 Task: Find connections with filter location Edmundston with filter topic #likewith filter profile language German with filter current company Airtel Payments Bank with filter school Patrician College Of Arts And Science with filter industry Administrative and Support Services with filter service category Insurance with filter keywords title Mortgage Loan Processor
Action: Mouse moved to (606, 122)
Screenshot: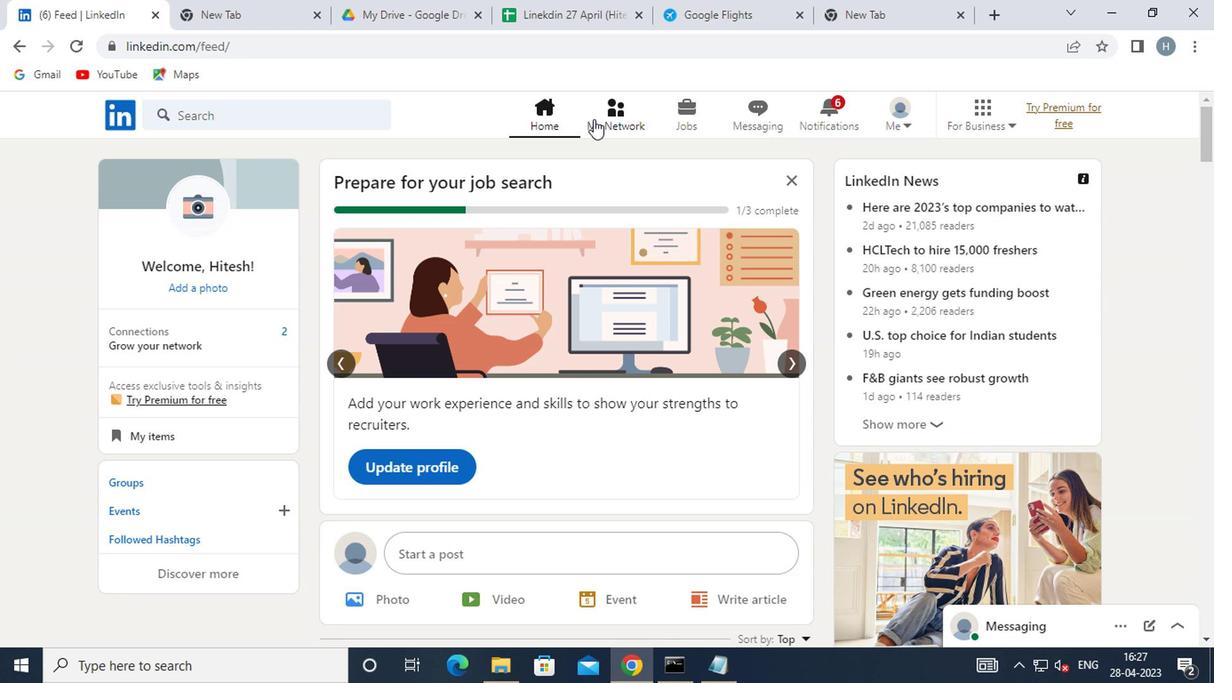 
Action: Mouse pressed left at (606, 122)
Screenshot: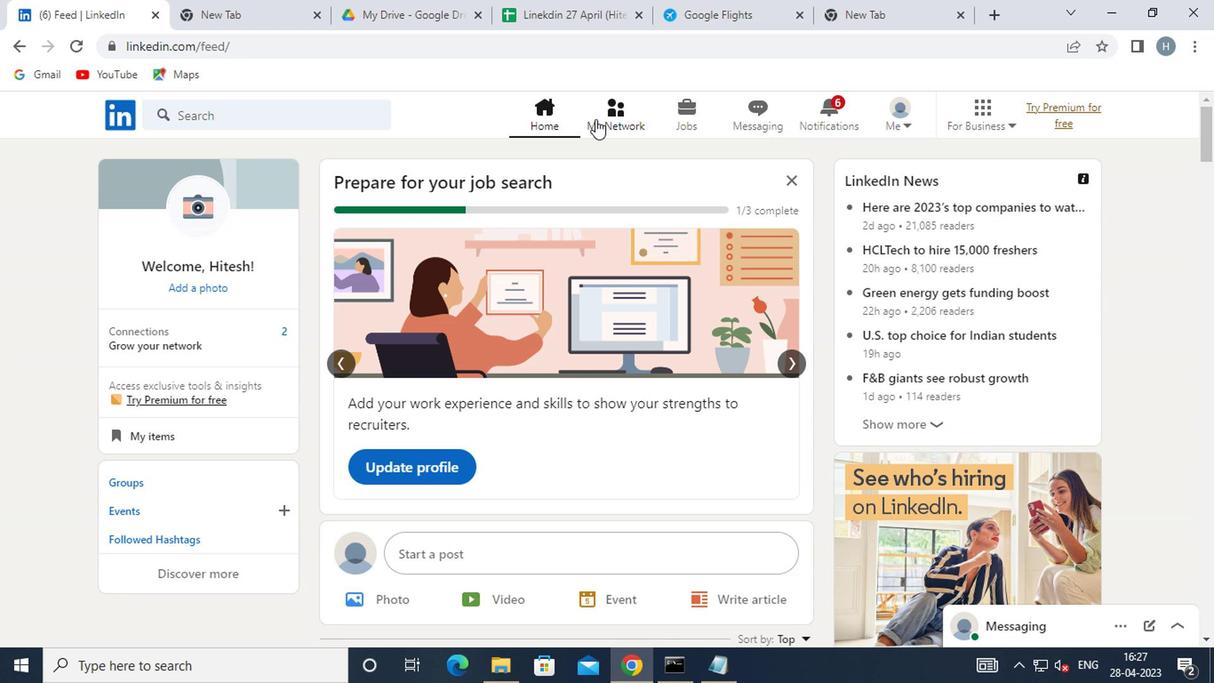 
Action: Mouse moved to (280, 205)
Screenshot: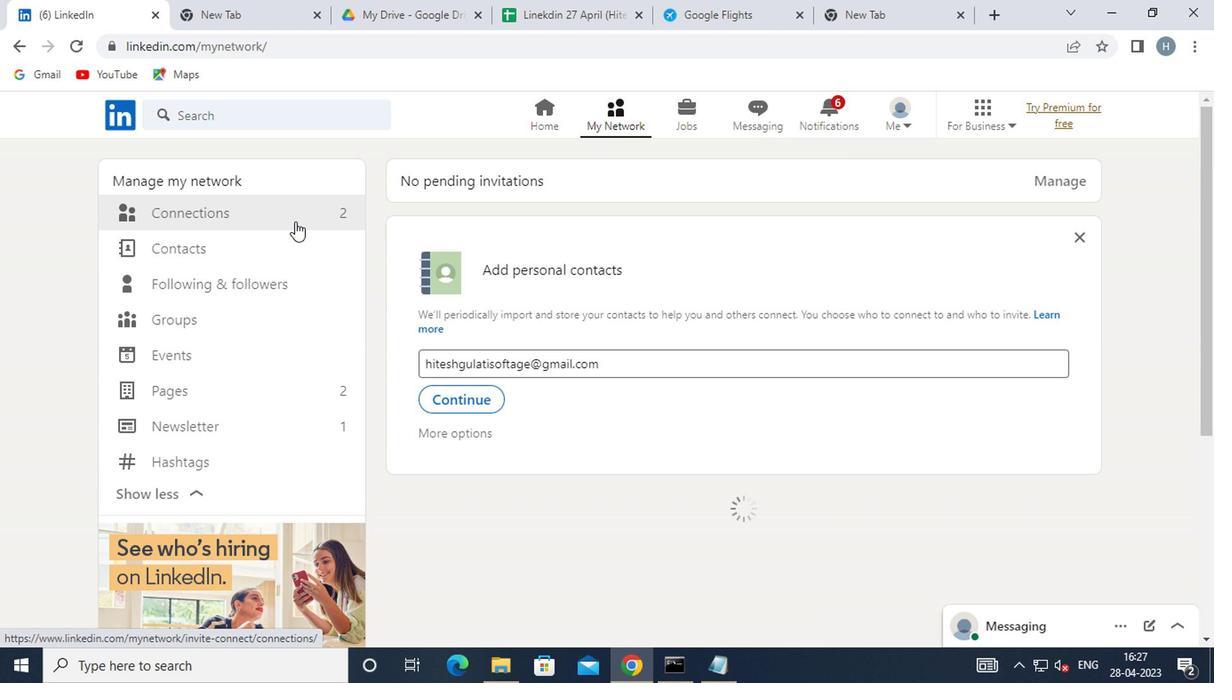 
Action: Mouse pressed left at (280, 205)
Screenshot: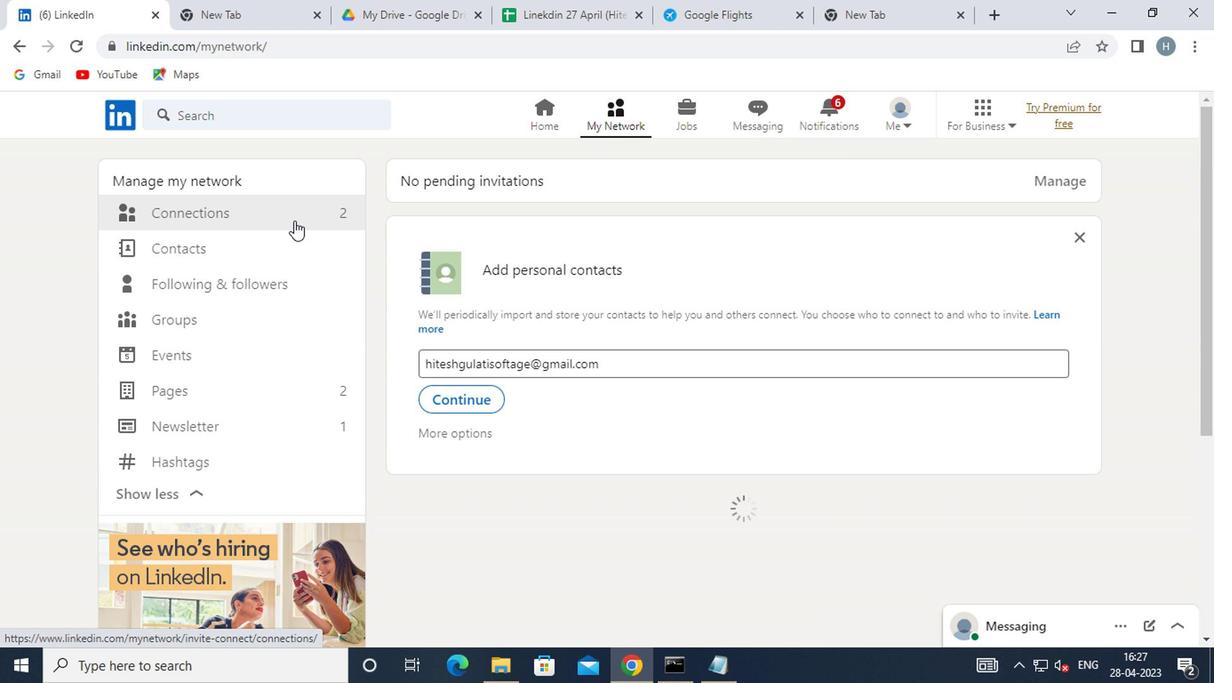 
Action: Mouse moved to (723, 220)
Screenshot: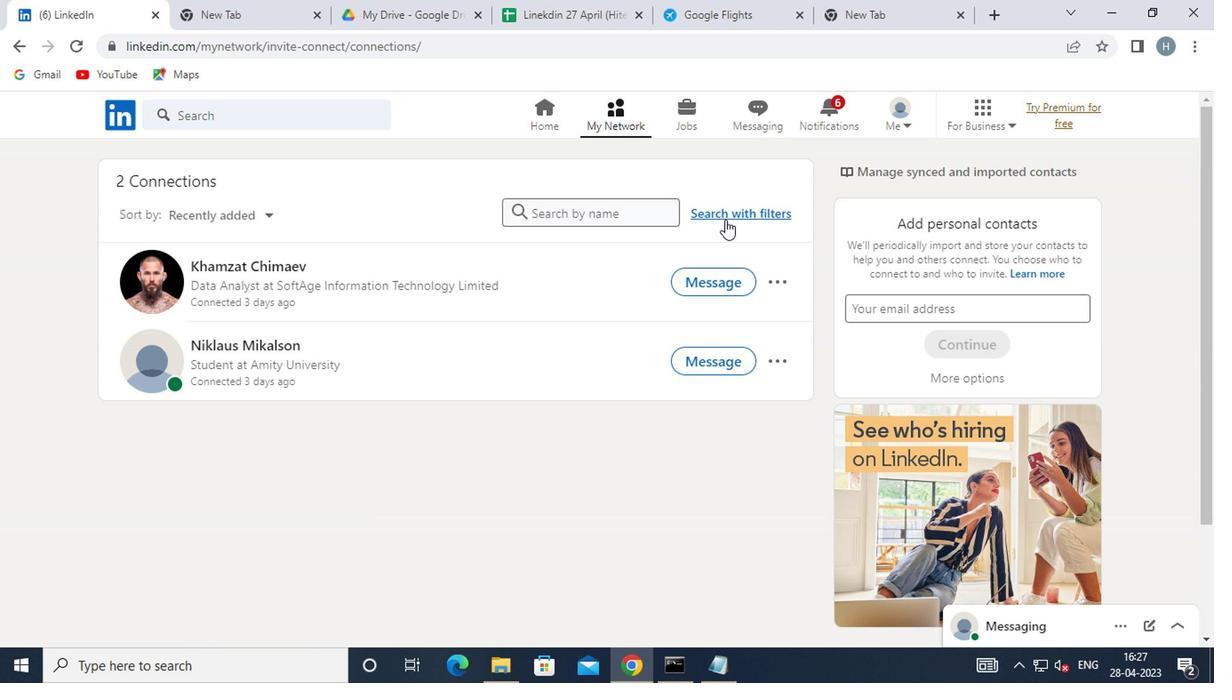 
Action: Mouse pressed left at (723, 220)
Screenshot: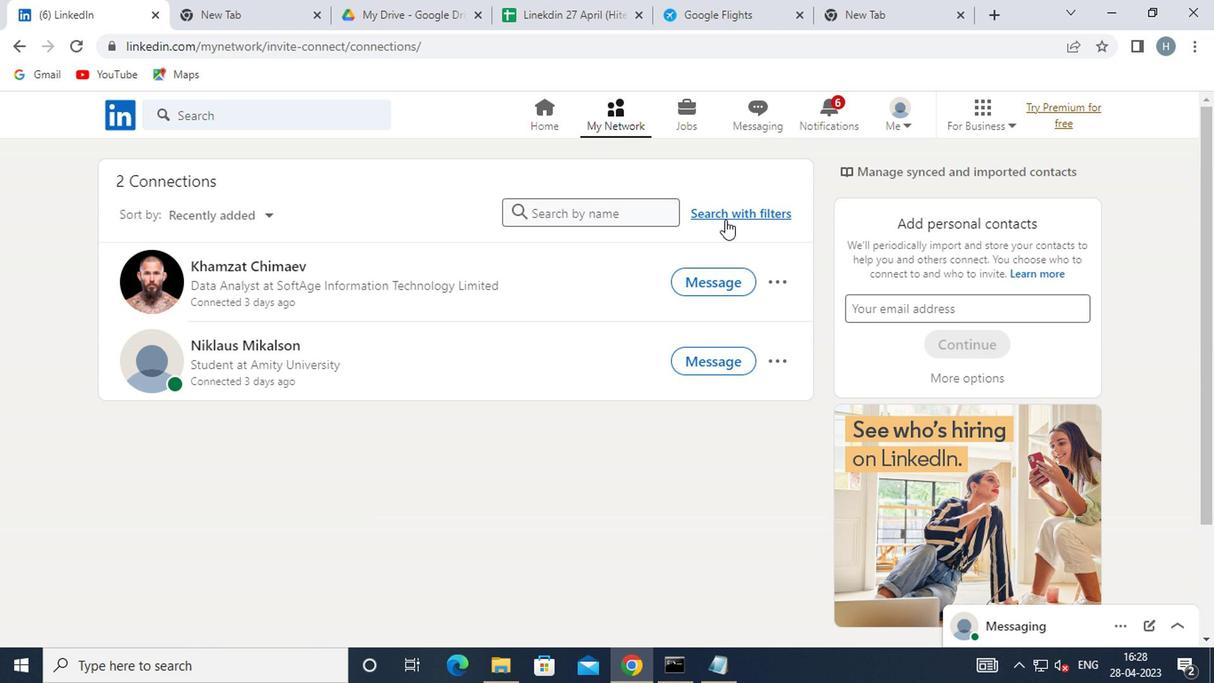 
Action: Mouse moved to (667, 163)
Screenshot: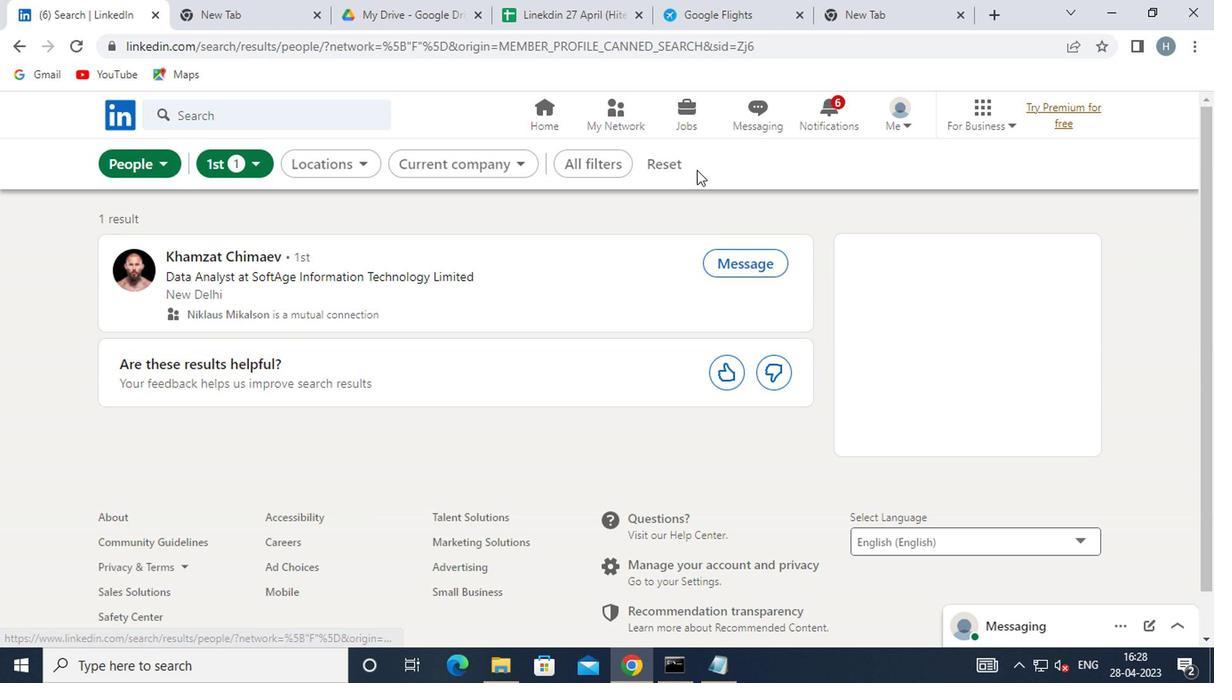 
Action: Mouse pressed left at (667, 163)
Screenshot: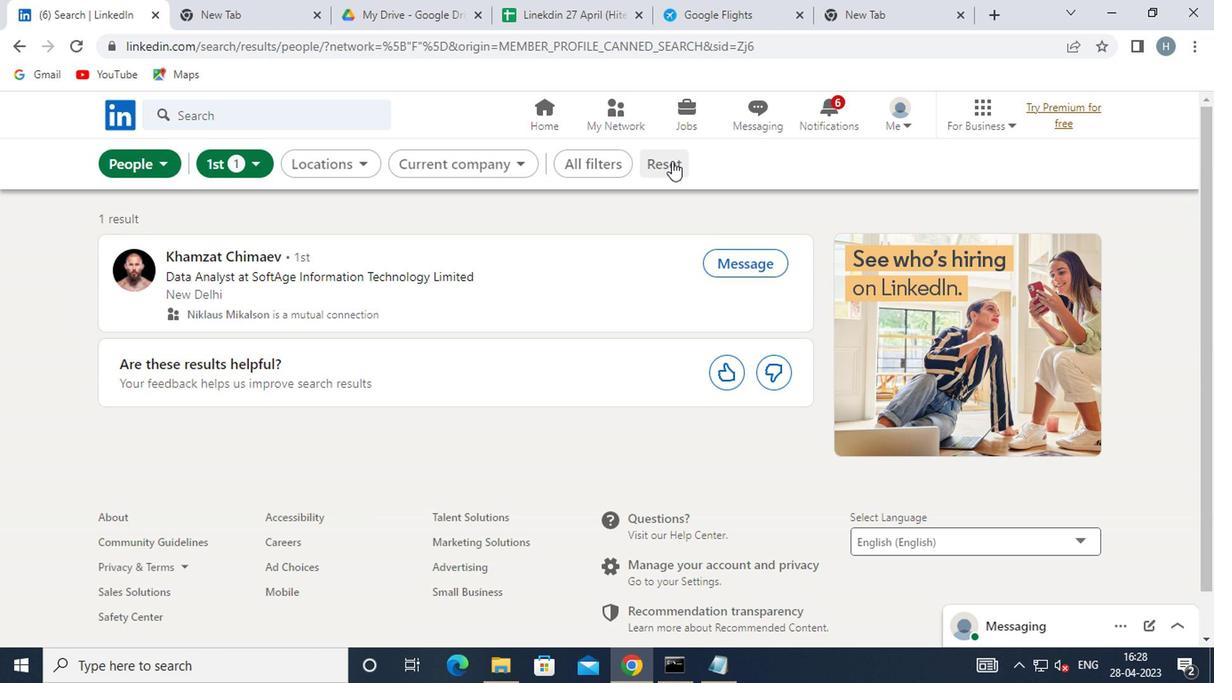 
Action: Mouse moved to (629, 166)
Screenshot: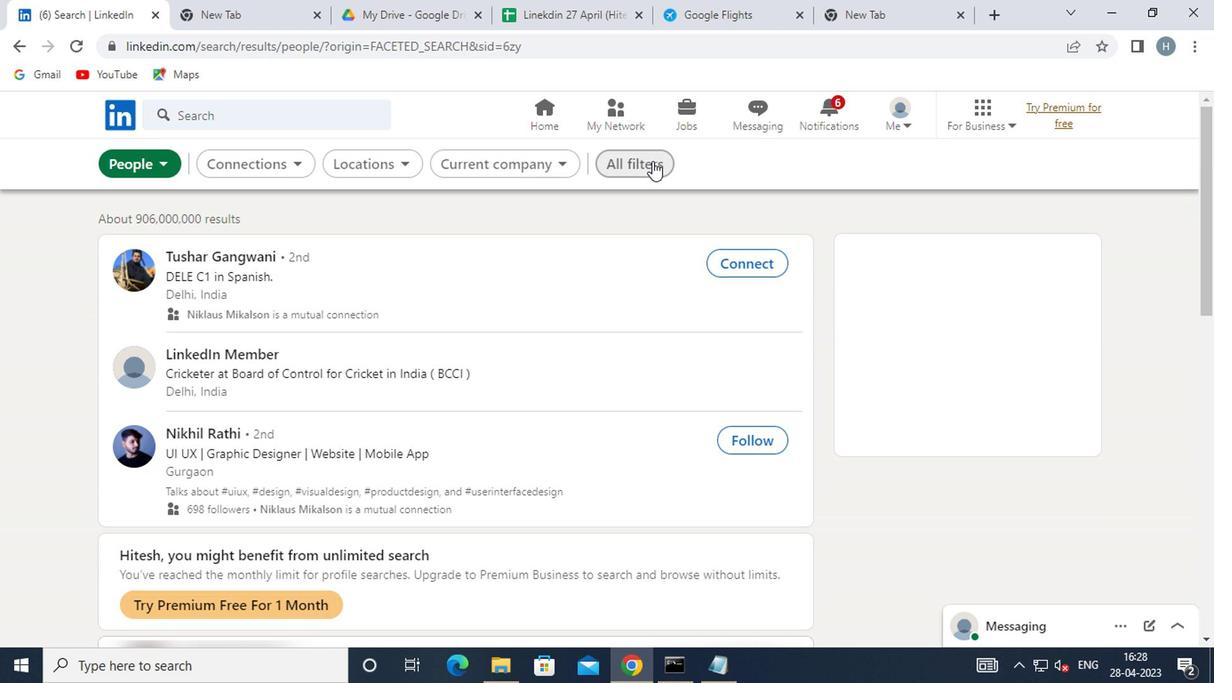 
Action: Mouse pressed left at (629, 166)
Screenshot: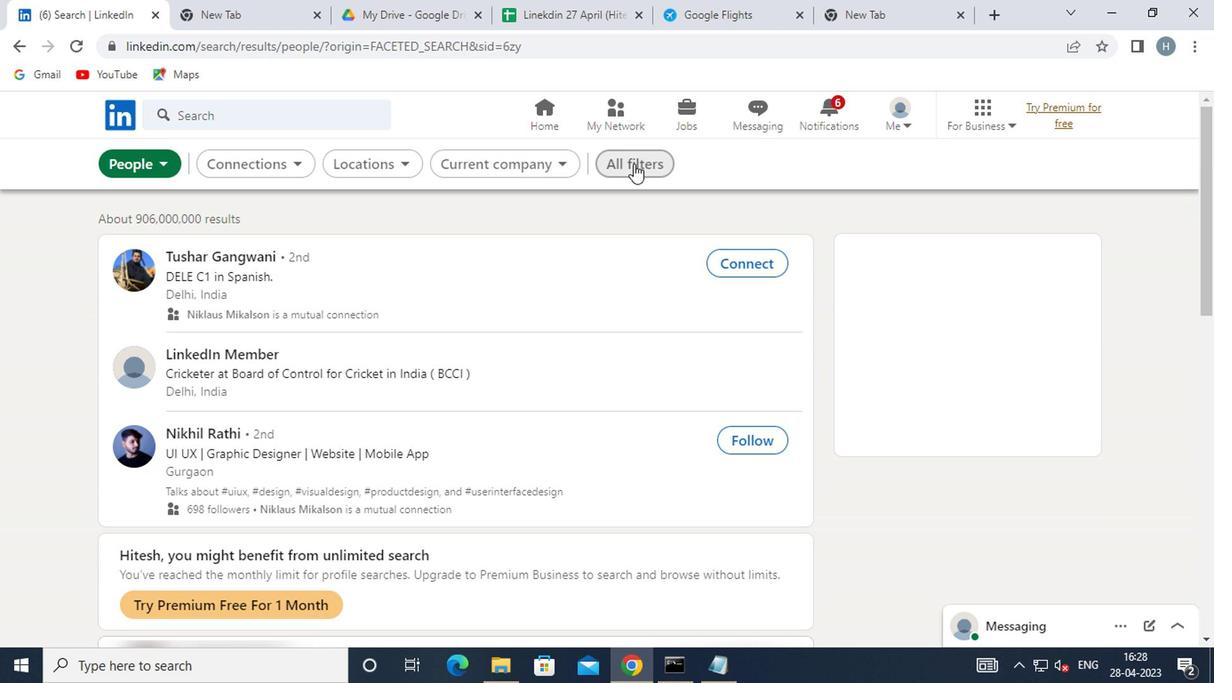 
Action: Mouse moved to (875, 275)
Screenshot: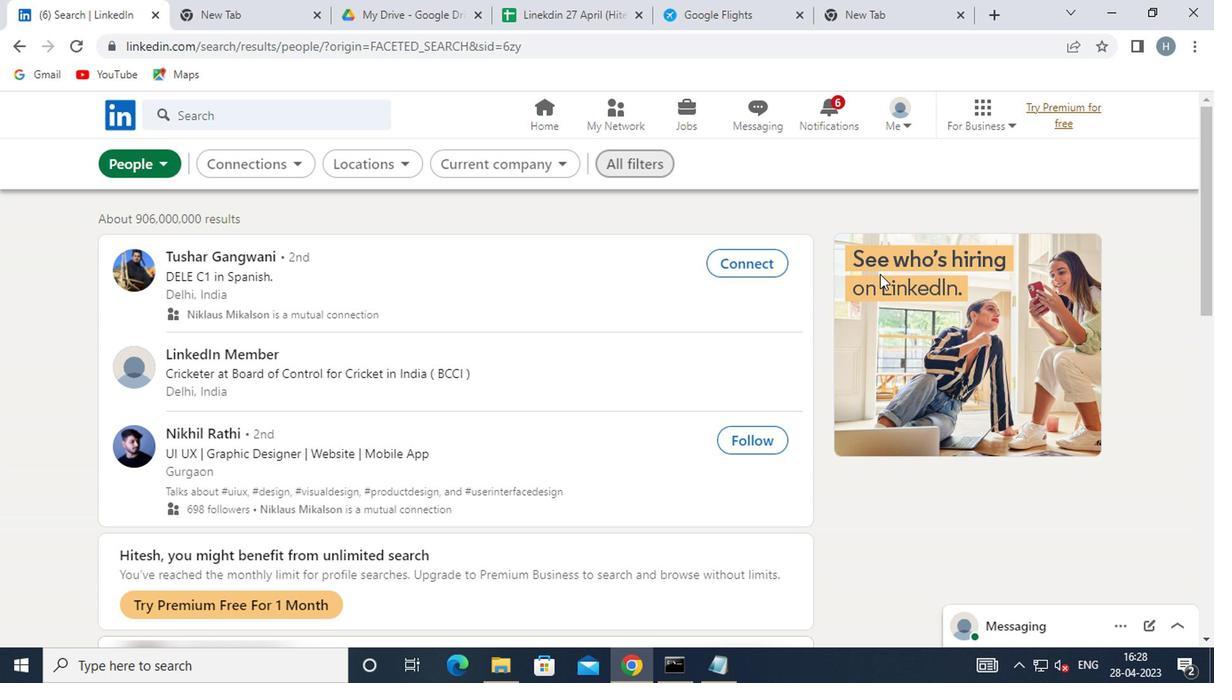 
Action: Mouse scrolled (875, 275) with delta (0, 0)
Screenshot: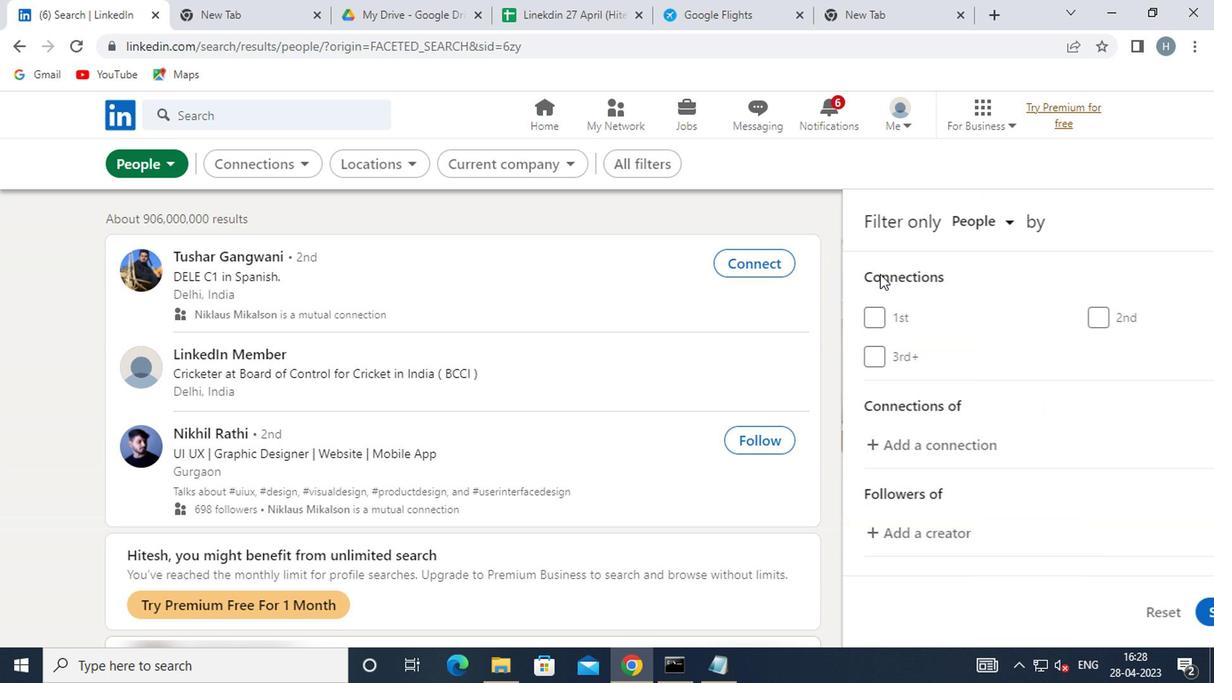 
Action: Mouse scrolled (875, 275) with delta (0, 0)
Screenshot: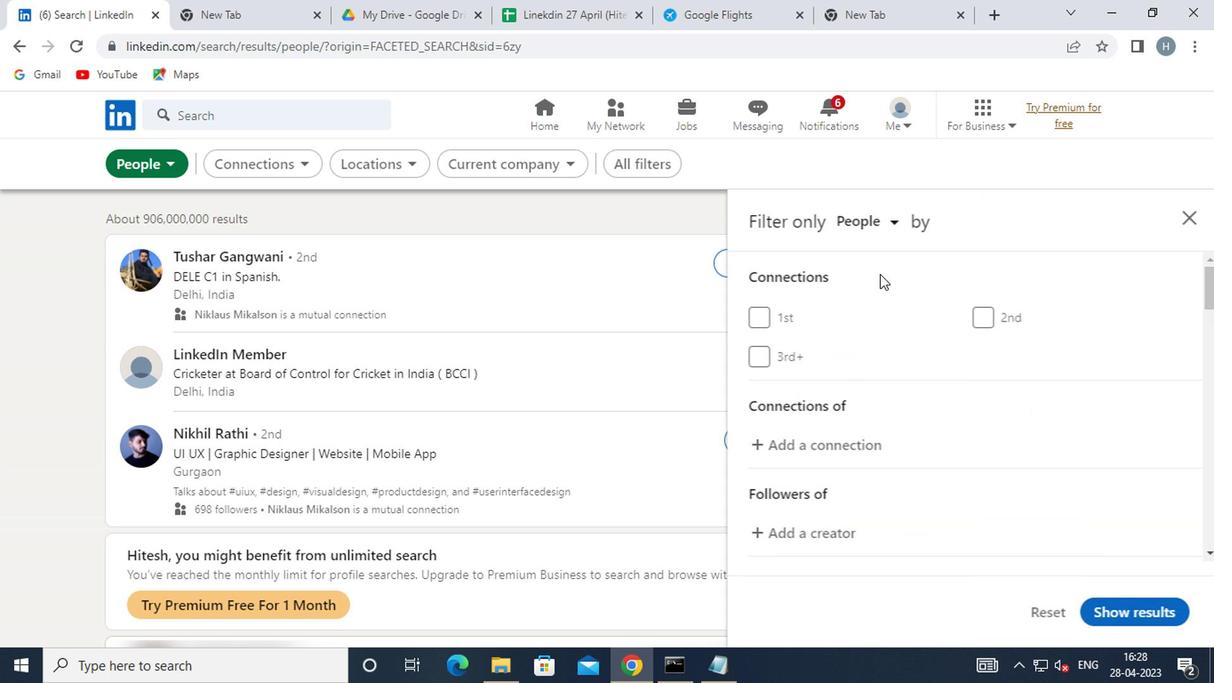
Action: Mouse scrolled (875, 275) with delta (0, 0)
Screenshot: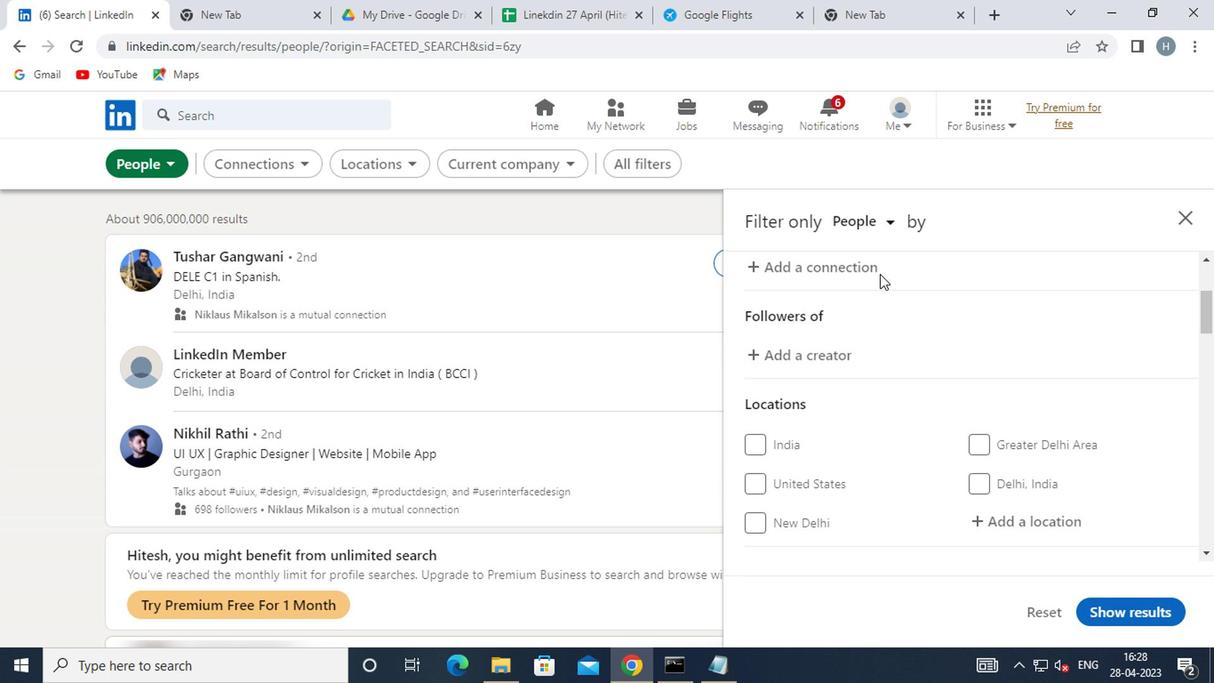 
Action: Mouse scrolled (875, 275) with delta (0, 0)
Screenshot: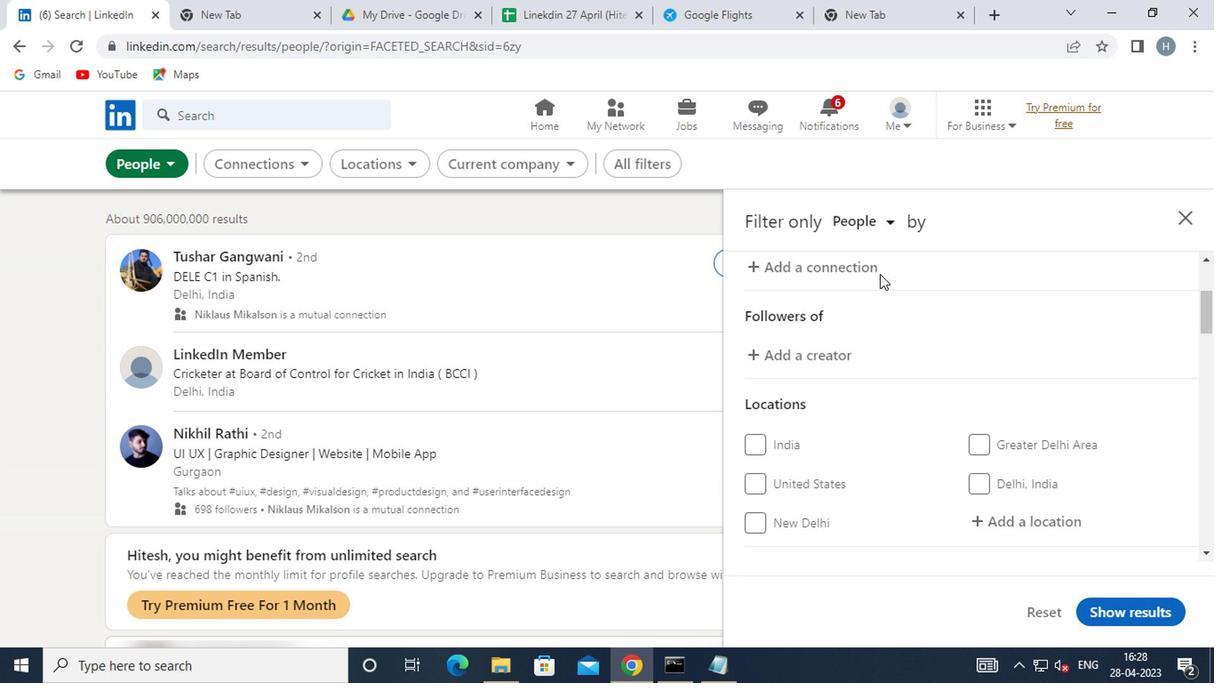 
Action: Mouse moved to (1009, 341)
Screenshot: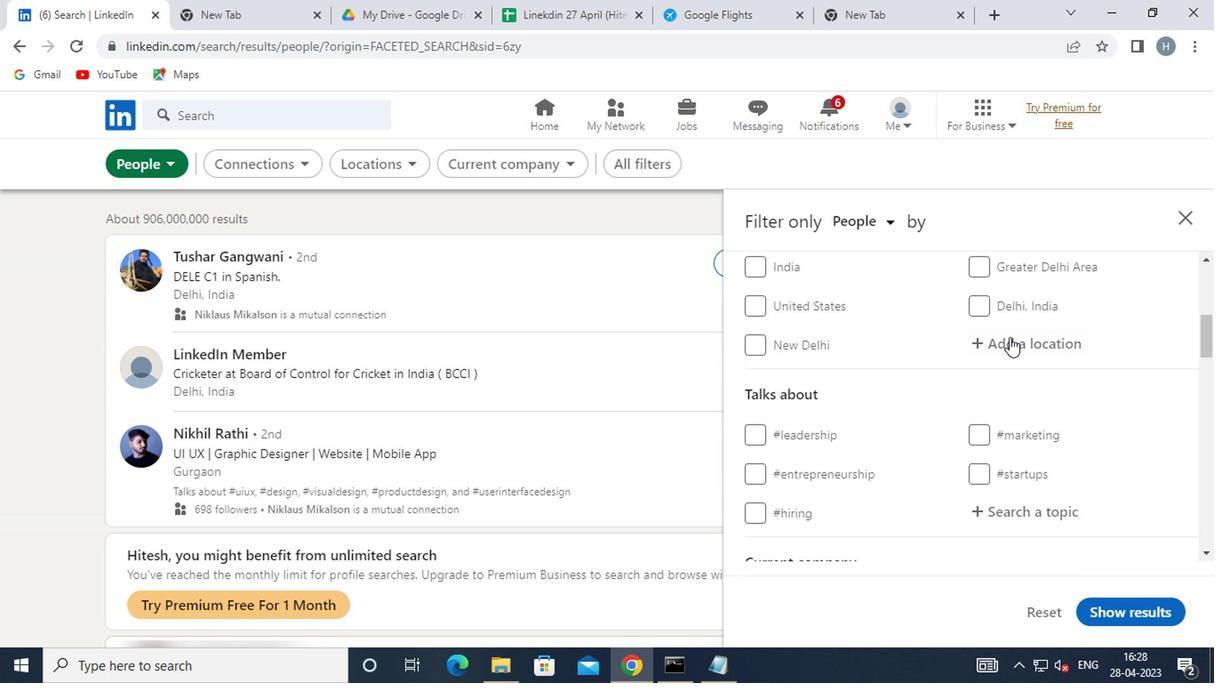 
Action: Mouse pressed left at (1009, 341)
Screenshot: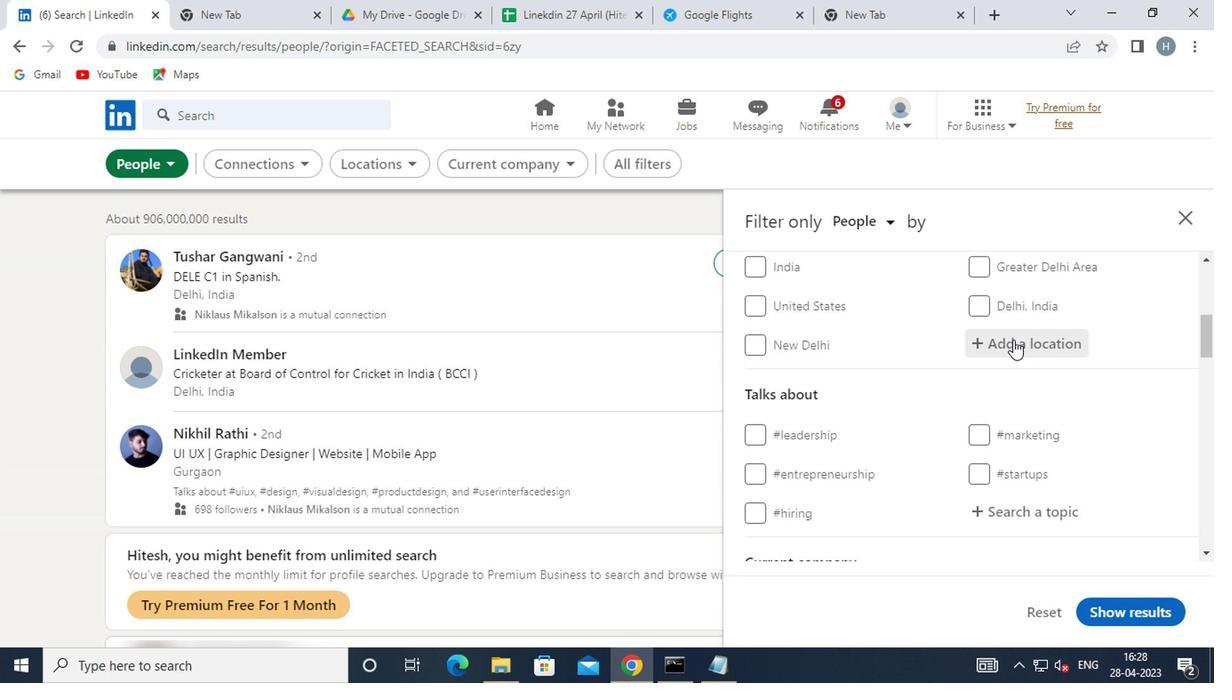 
Action: Key pressed <Key.shift>EDMUN
Screenshot: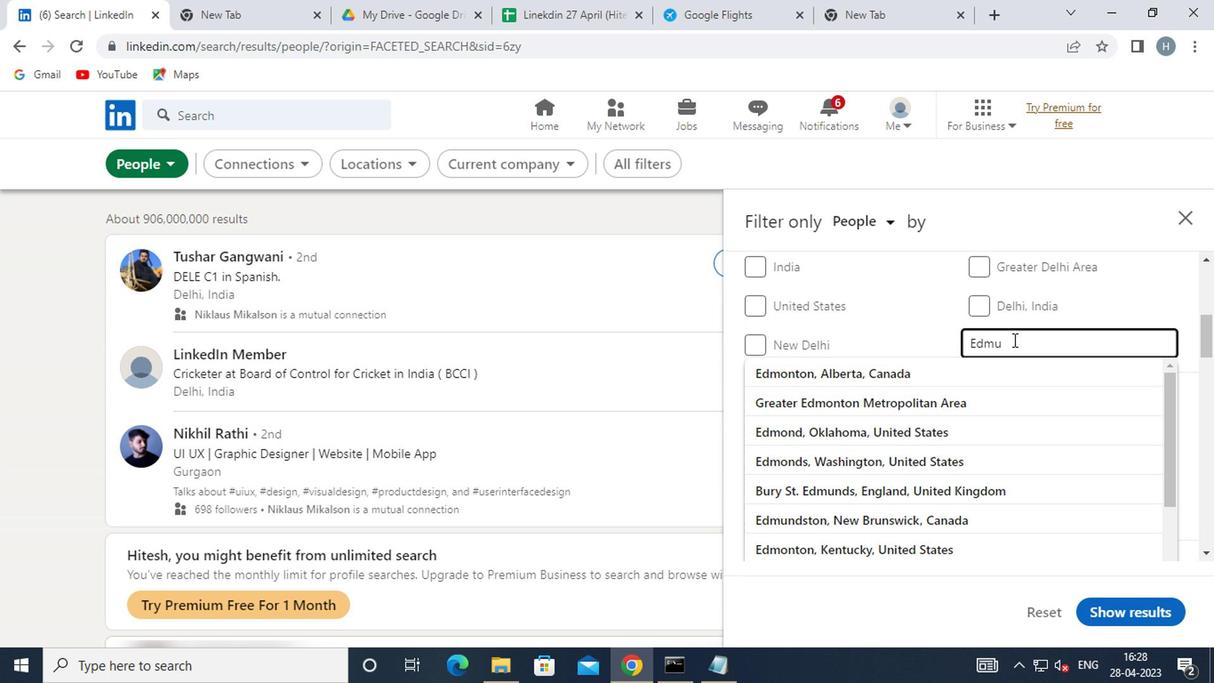 
Action: Mouse moved to (921, 397)
Screenshot: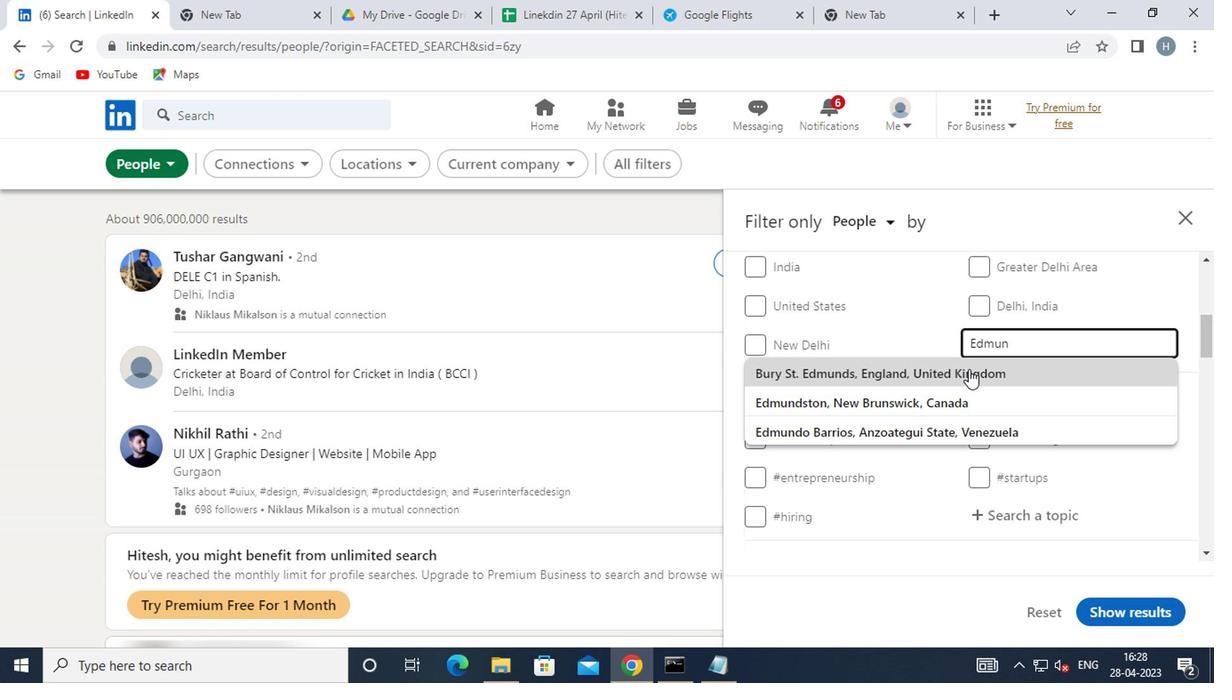 
Action: Mouse pressed left at (921, 397)
Screenshot: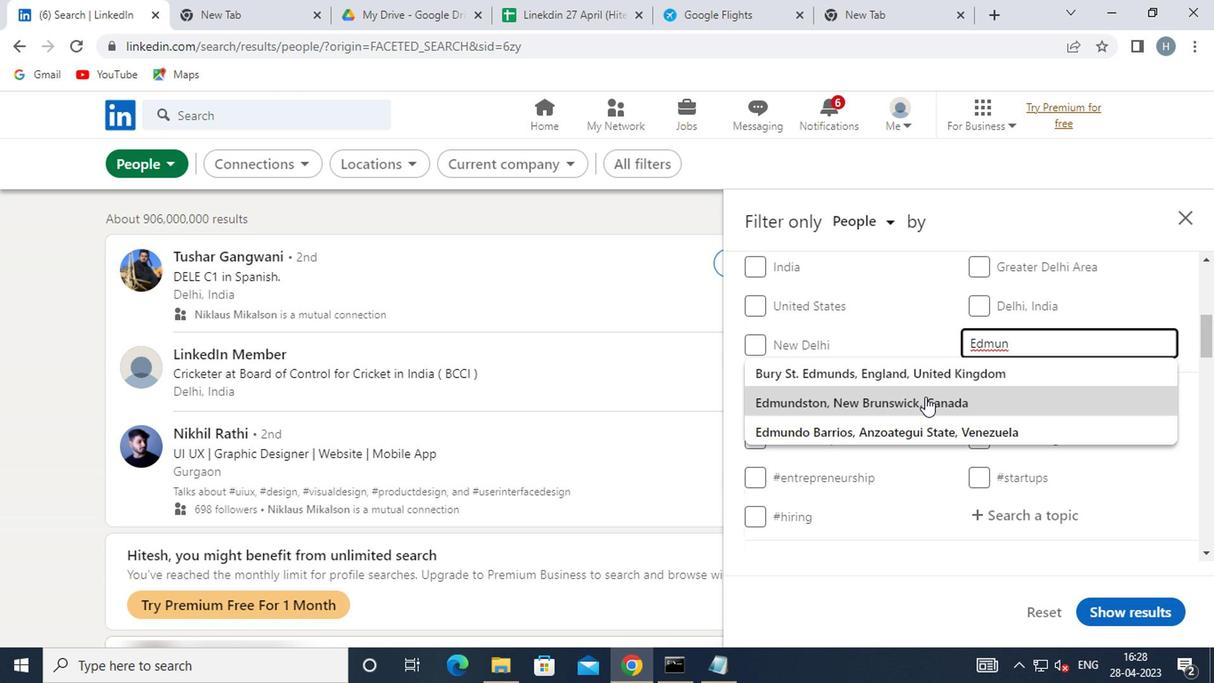 
Action: Mouse moved to (946, 366)
Screenshot: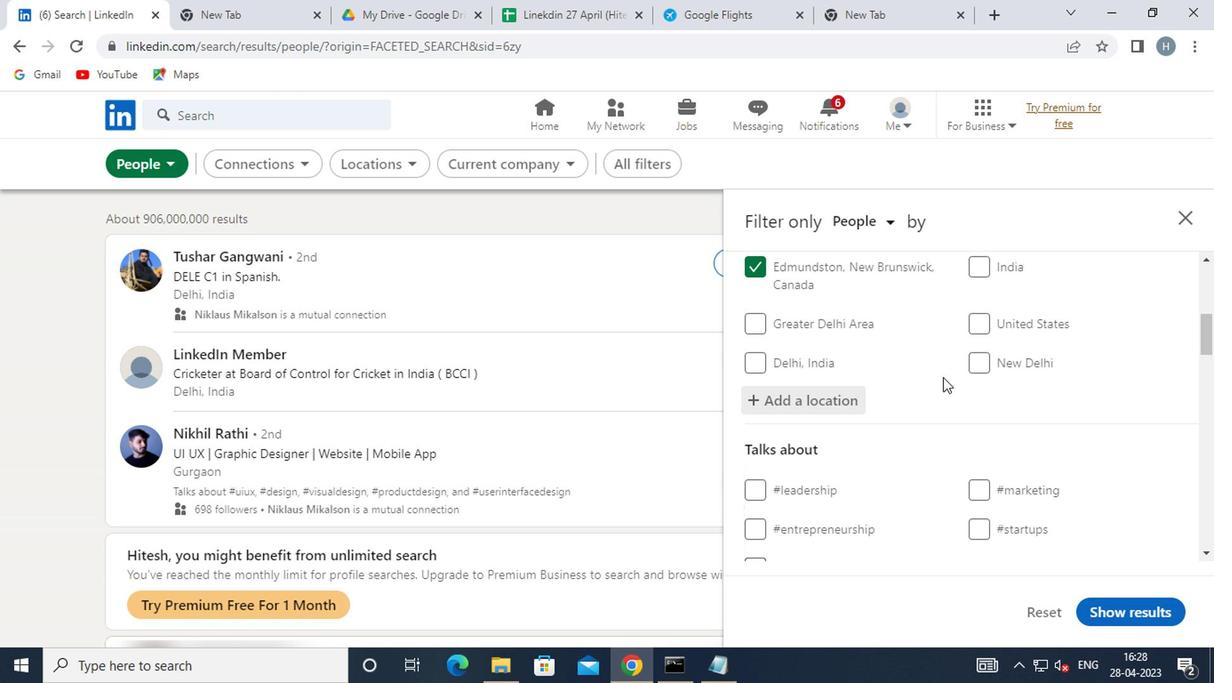 
Action: Mouse scrolled (946, 366) with delta (0, 0)
Screenshot: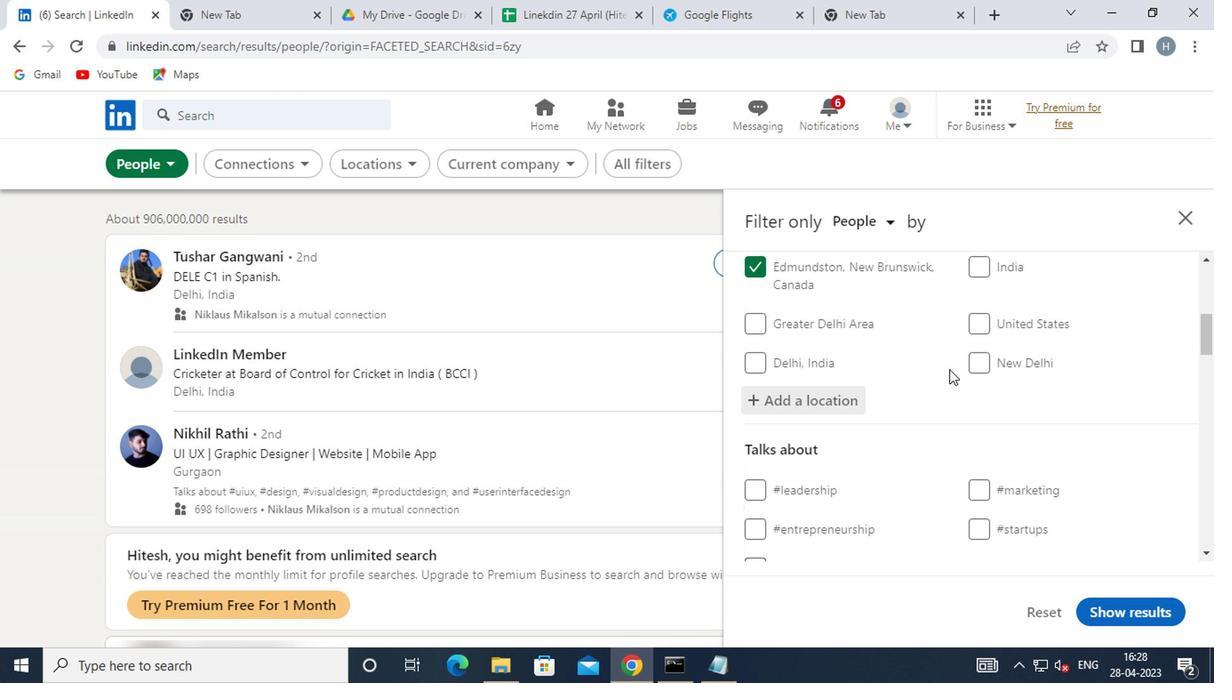 
Action: Mouse scrolled (946, 366) with delta (0, 0)
Screenshot: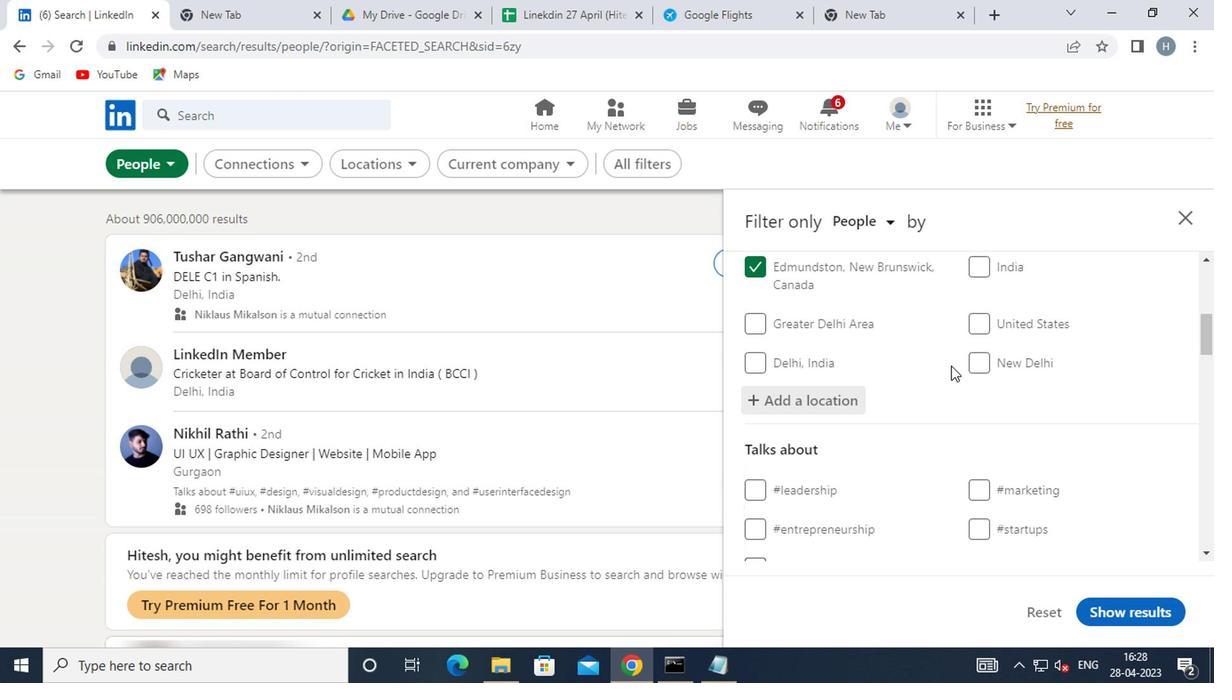 
Action: Mouse moved to (1020, 391)
Screenshot: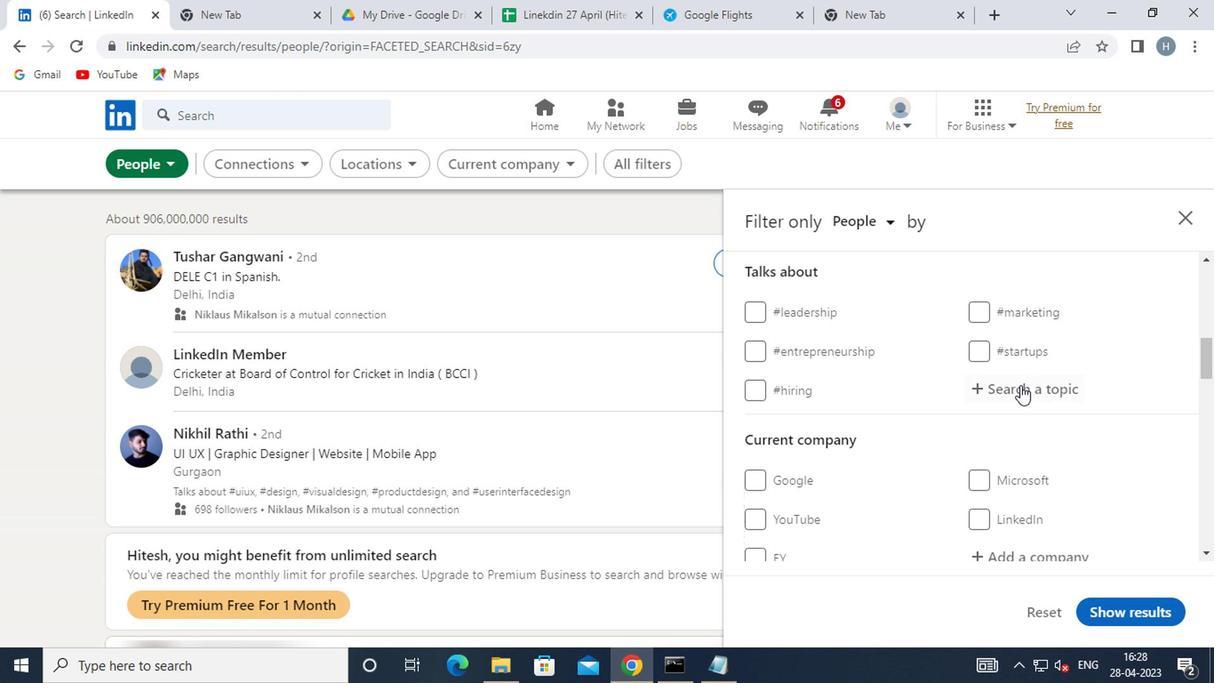 
Action: Mouse pressed left at (1020, 391)
Screenshot: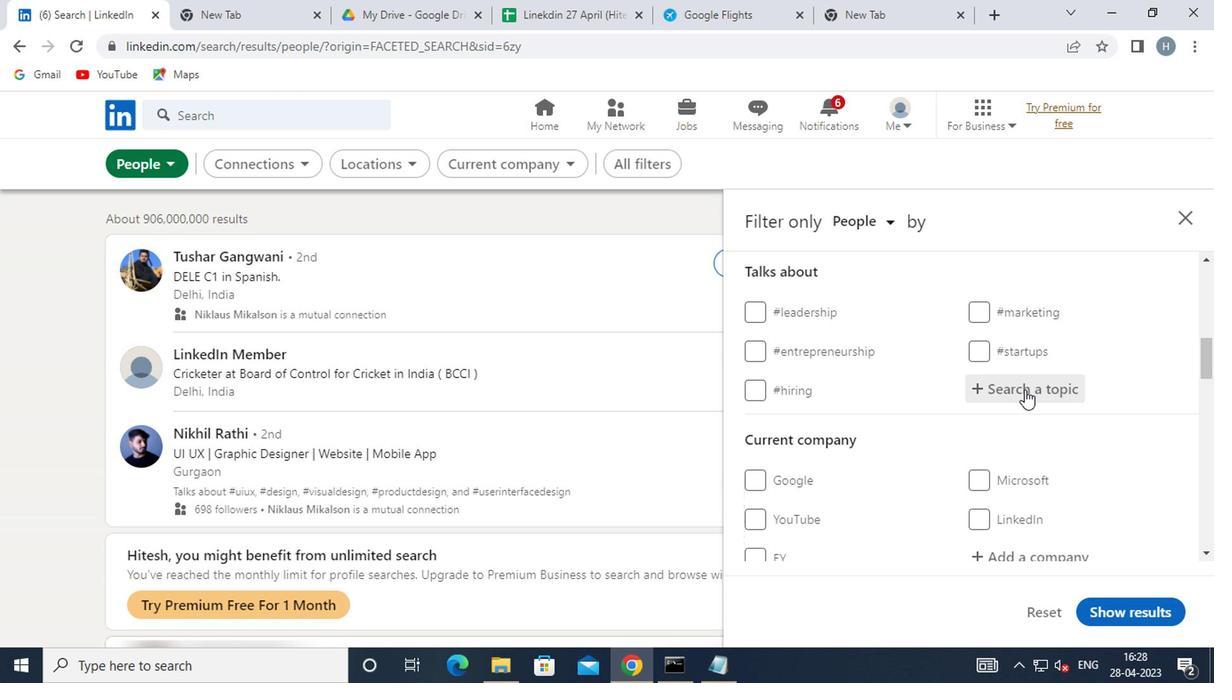 
Action: Key pressed <Key.shift><Key.shift><Key.shift><Key.shift>LIKE
Screenshot: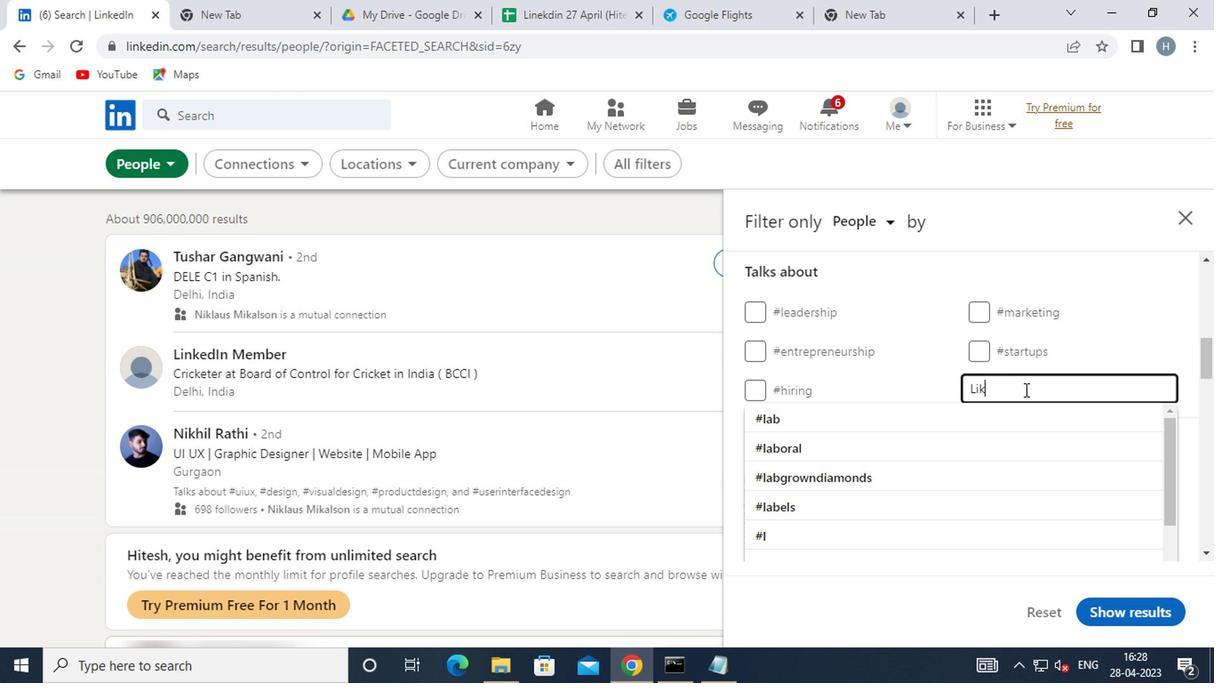 
Action: Mouse moved to (939, 420)
Screenshot: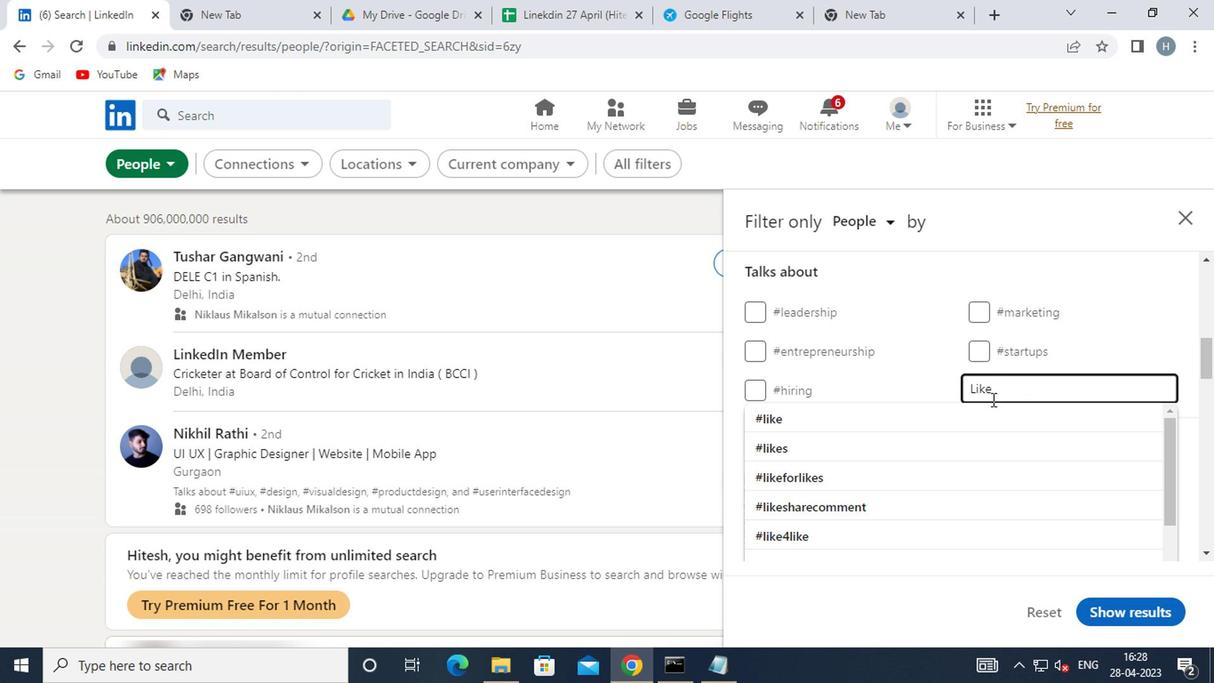 
Action: Mouse pressed left at (939, 420)
Screenshot: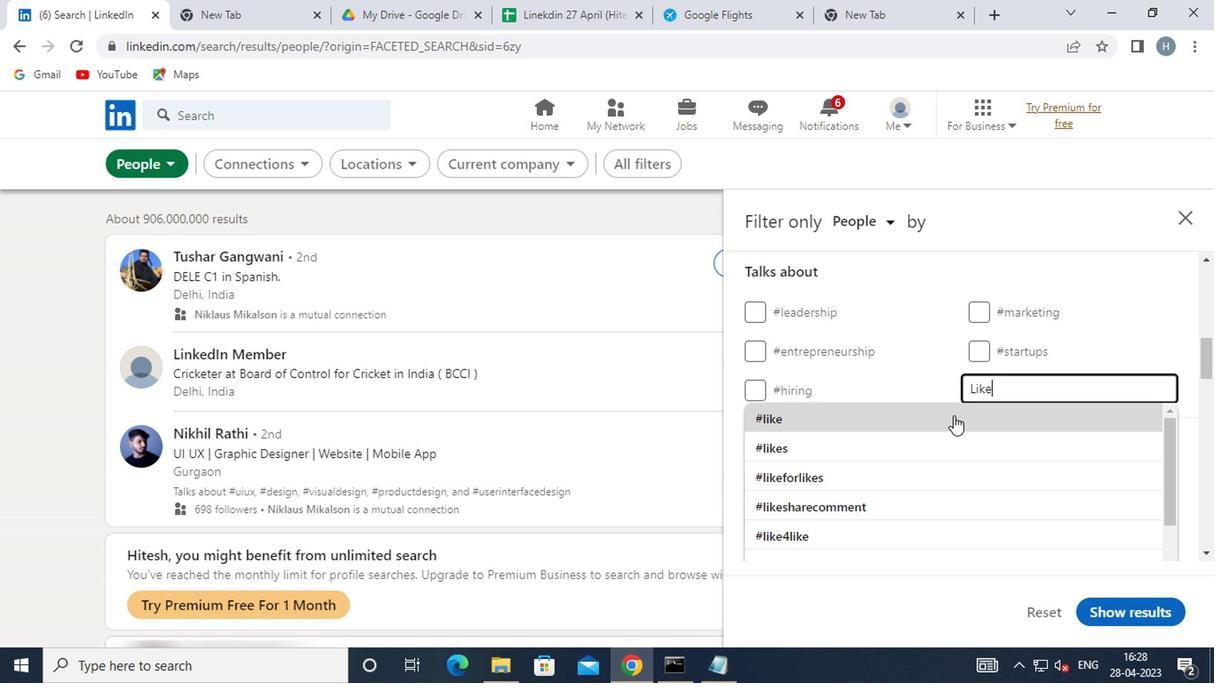 
Action: Mouse moved to (967, 403)
Screenshot: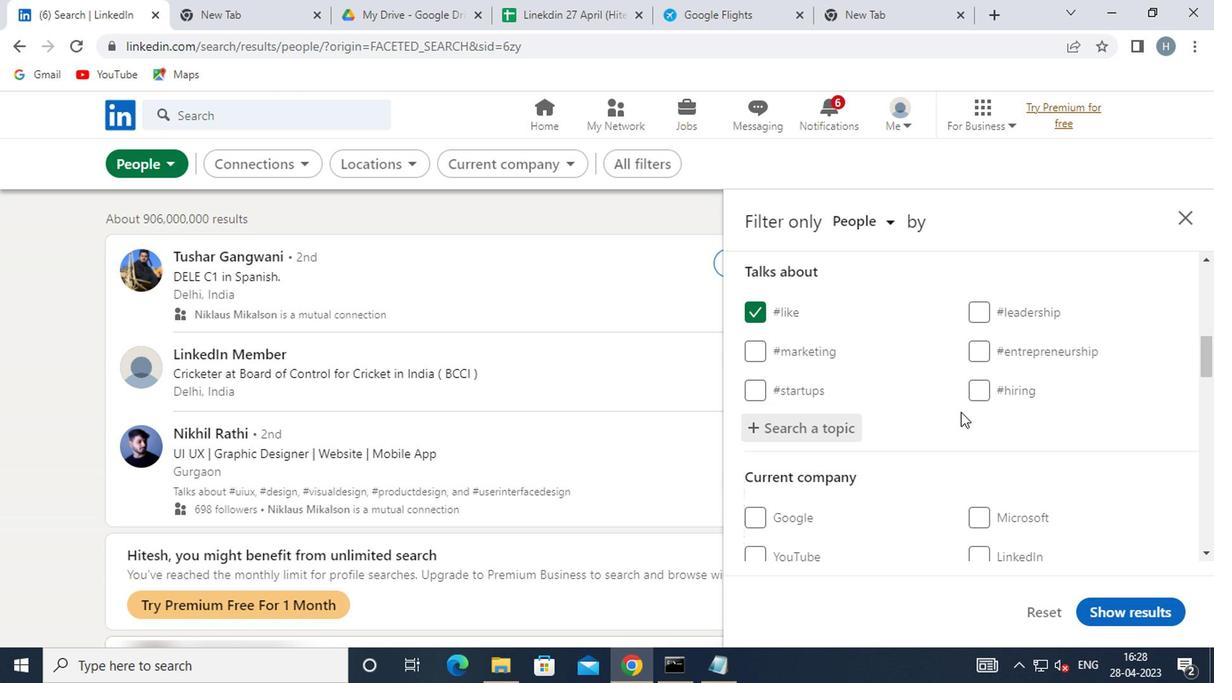 
Action: Mouse scrolled (967, 402) with delta (0, 0)
Screenshot: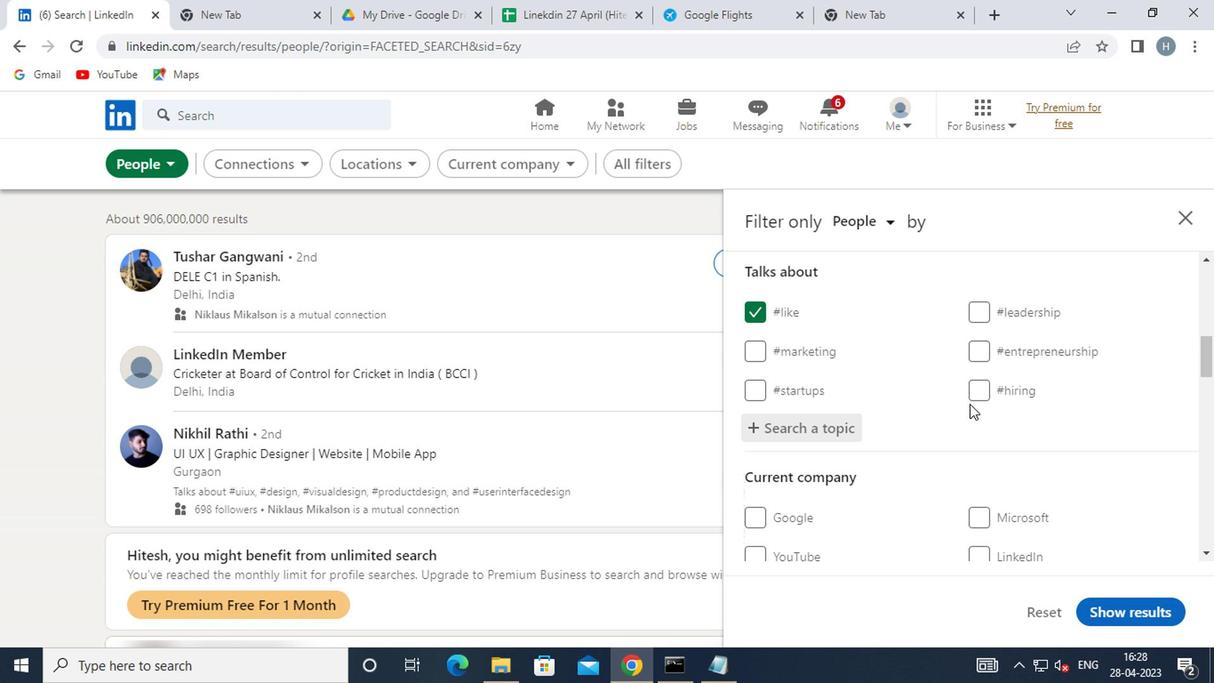 
Action: Mouse scrolled (967, 402) with delta (0, 0)
Screenshot: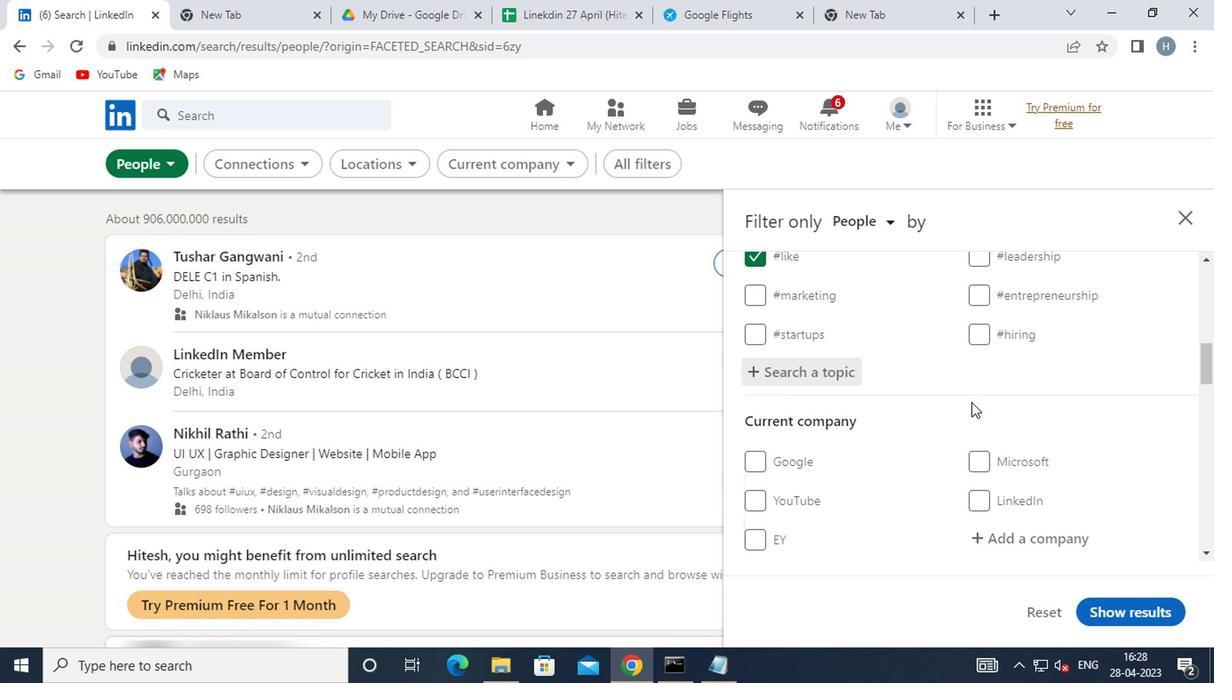 
Action: Mouse moved to (992, 399)
Screenshot: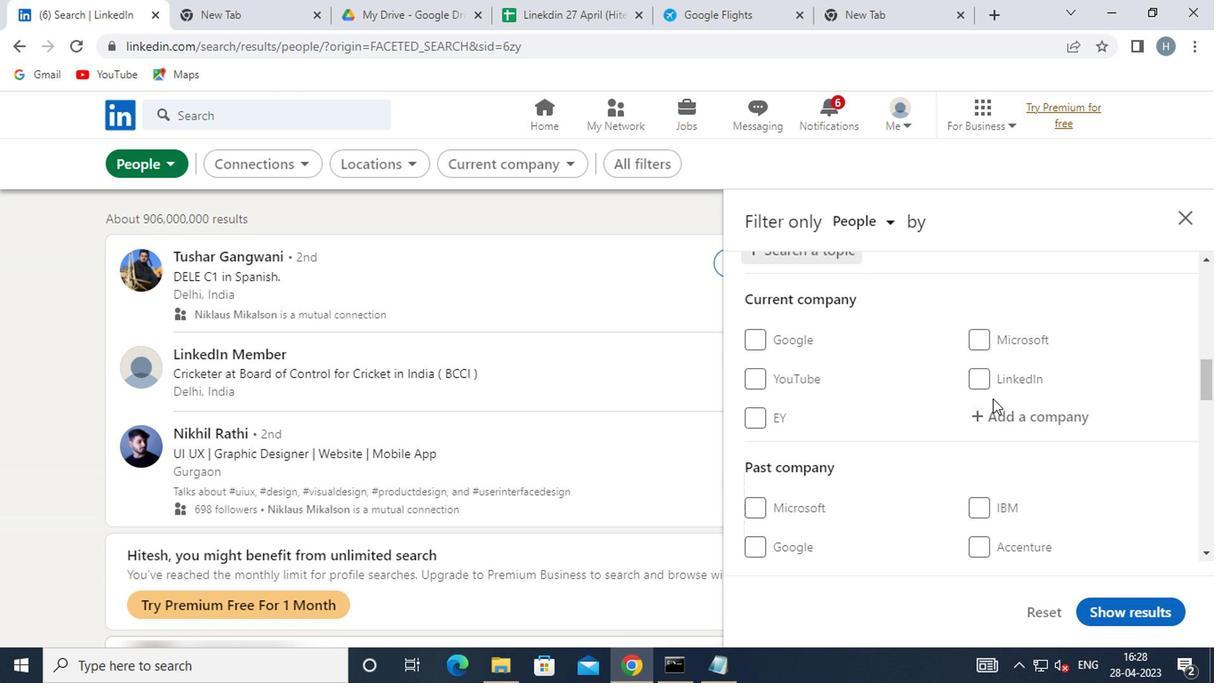 
Action: Mouse scrolled (992, 398) with delta (0, -1)
Screenshot: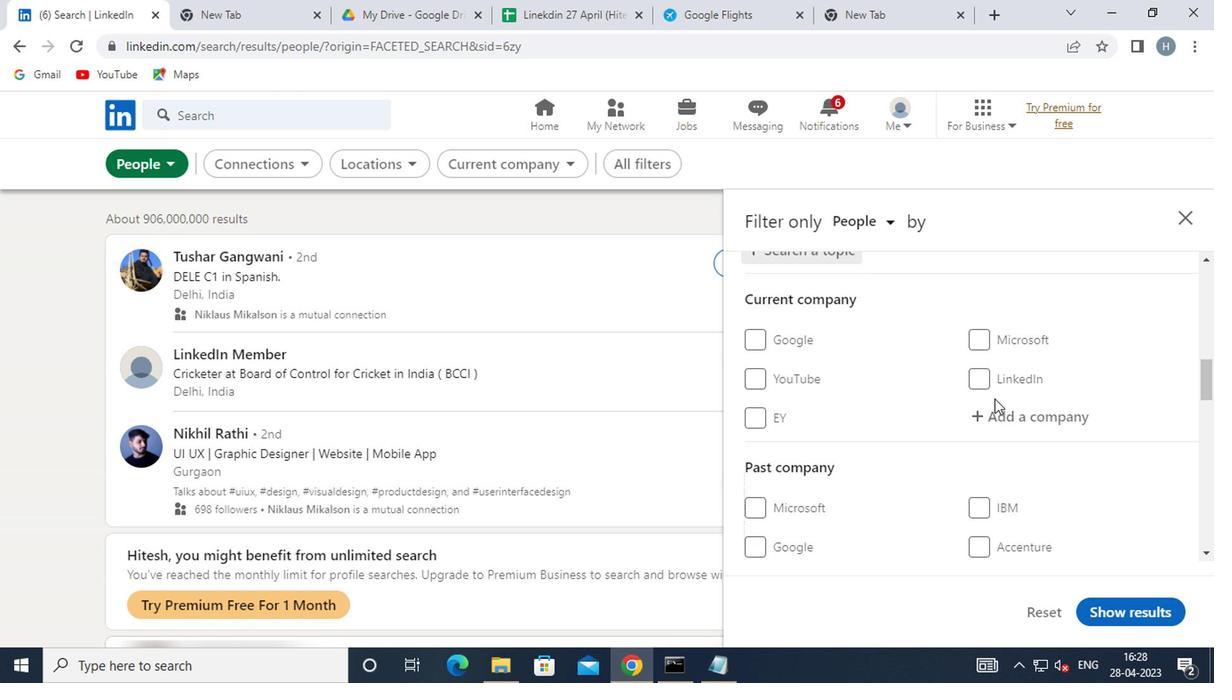 
Action: Mouse scrolled (992, 398) with delta (0, -1)
Screenshot: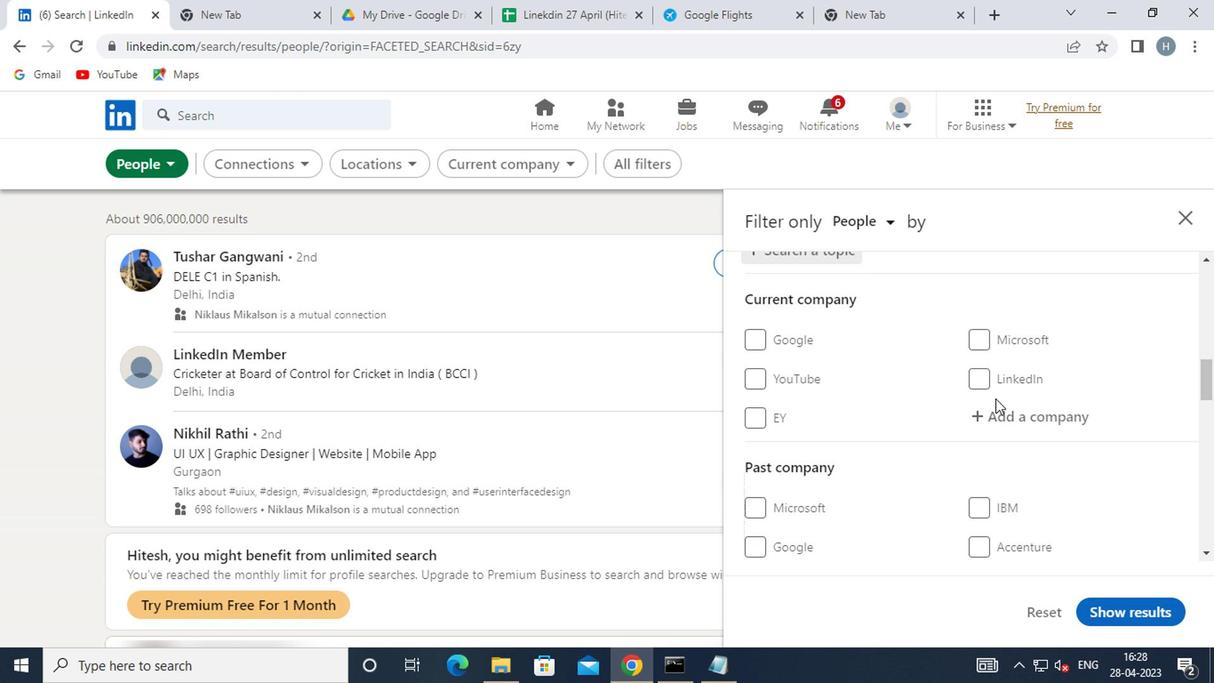 
Action: Mouse moved to (994, 399)
Screenshot: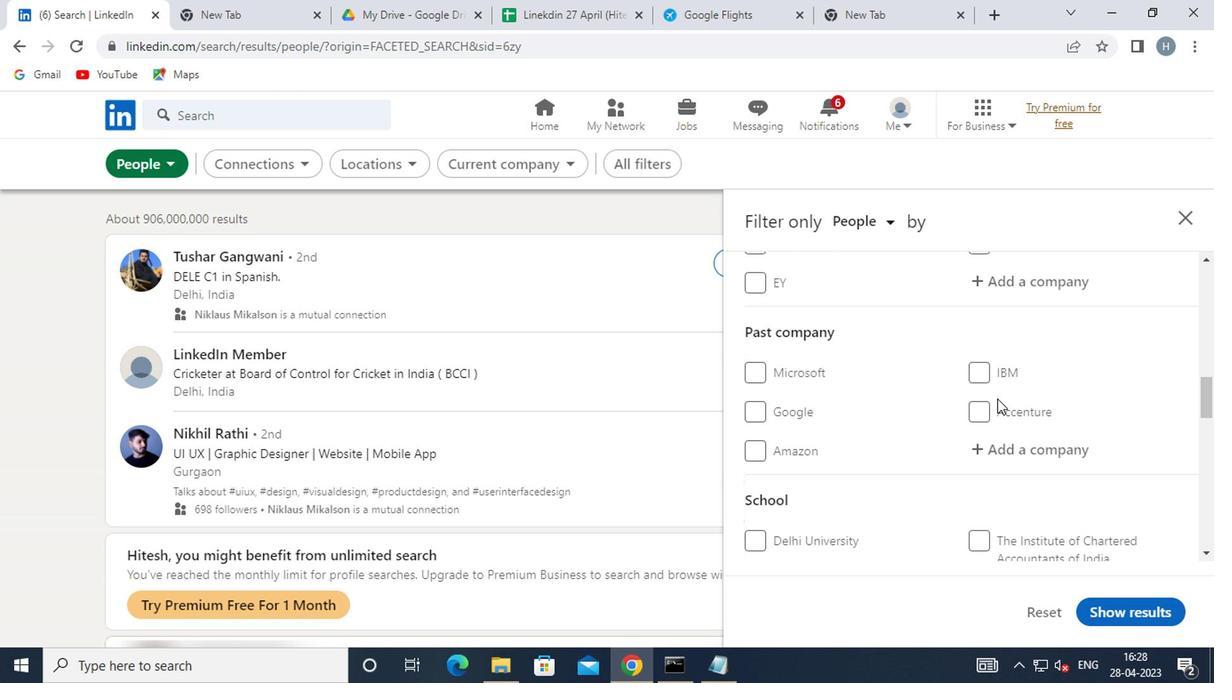 
Action: Mouse scrolled (994, 398) with delta (0, -1)
Screenshot: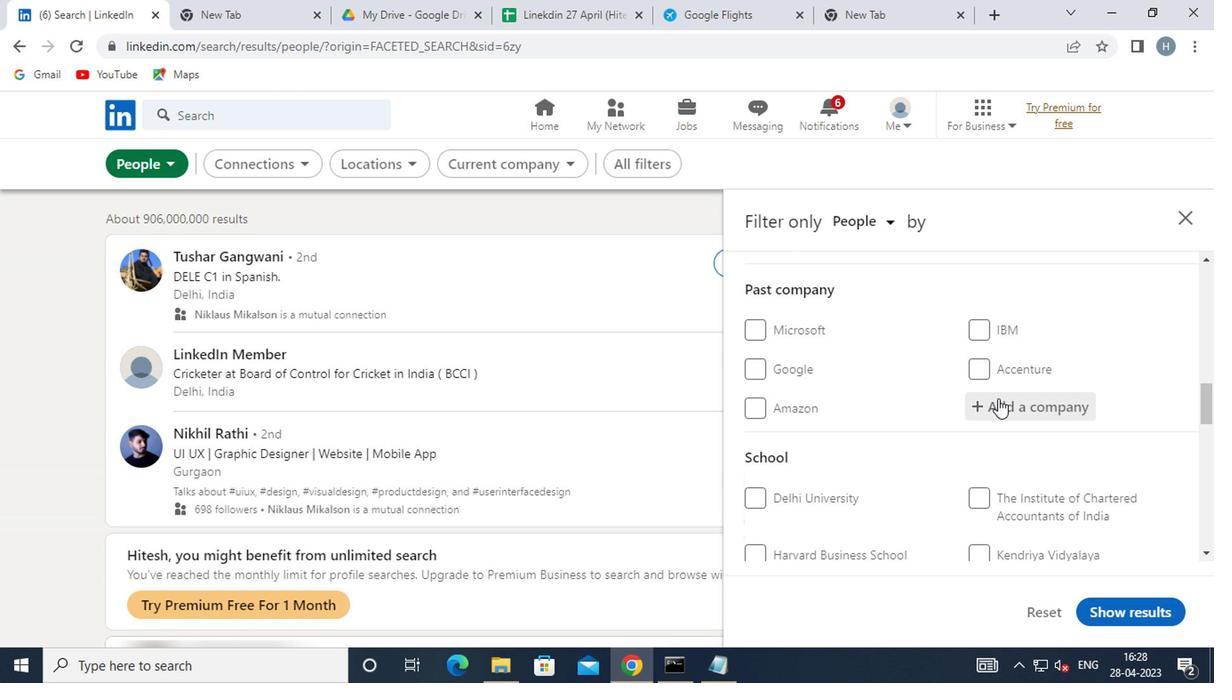 
Action: Mouse scrolled (994, 398) with delta (0, -1)
Screenshot: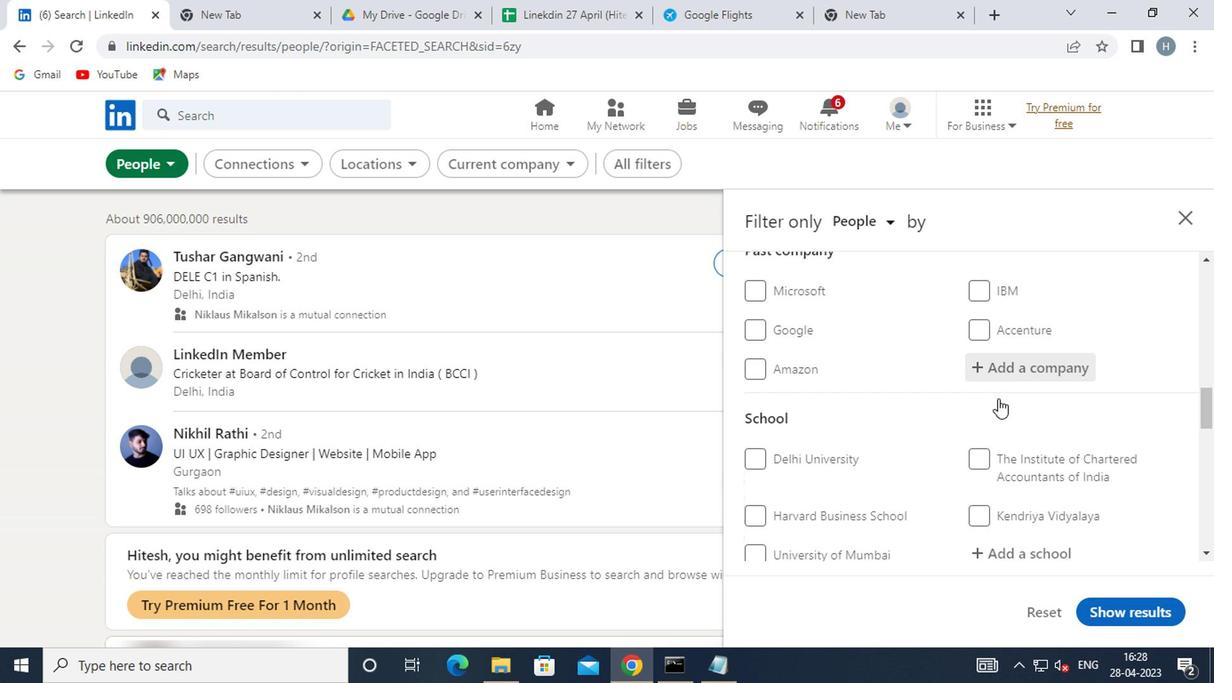 
Action: Mouse scrolled (994, 398) with delta (0, -1)
Screenshot: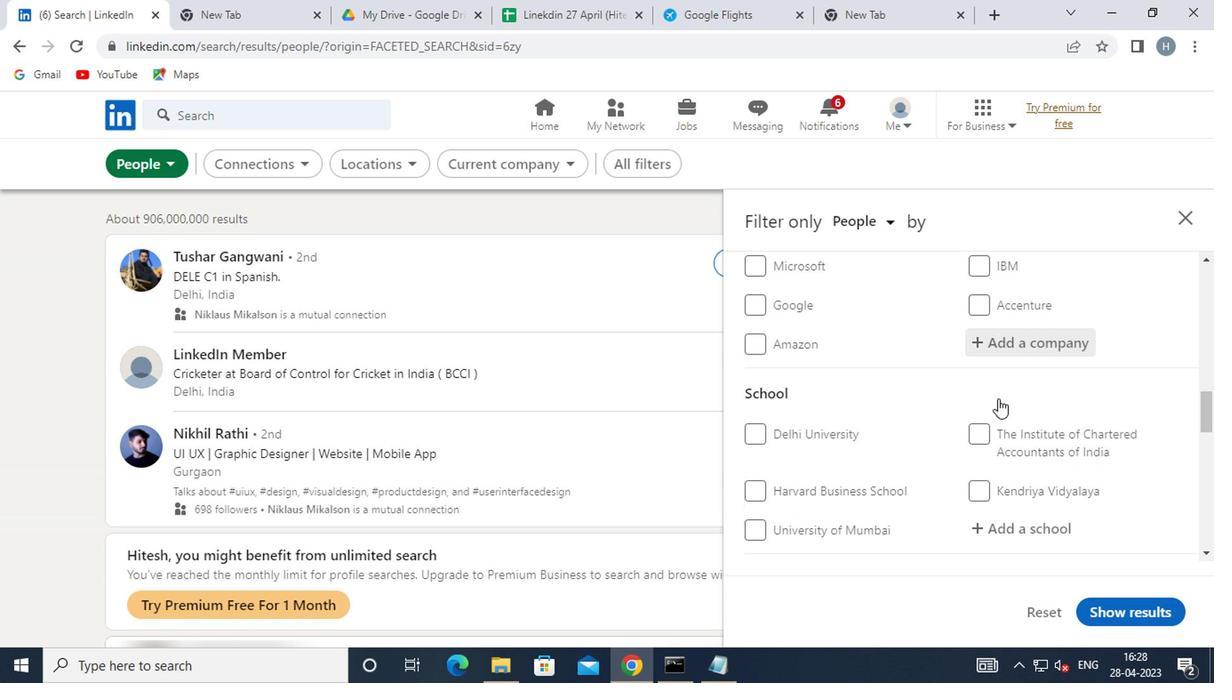 
Action: Mouse scrolled (994, 398) with delta (0, -1)
Screenshot: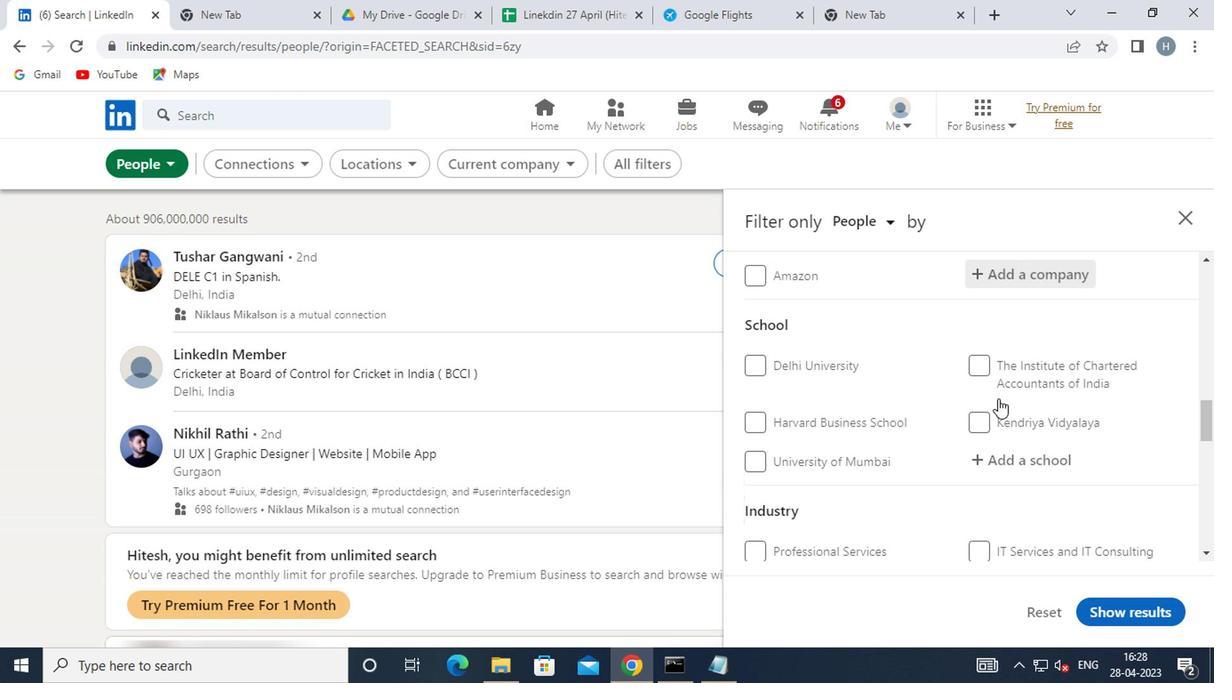 
Action: Mouse scrolled (994, 398) with delta (0, -1)
Screenshot: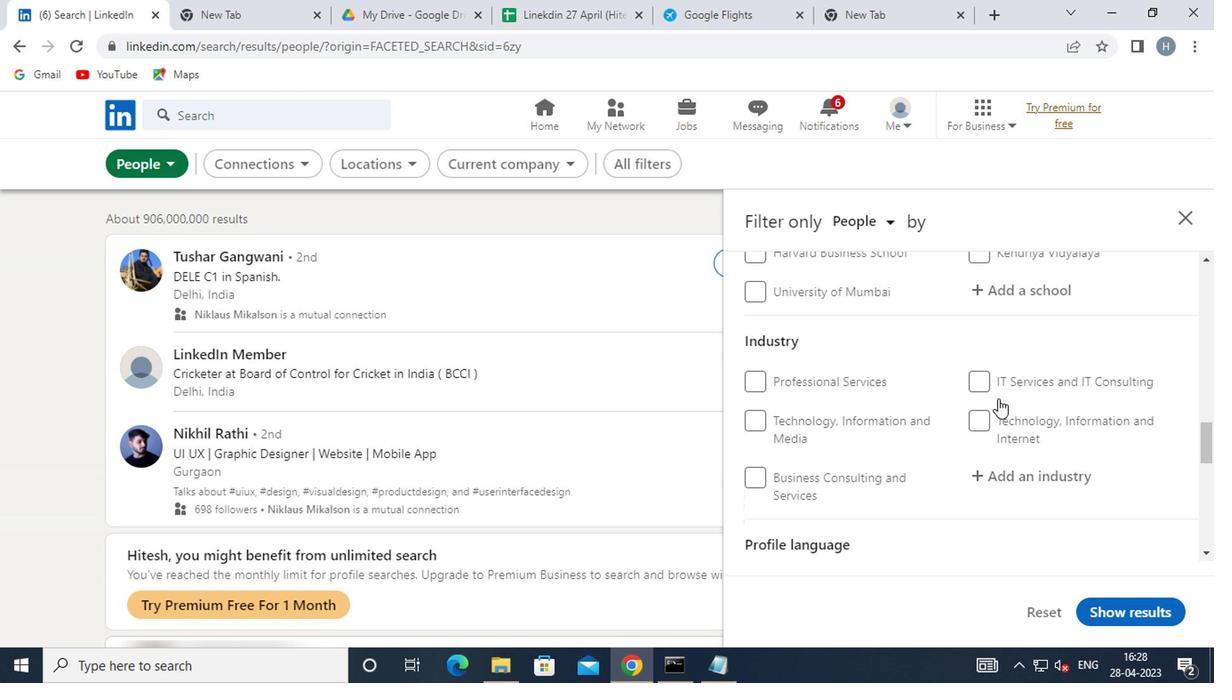 
Action: Mouse moved to (768, 523)
Screenshot: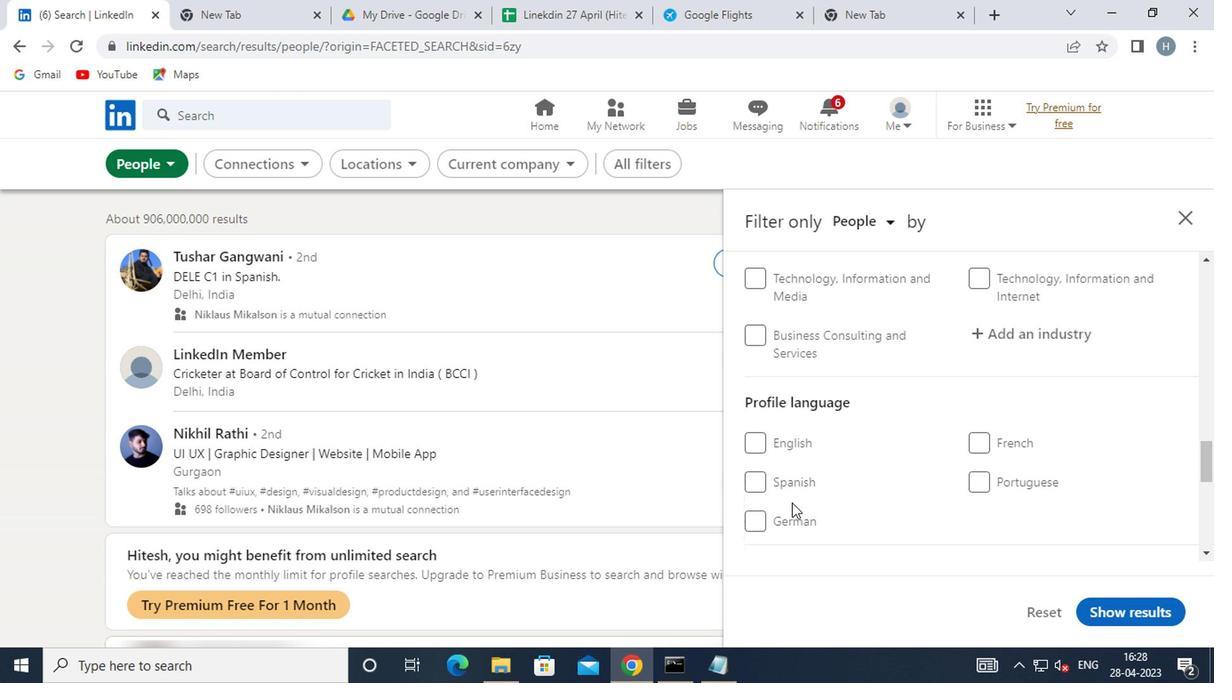 
Action: Mouse pressed left at (768, 523)
Screenshot: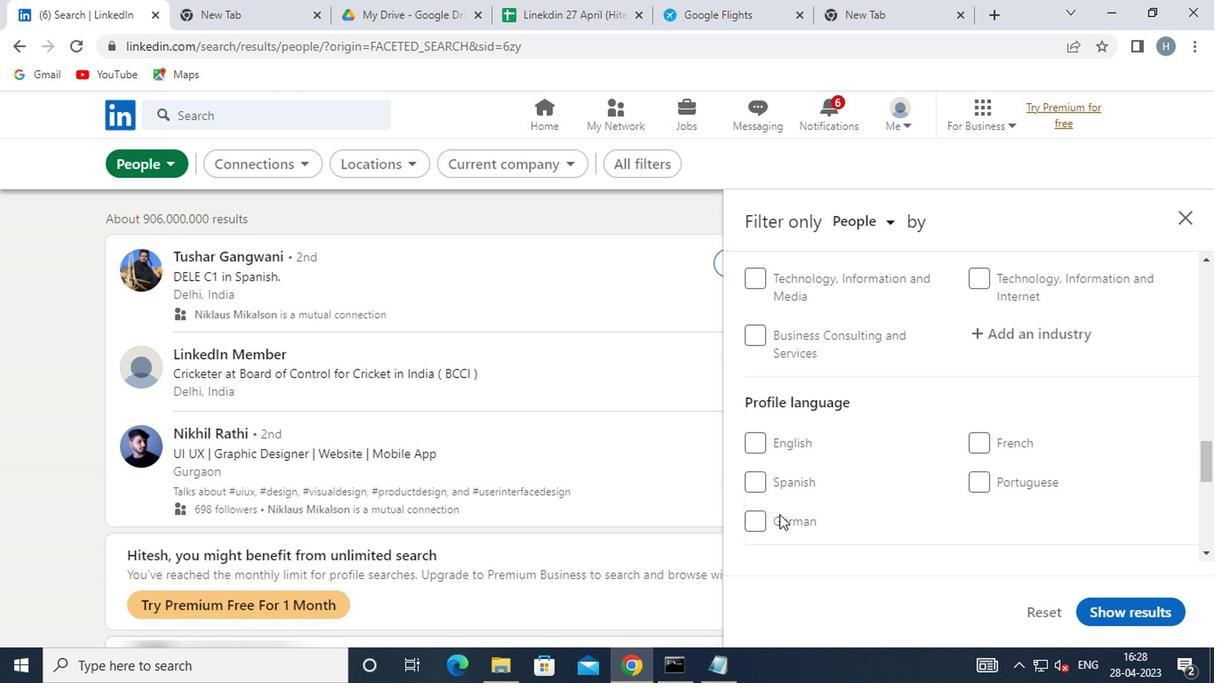 
Action: Mouse moved to (904, 488)
Screenshot: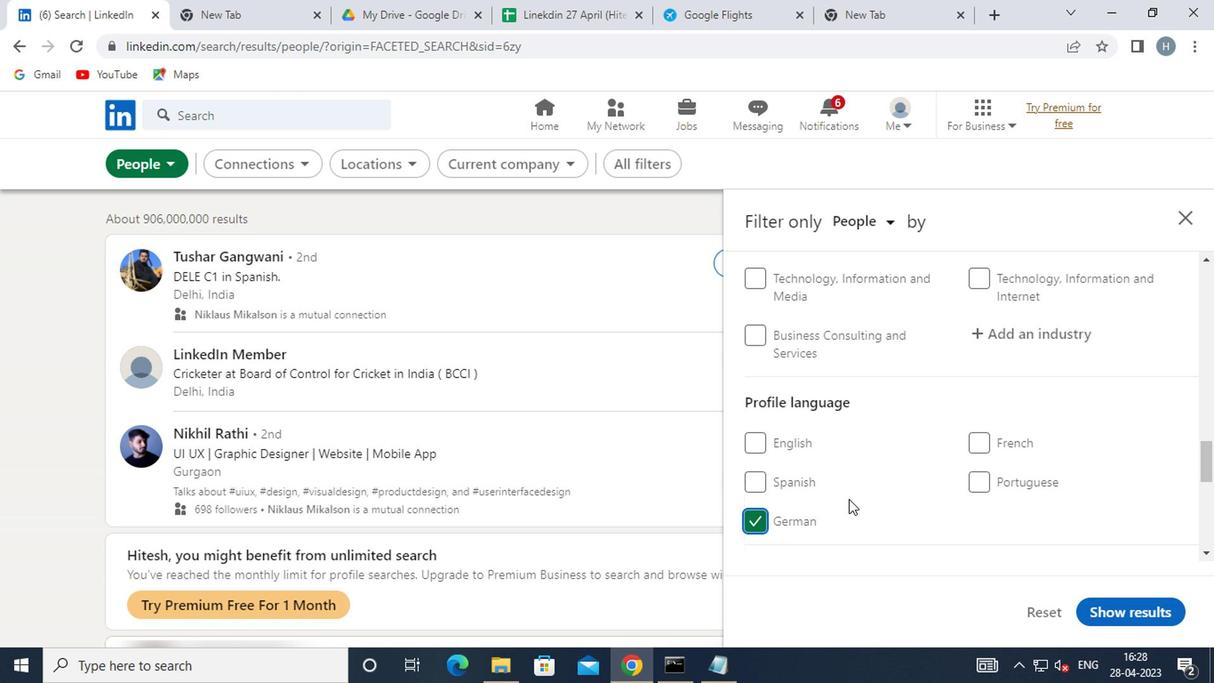 
Action: Mouse scrolled (904, 489) with delta (0, 0)
Screenshot: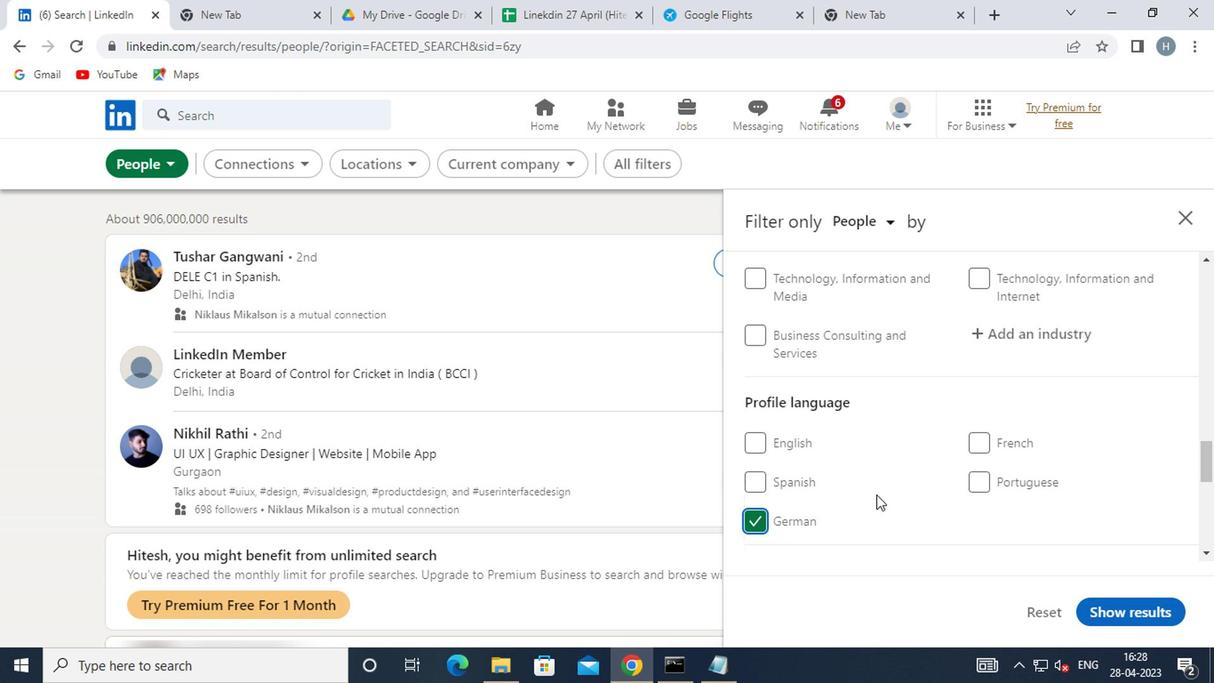 
Action: Mouse scrolled (904, 489) with delta (0, 0)
Screenshot: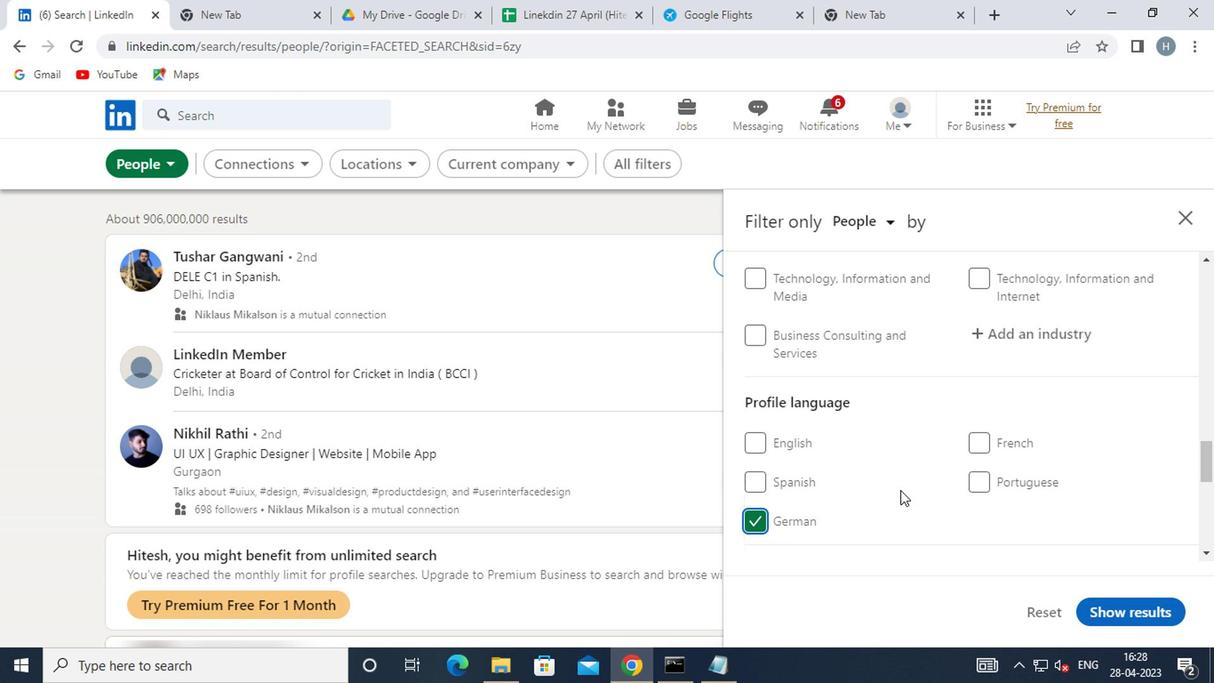 
Action: Mouse moved to (907, 484)
Screenshot: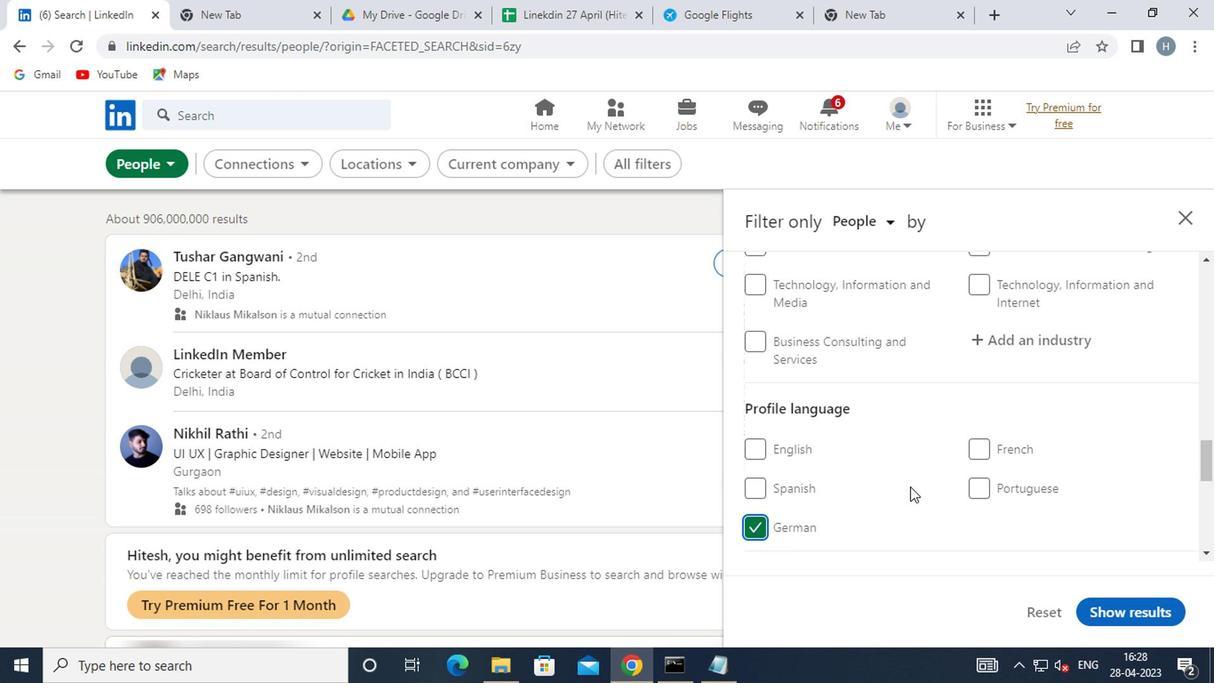 
Action: Mouse scrolled (907, 485) with delta (0, 0)
Screenshot: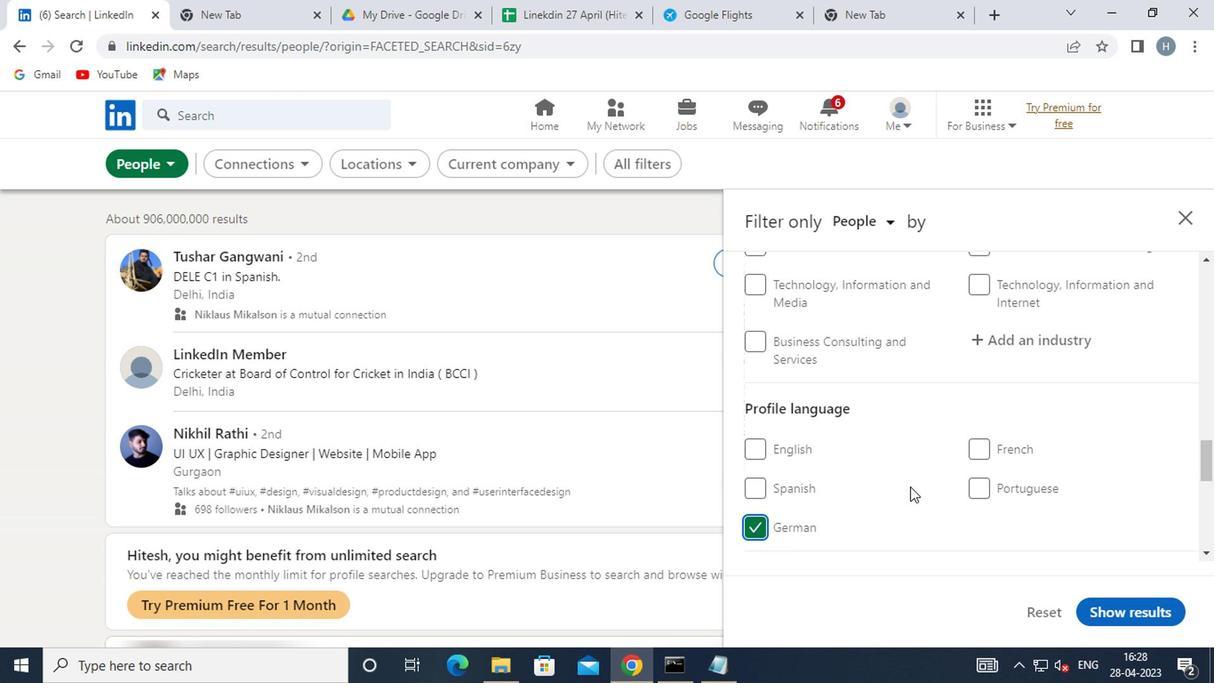 
Action: Mouse scrolled (907, 485) with delta (0, 0)
Screenshot: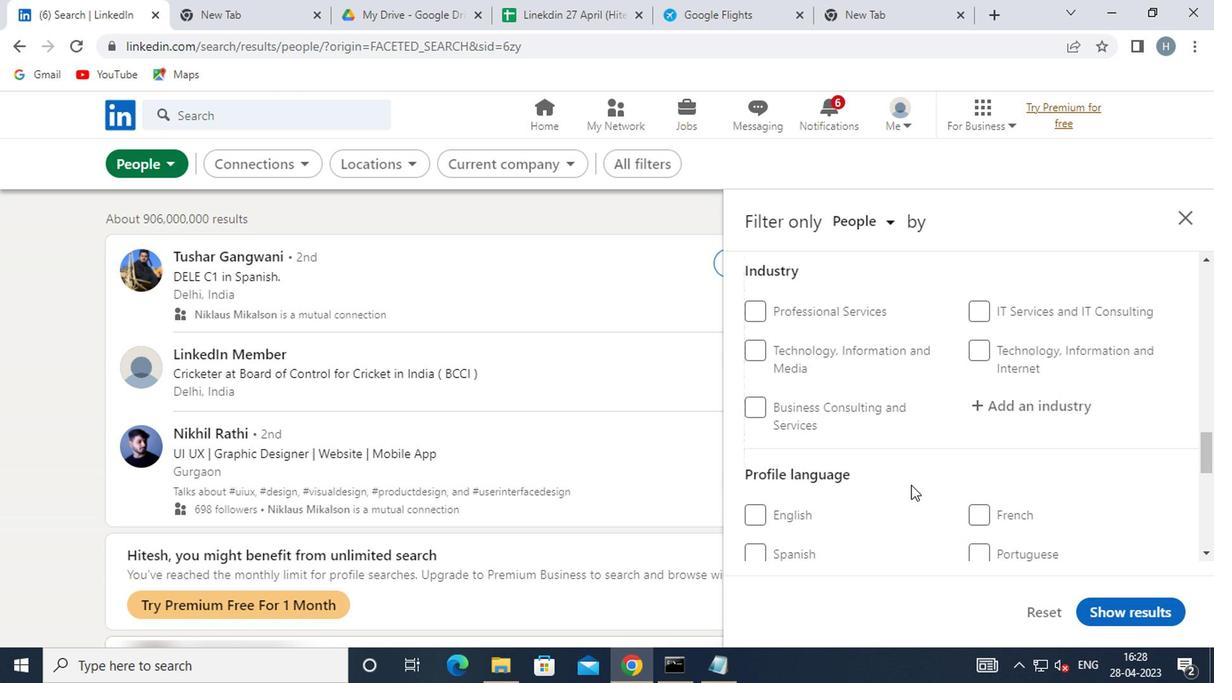 
Action: Mouse moved to (913, 478)
Screenshot: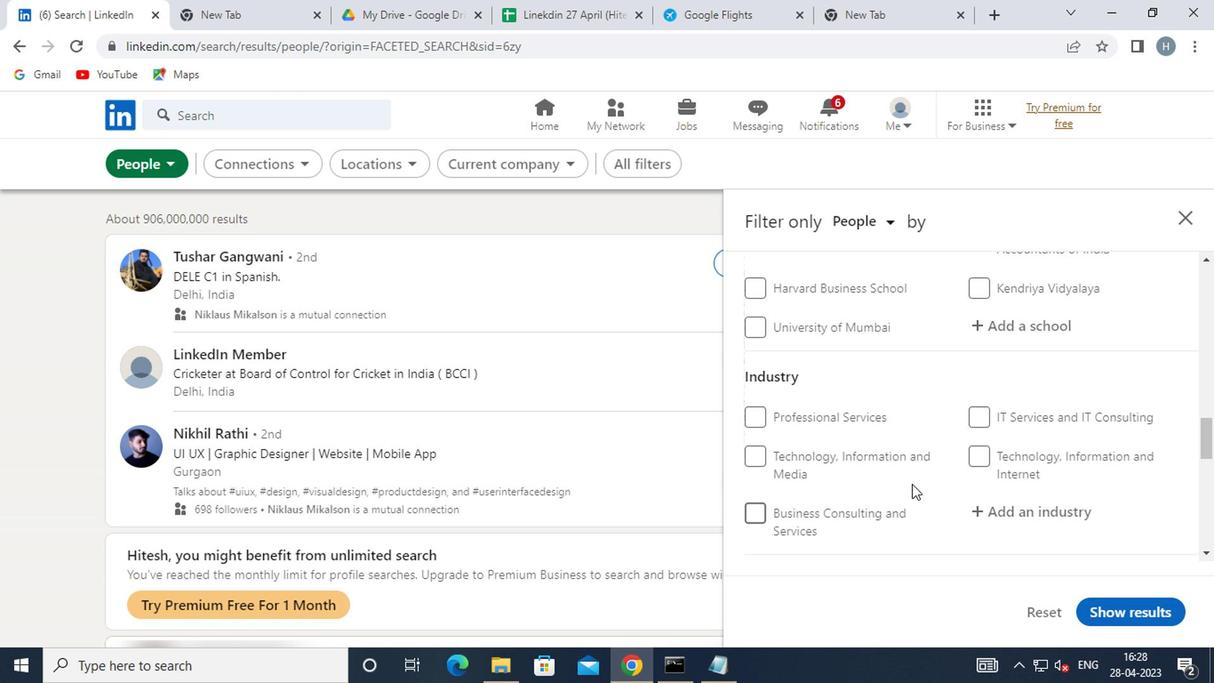 
Action: Mouse scrolled (913, 479) with delta (0, 1)
Screenshot: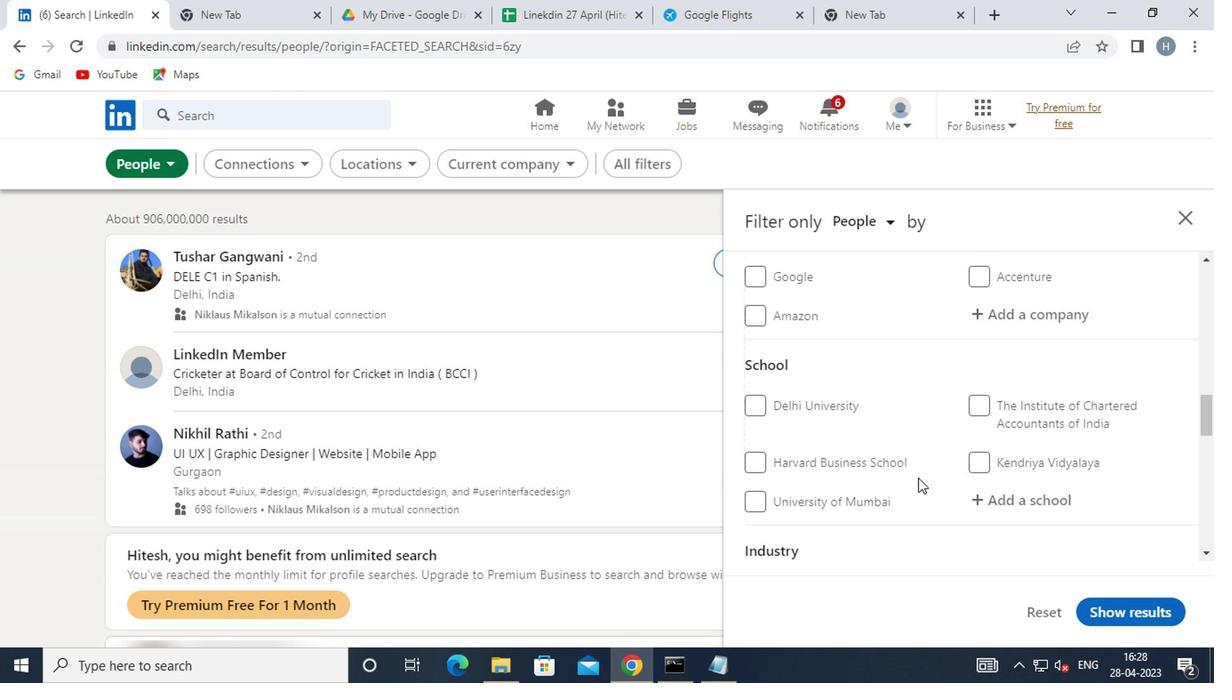 
Action: Mouse scrolled (913, 479) with delta (0, 1)
Screenshot: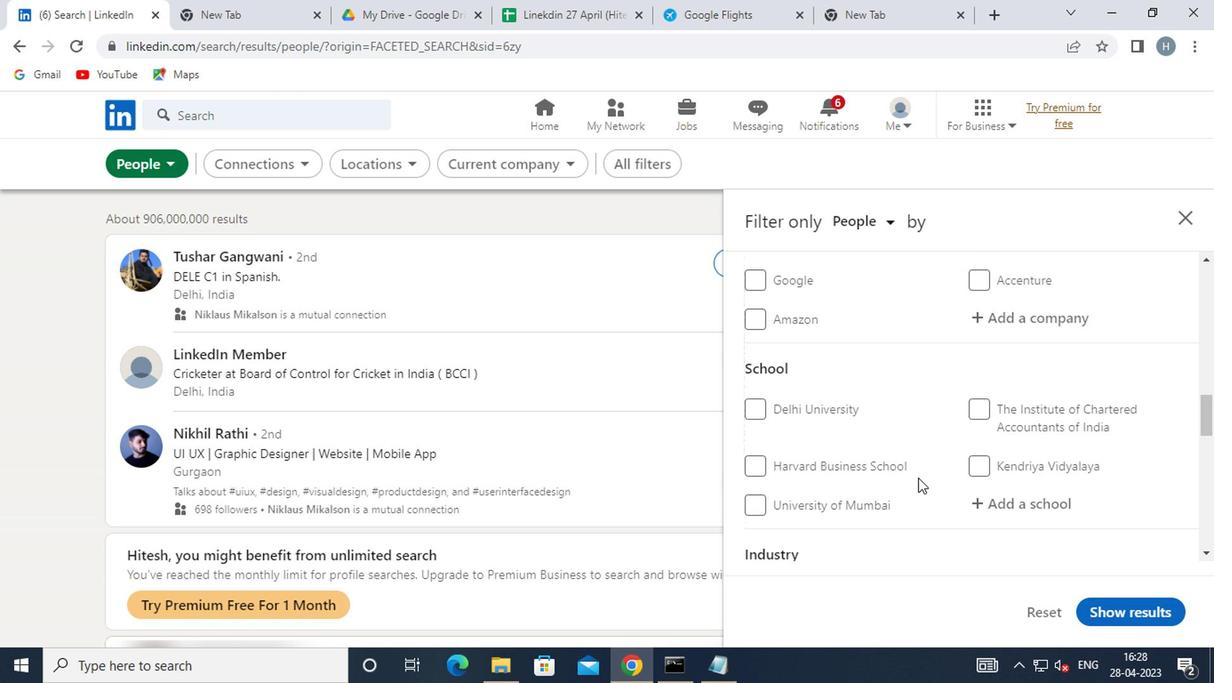 
Action: Mouse moved to (942, 469)
Screenshot: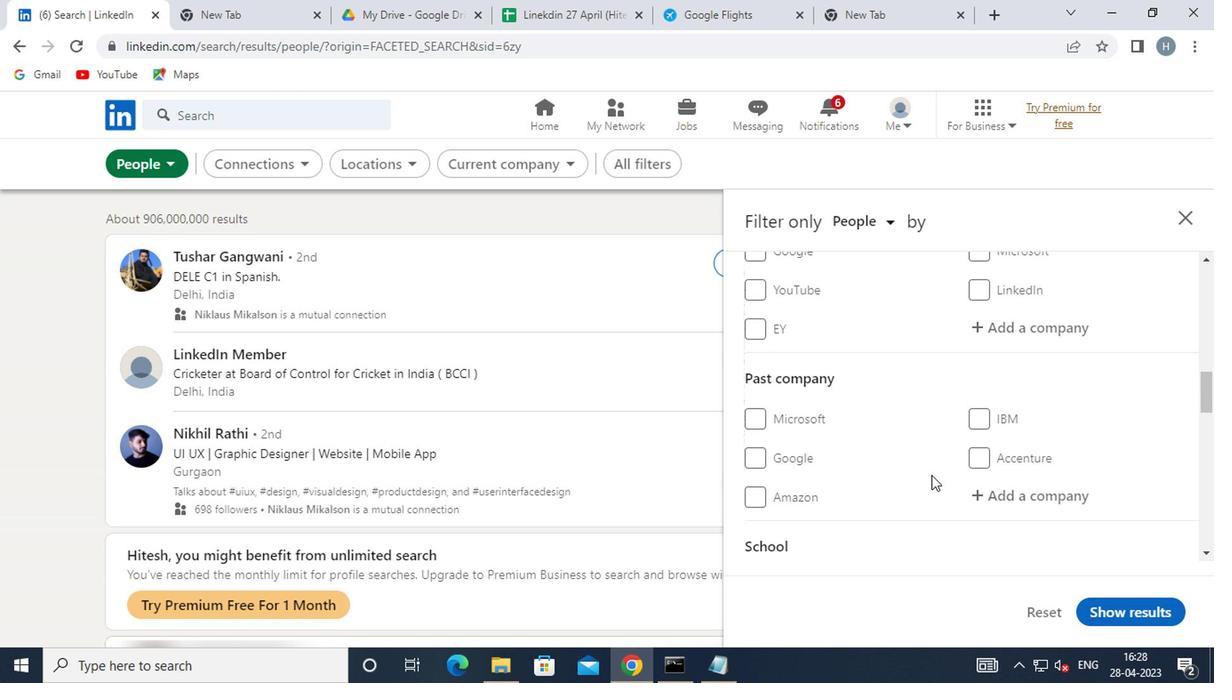 
Action: Mouse scrolled (942, 470) with delta (0, 1)
Screenshot: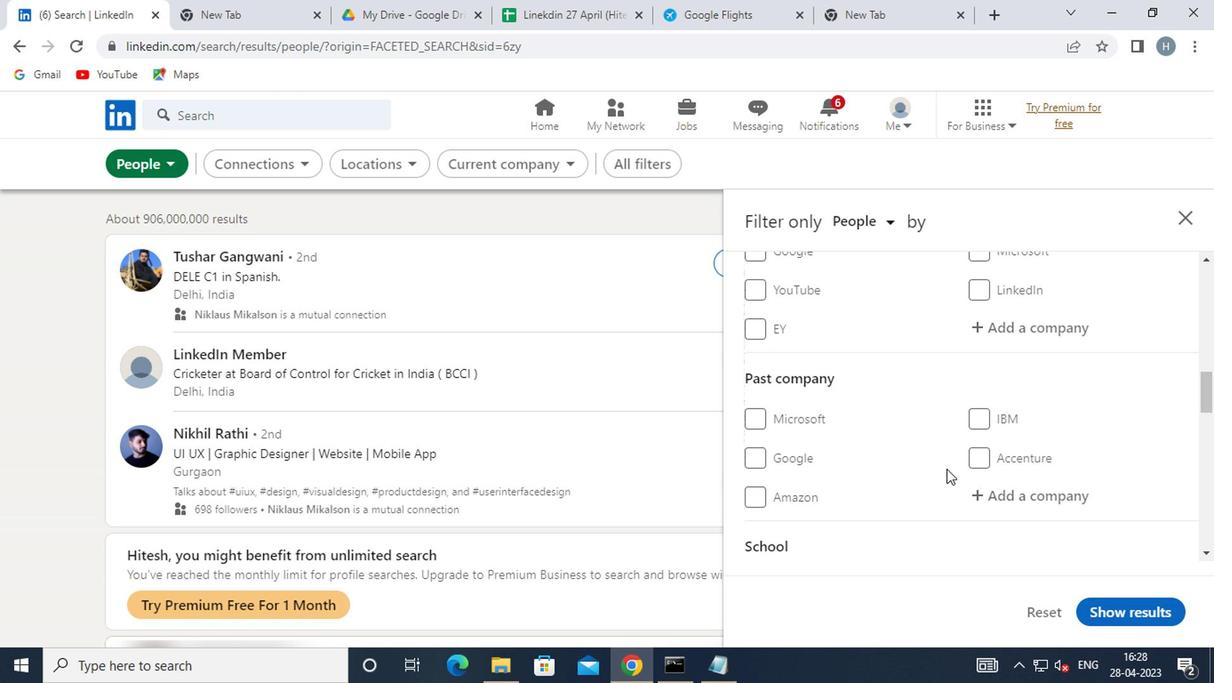 
Action: Mouse moved to (1030, 415)
Screenshot: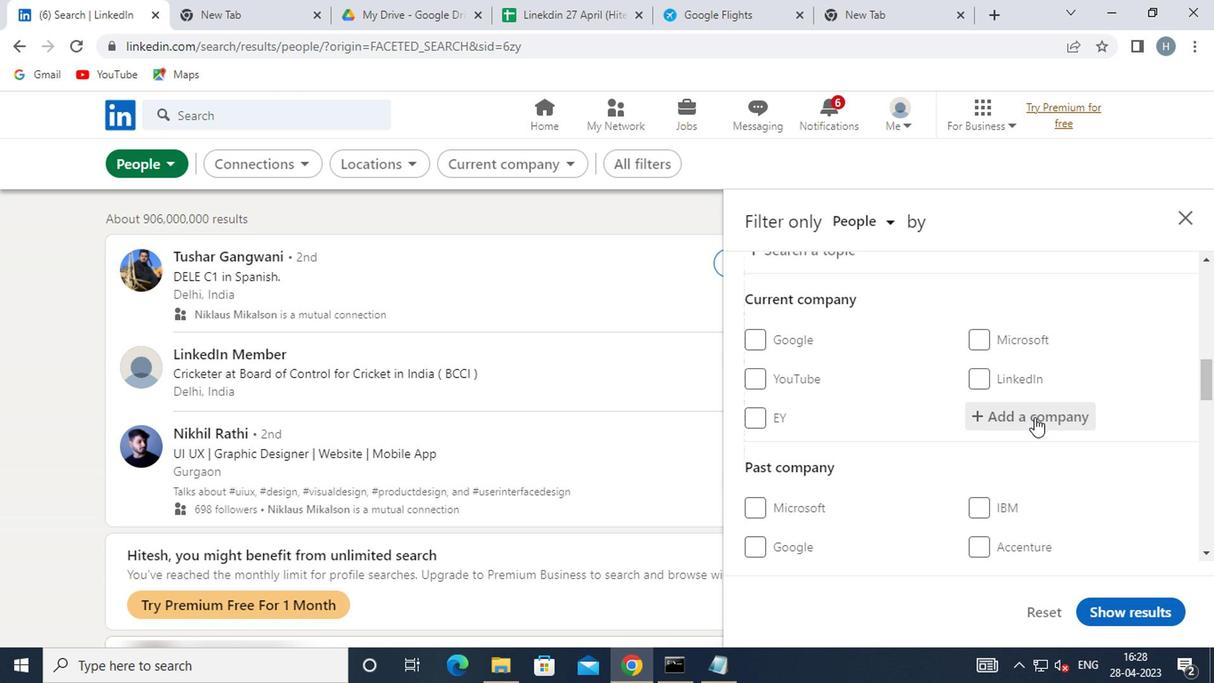 
Action: Mouse pressed left at (1030, 415)
Screenshot: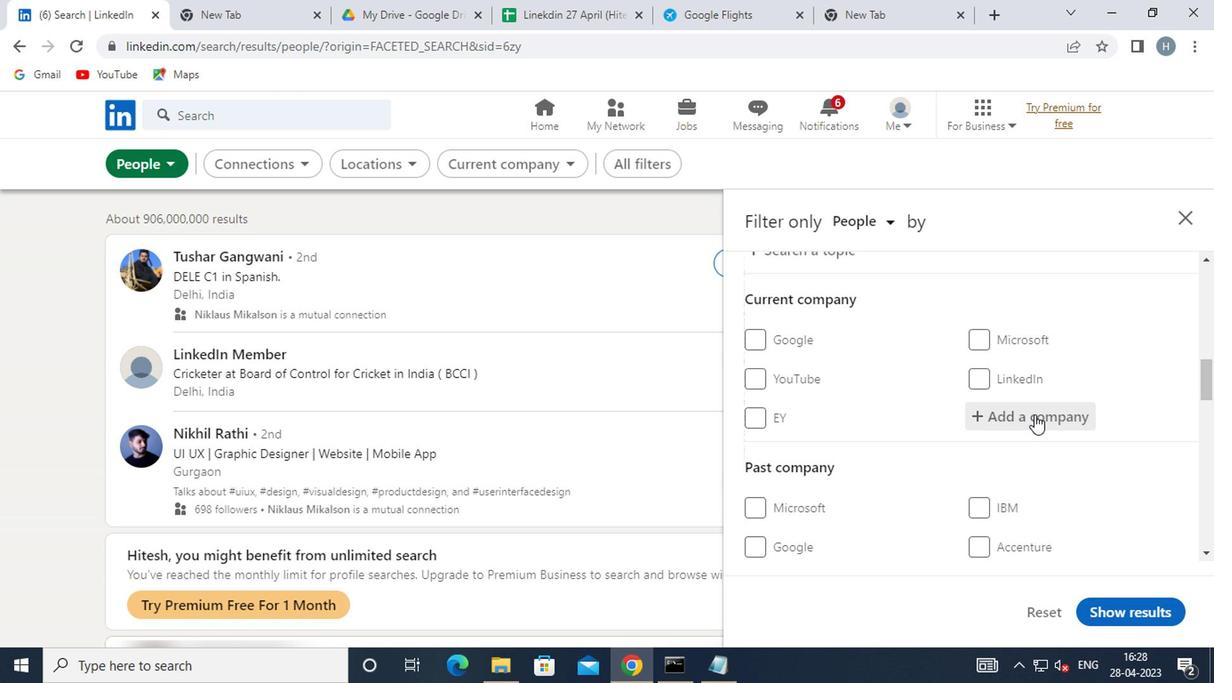 
Action: Key pressed <Key.shift>AIRTEL
Screenshot: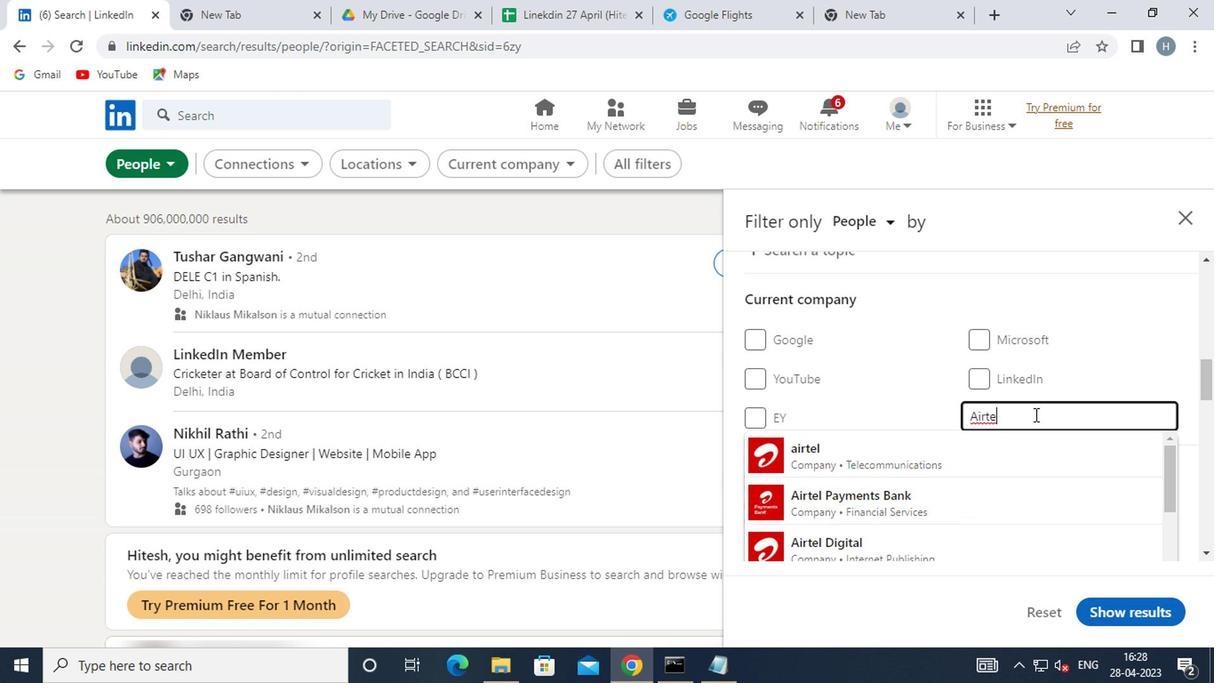 
Action: Mouse moved to (956, 532)
Screenshot: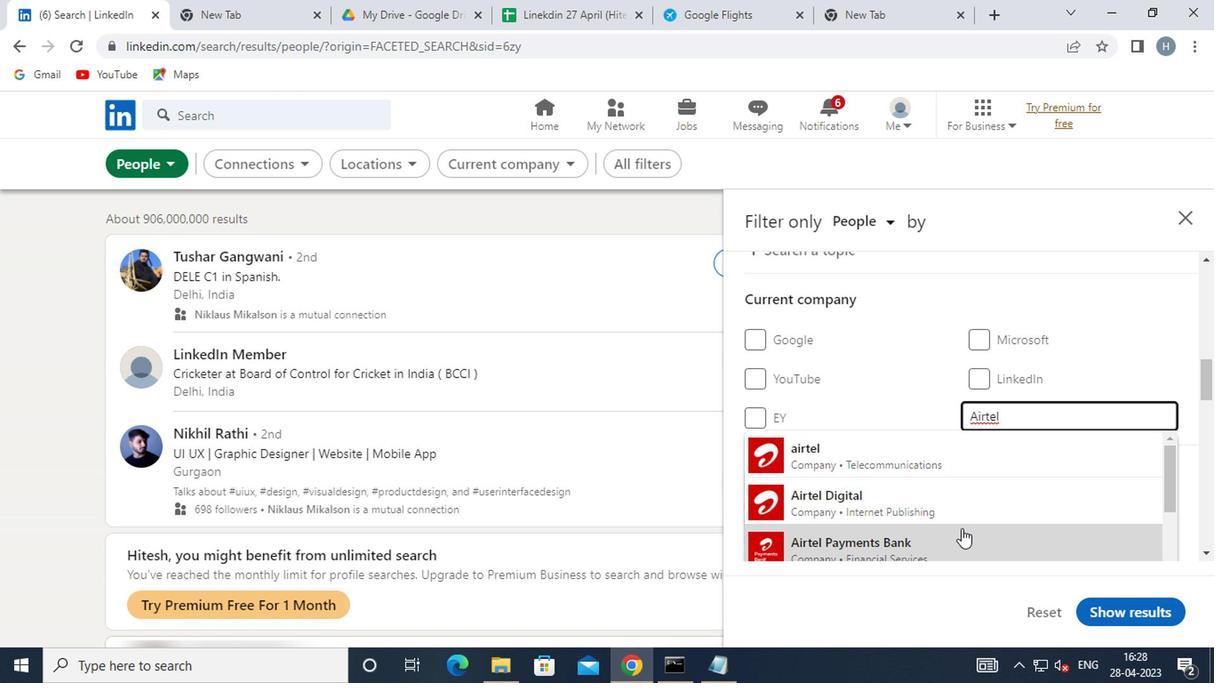 
Action: Mouse pressed left at (956, 532)
Screenshot: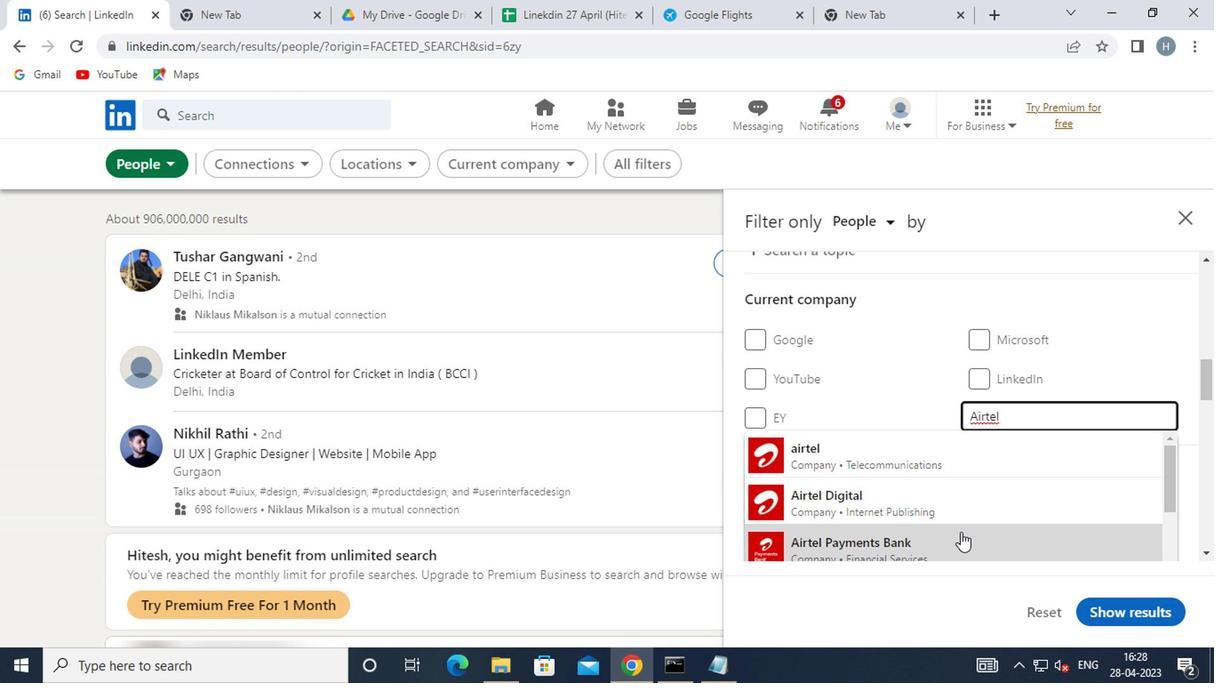 
Action: Mouse moved to (943, 475)
Screenshot: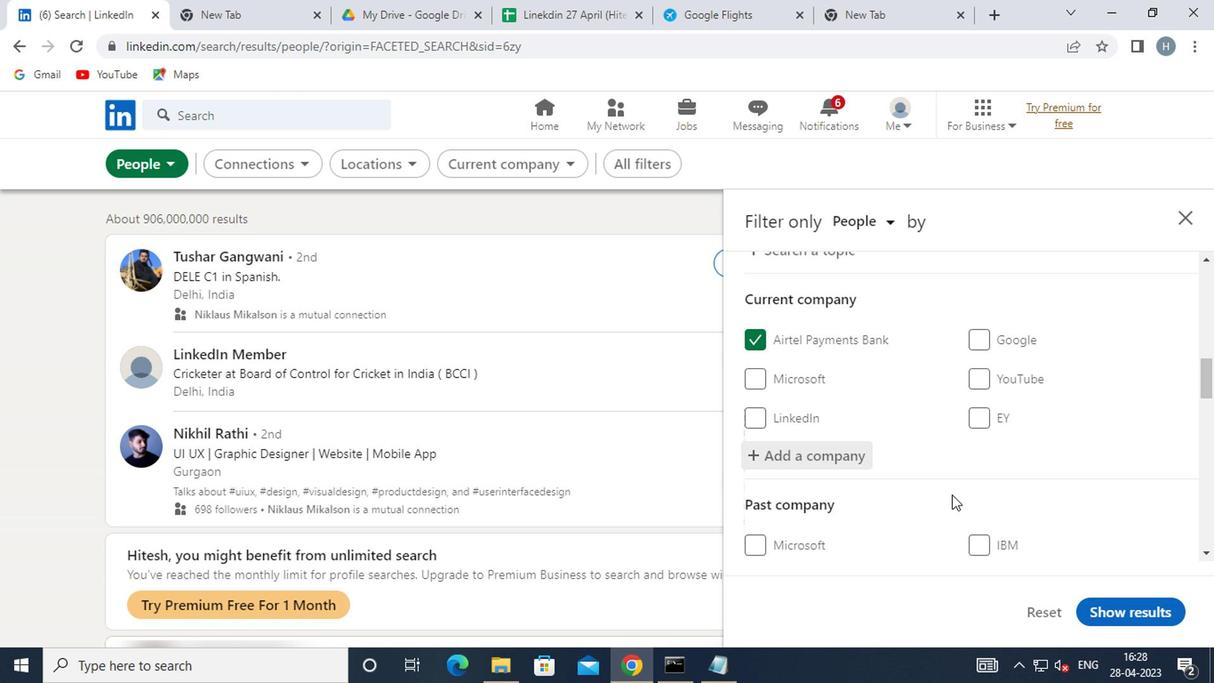 
Action: Mouse scrolled (943, 475) with delta (0, 0)
Screenshot: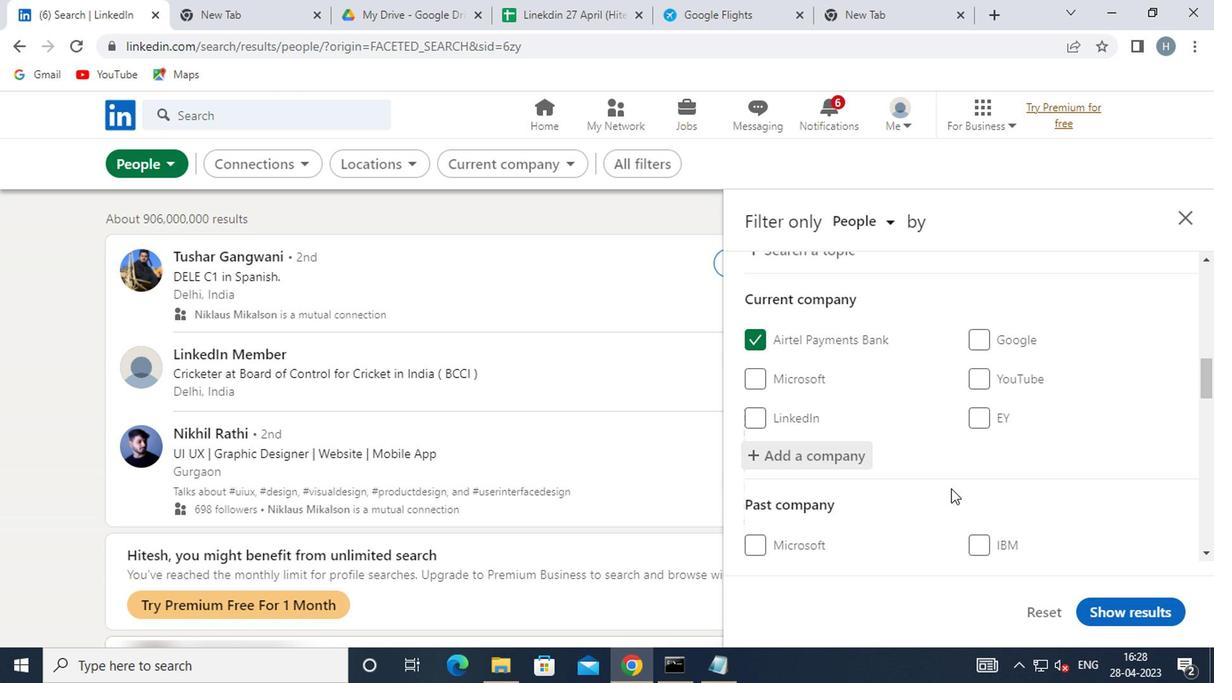 
Action: Mouse scrolled (943, 475) with delta (0, 0)
Screenshot: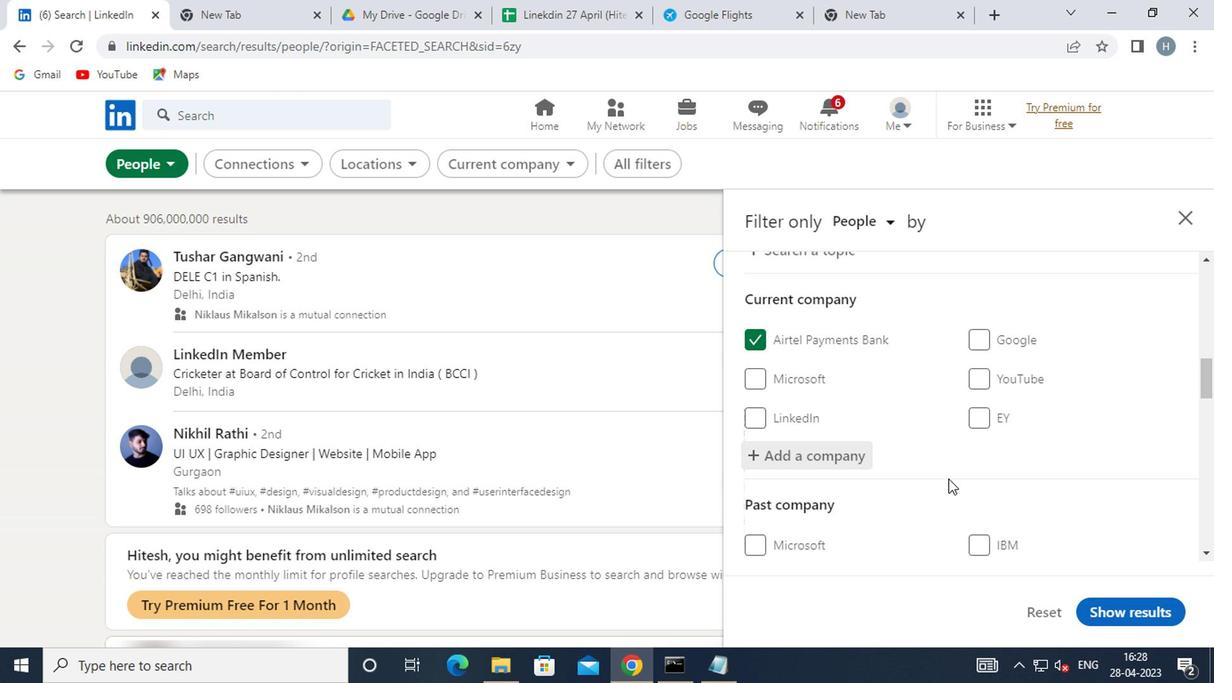 
Action: Mouse moved to (935, 458)
Screenshot: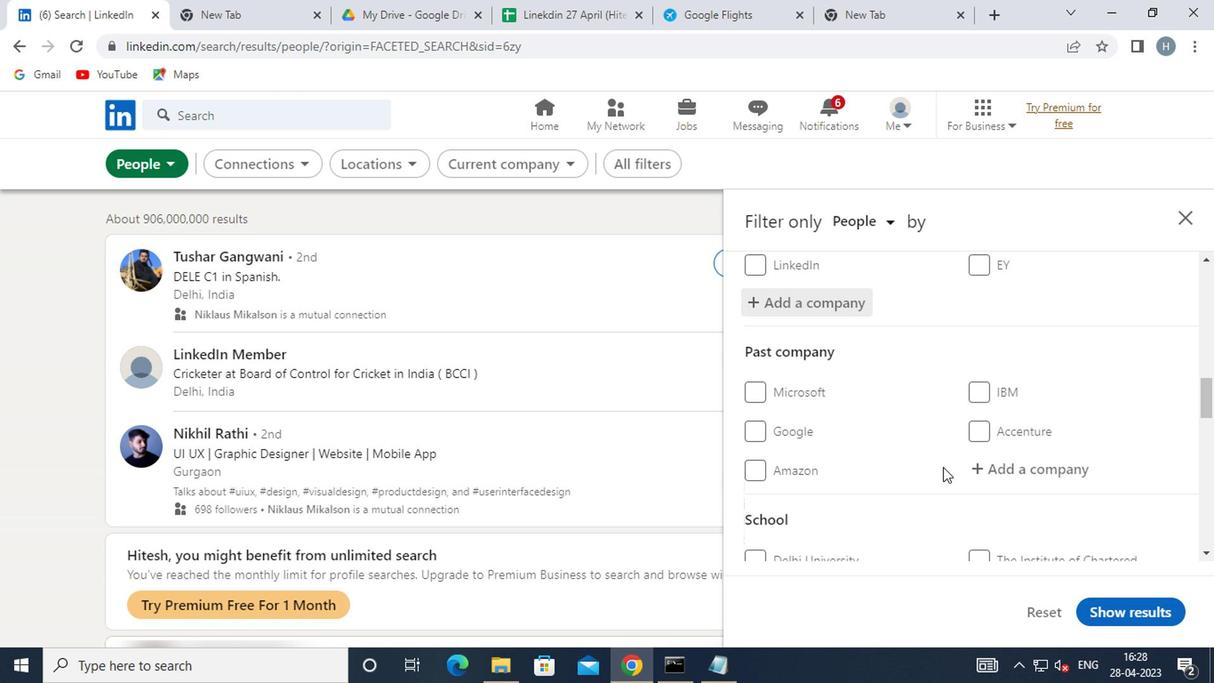 
Action: Mouse scrolled (935, 458) with delta (0, 0)
Screenshot: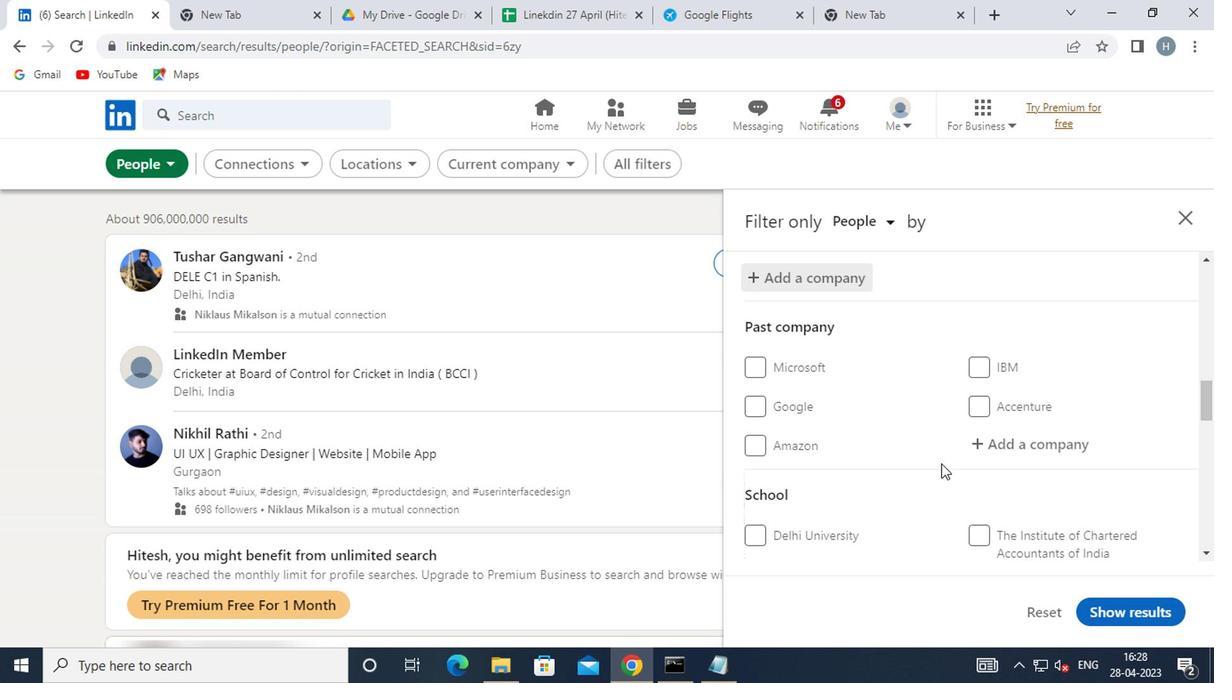 
Action: Mouse moved to (945, 453)
Screenshot: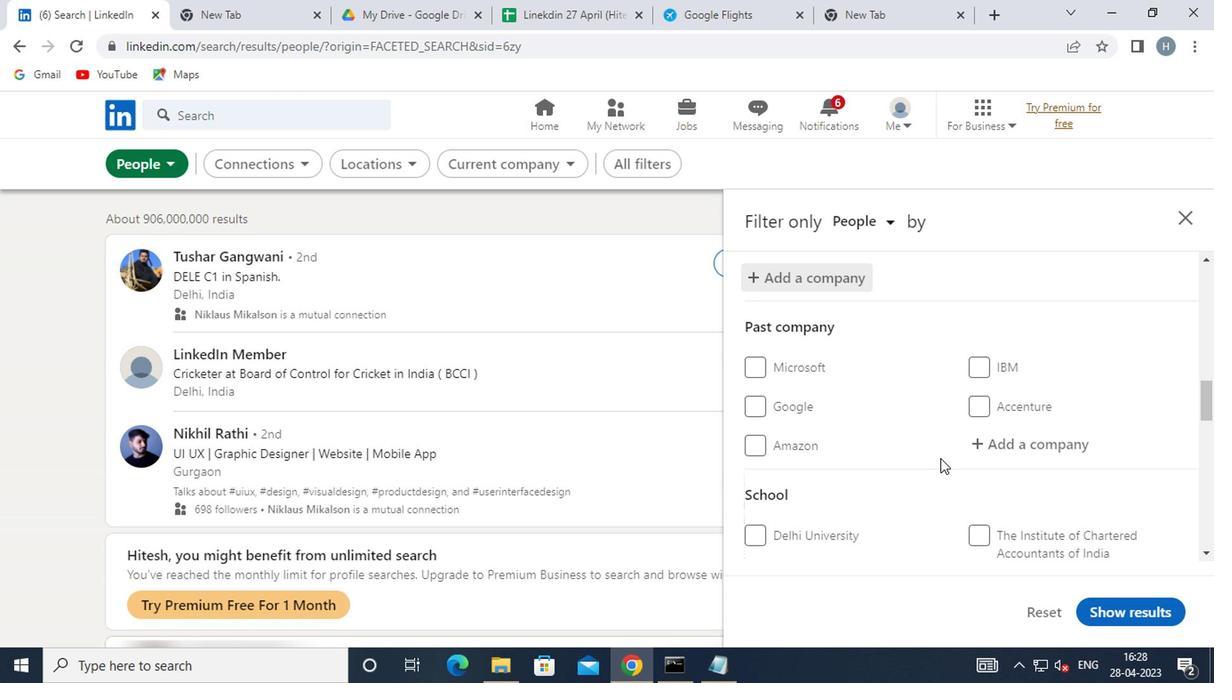 
Action: Mouse scrolled (945, 451) with delta (0, -1)
Screenshot: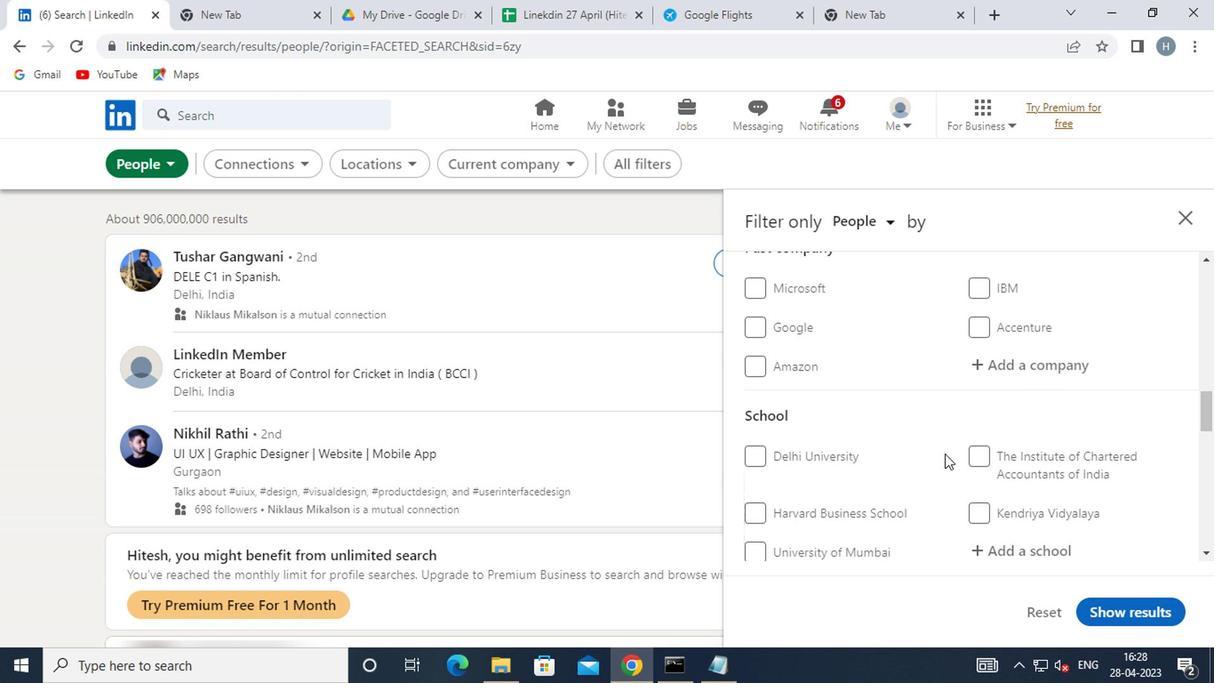 
Action: Mouse moved to (990, 442)
Screenshot: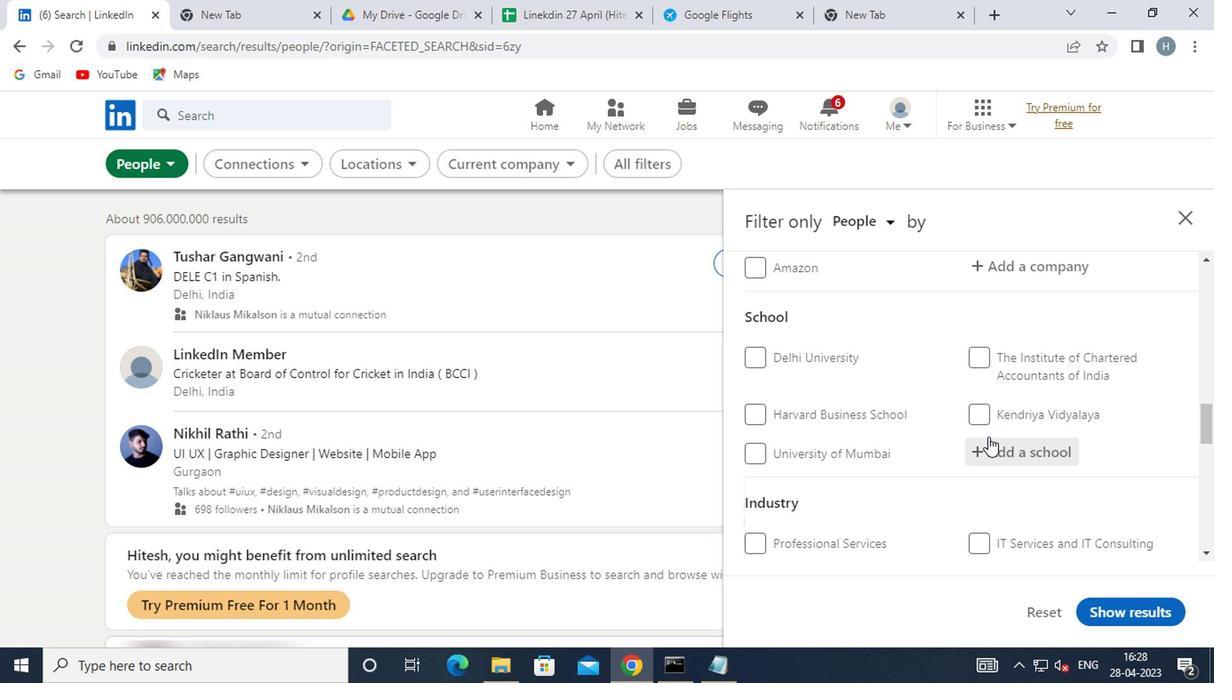 
Action: Mouse pressed left at (990, 442)
Screenshot: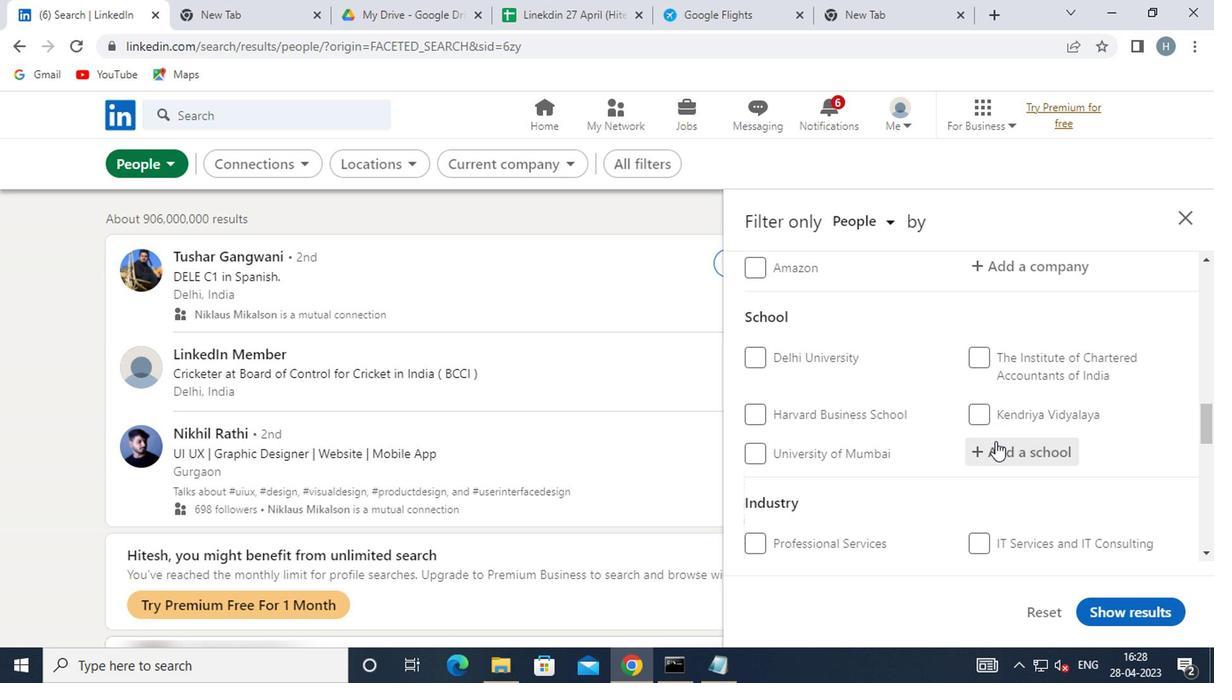 
Action: Key pressed <Key.shift>PATRICIAN<Key.space>
Screenshot: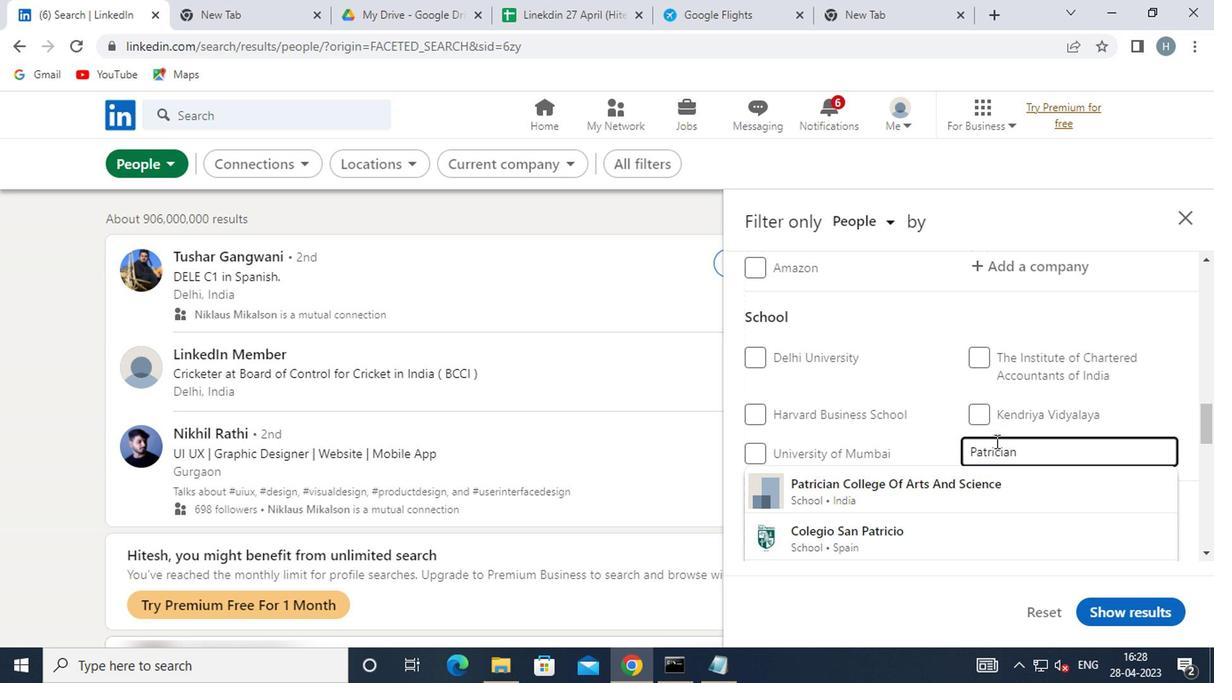 
Action: Mouse moved to (1003, 480)
Screenshot: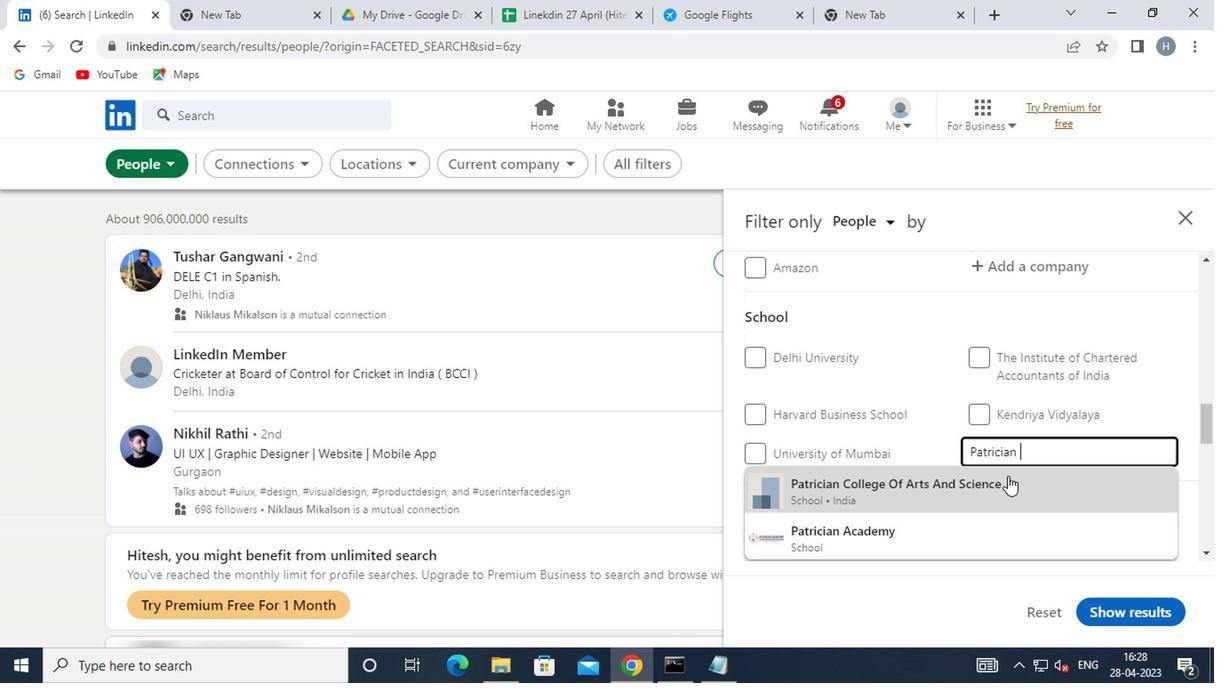 
Action: Mouse pressed left at (1003, 480)
Screenshot: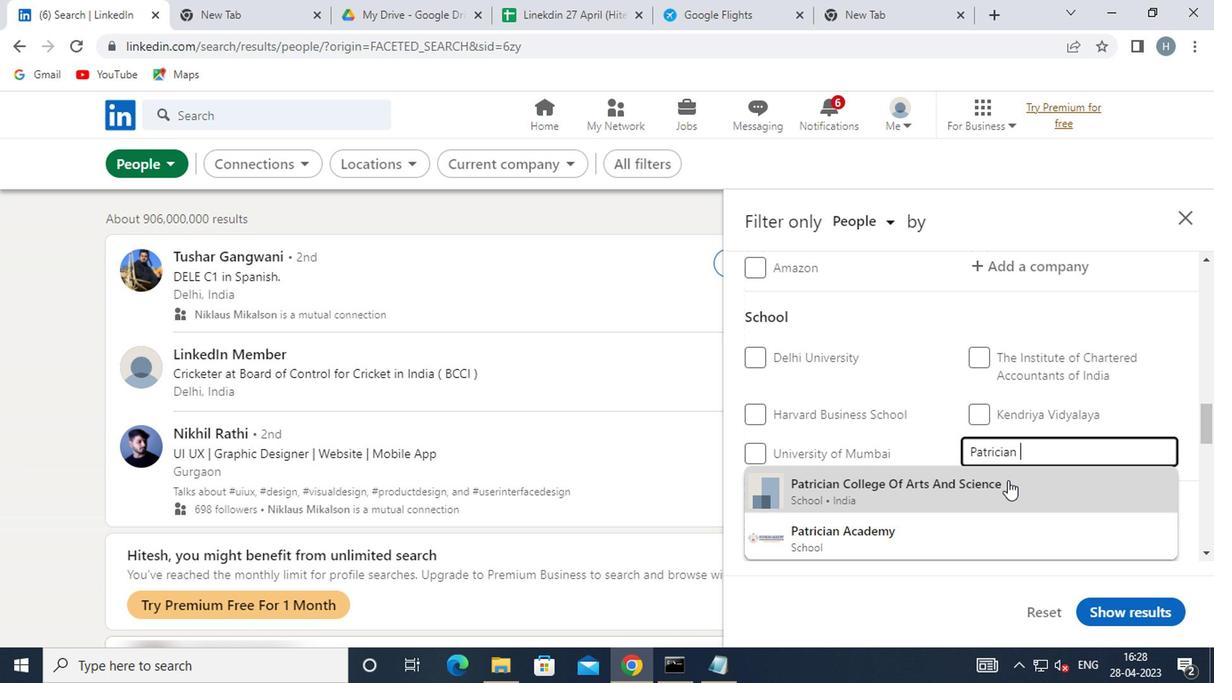 
Action: Mouse moved to (983, 467)
Screenshot: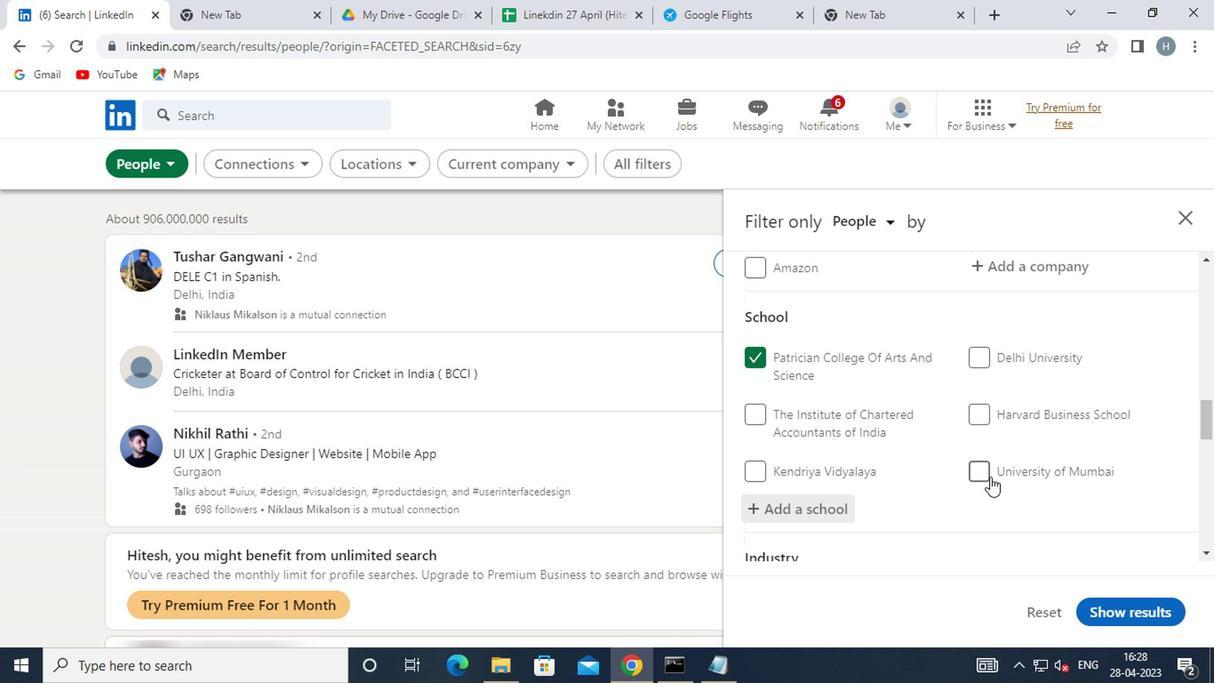 
Action: Mouse scrolled (983, 466) with delta (0, 0)
Screenshot: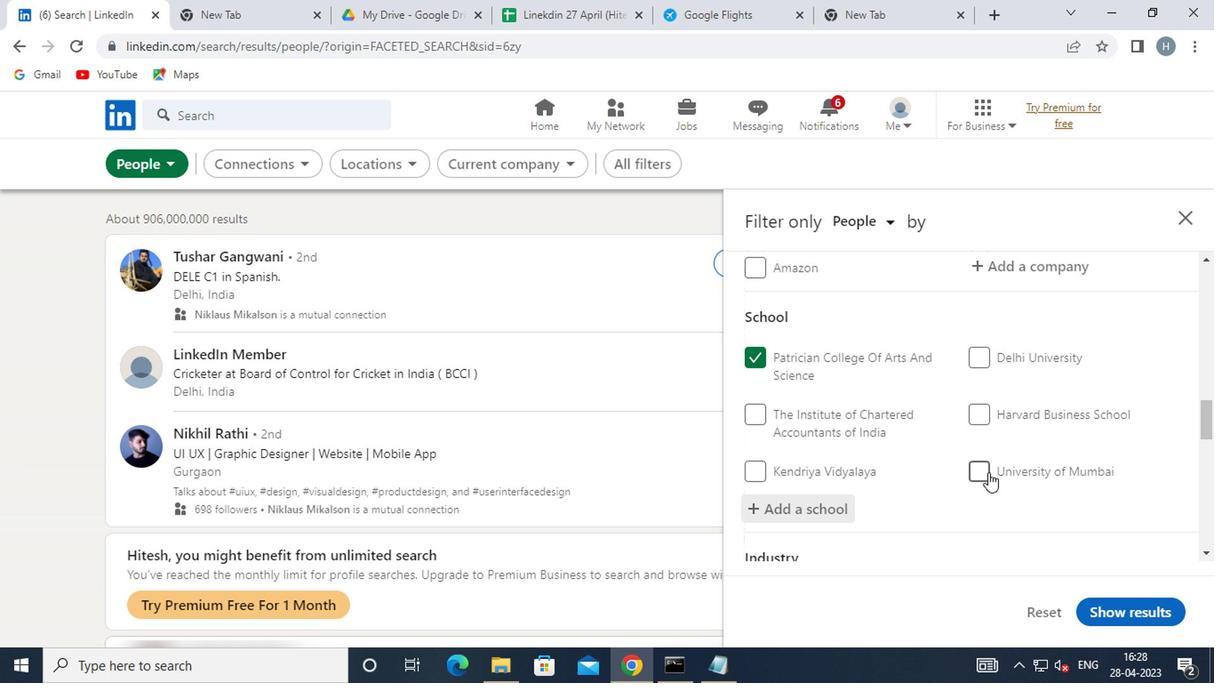 
Action: Mouse scrolled (983, 466) with delta (0, 0)
Screenshot: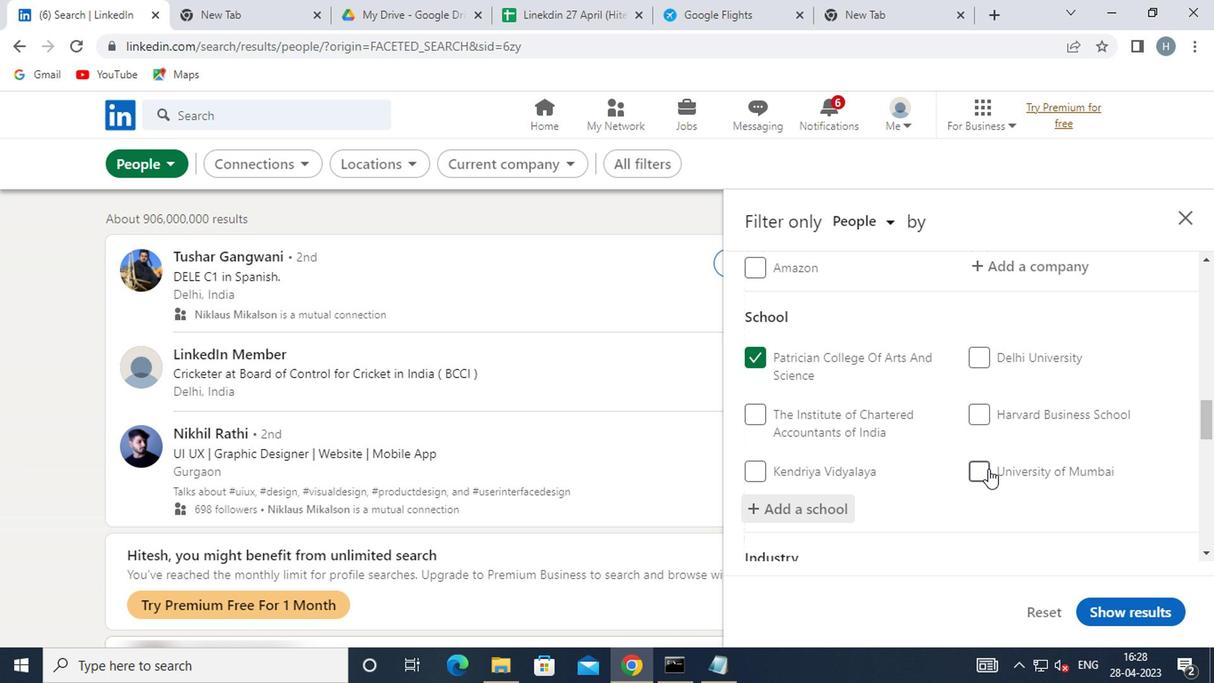 
Action: Mouse moved to (985, 457)
Screenshot: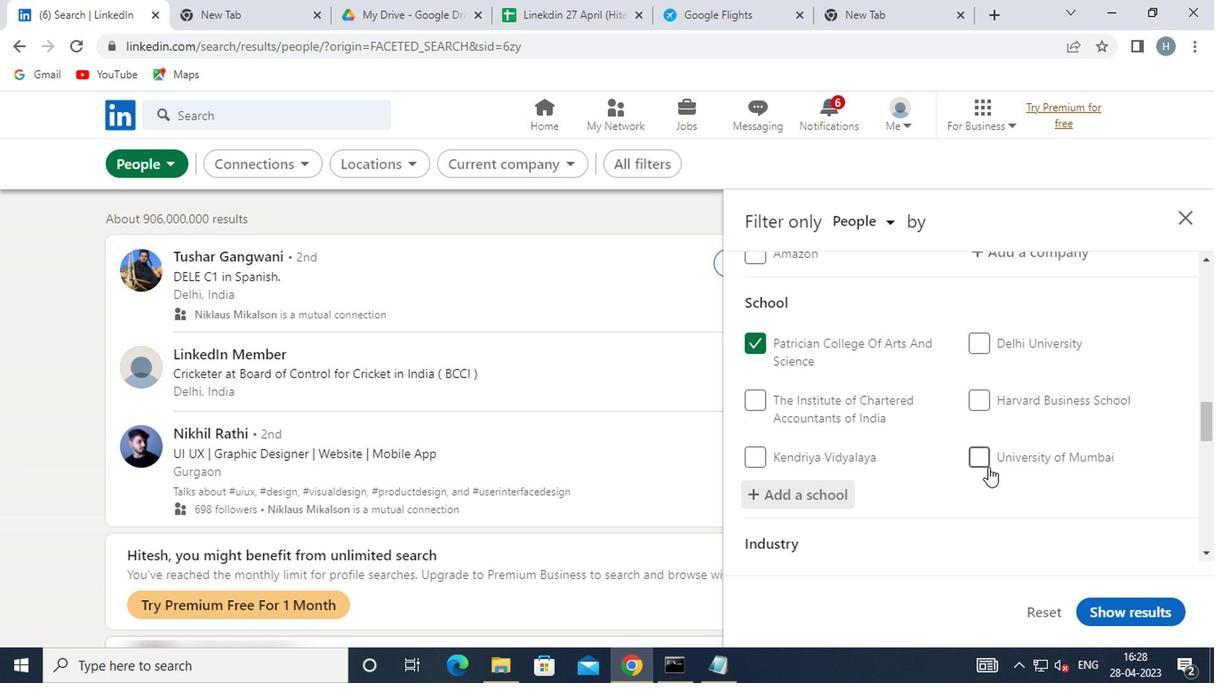 
Action: Mouse scrolled (985, 456) with delta (0, -1)
Screenshot: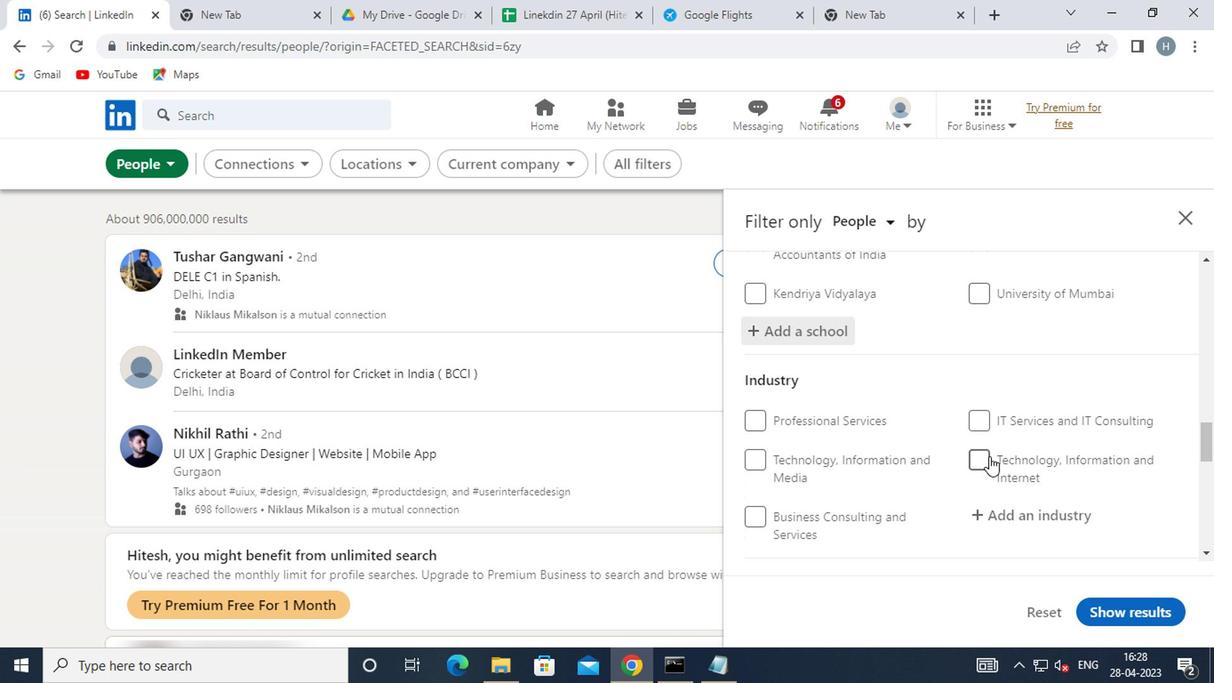 
Action: Mouse moved to (1016, 429)
Screenshot: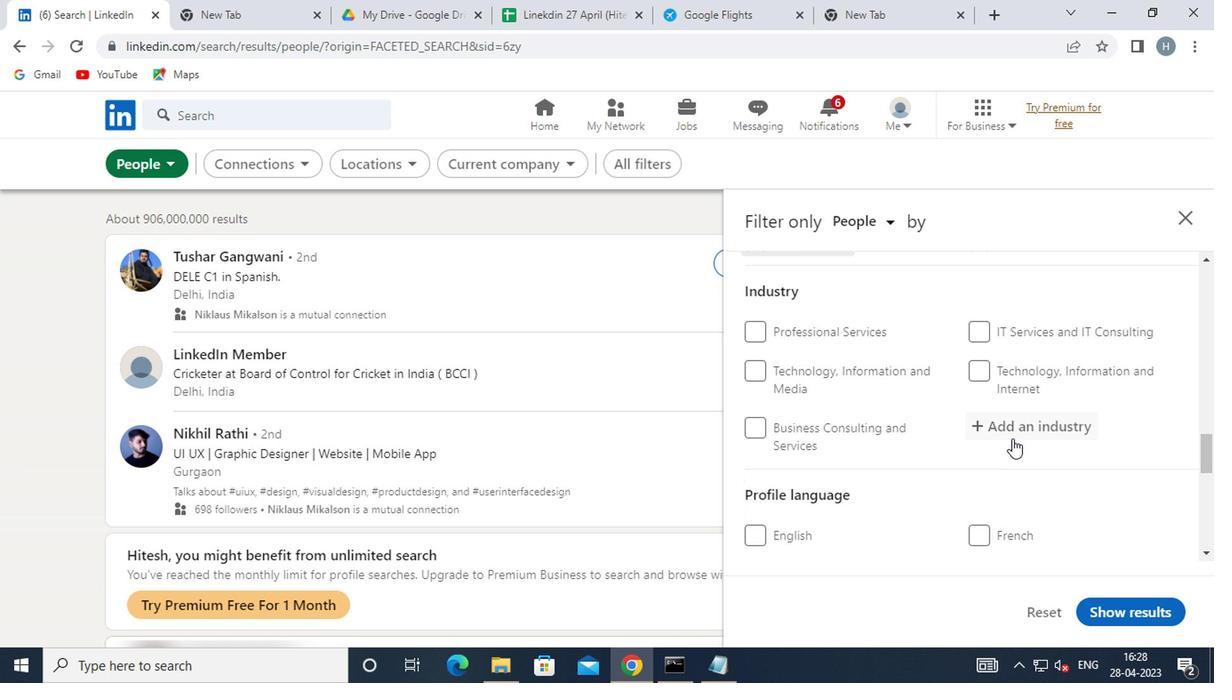 
Action: Mouse pressed left at (1016, 429)
Screenshot: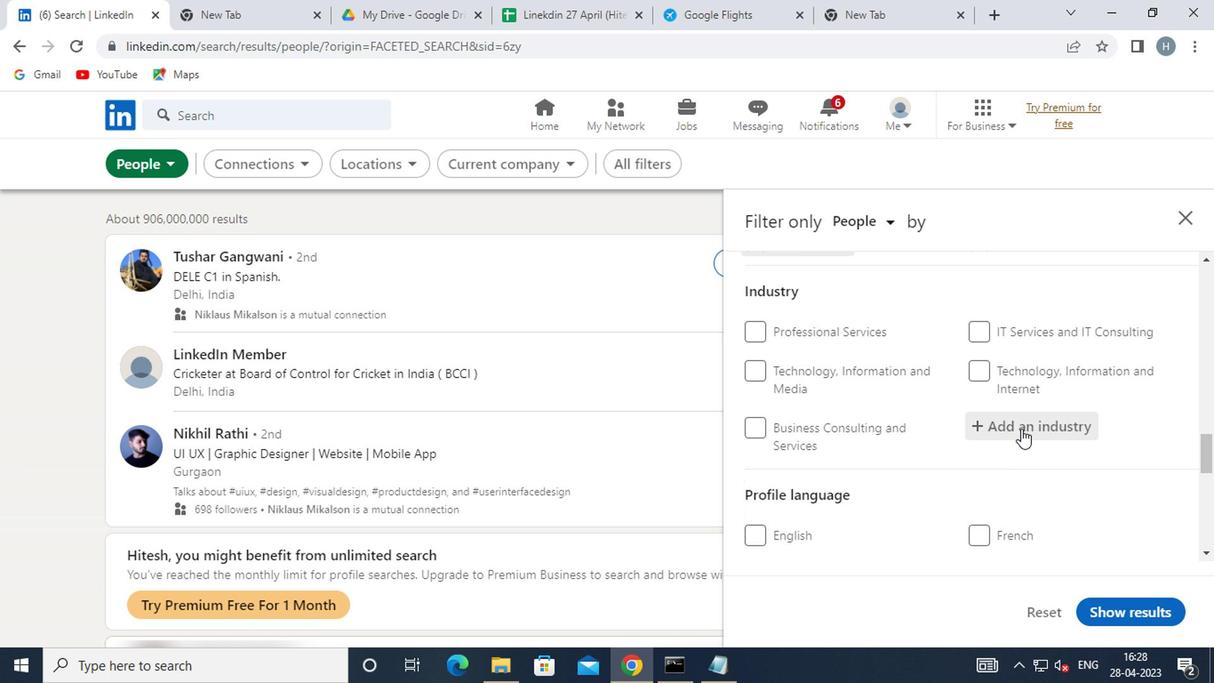 
Action: Key pressed <Key.shift>ADMI
Screenshot: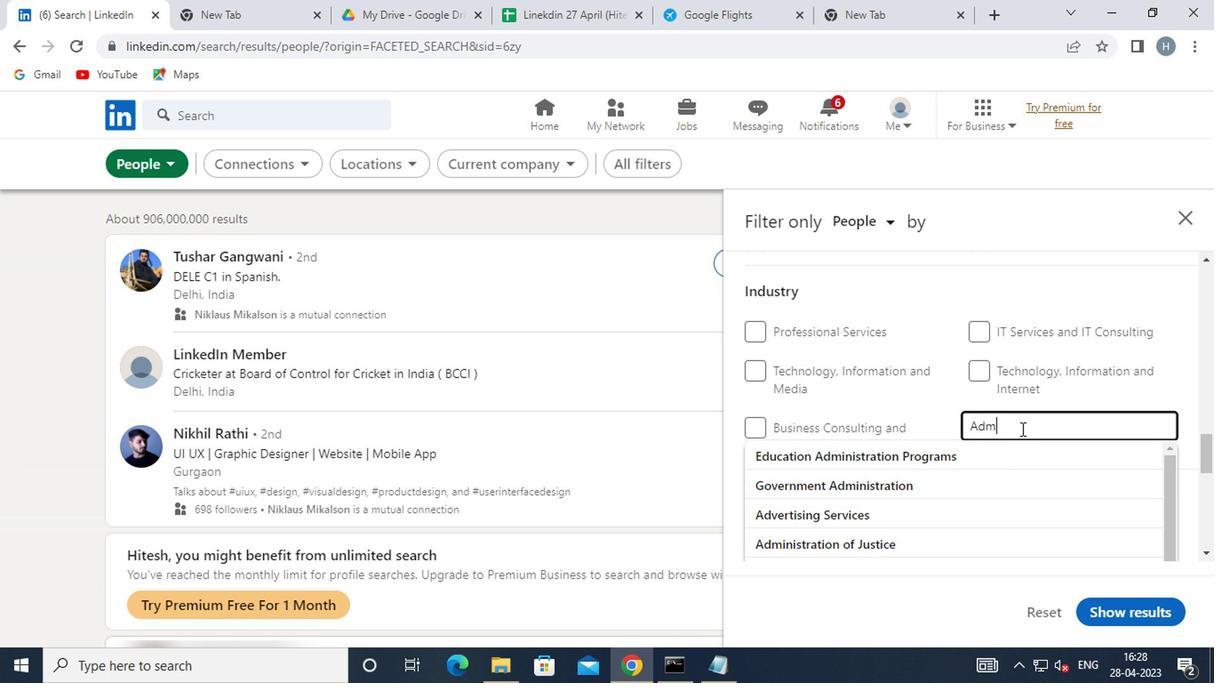 
Action: Mouse moved to (945, 495)
Screenshot: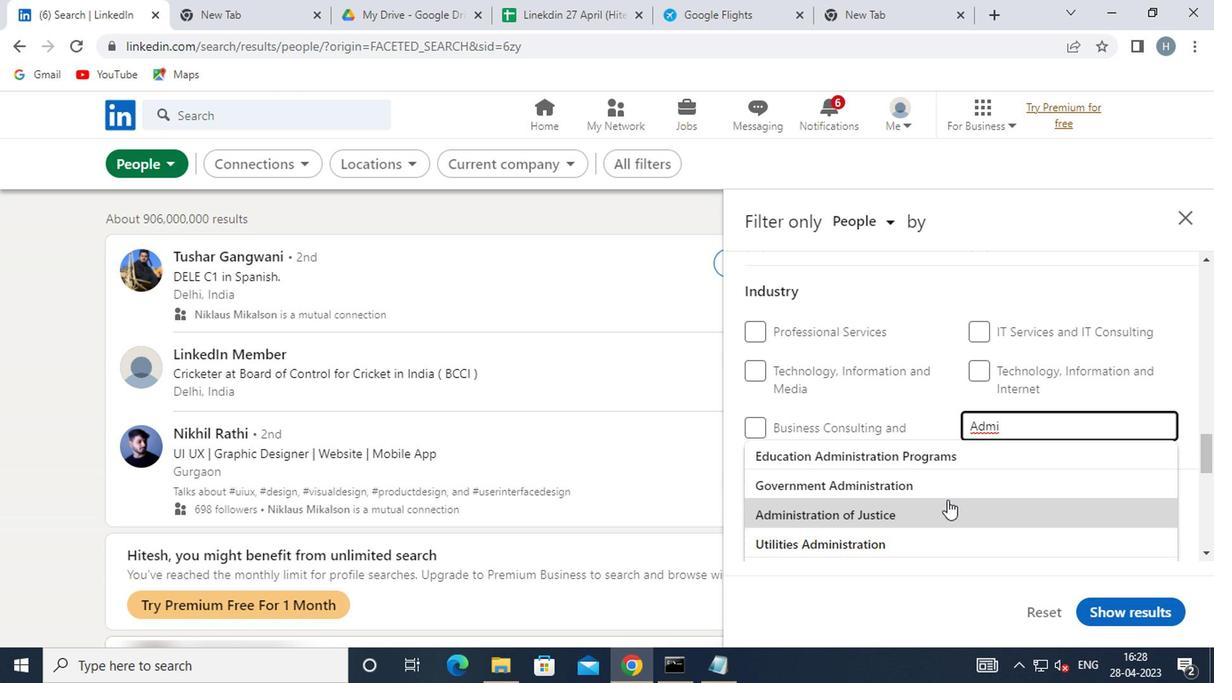 
Action: Mouse scrolled (945, 494) with delta (0, -1)
Screenshot: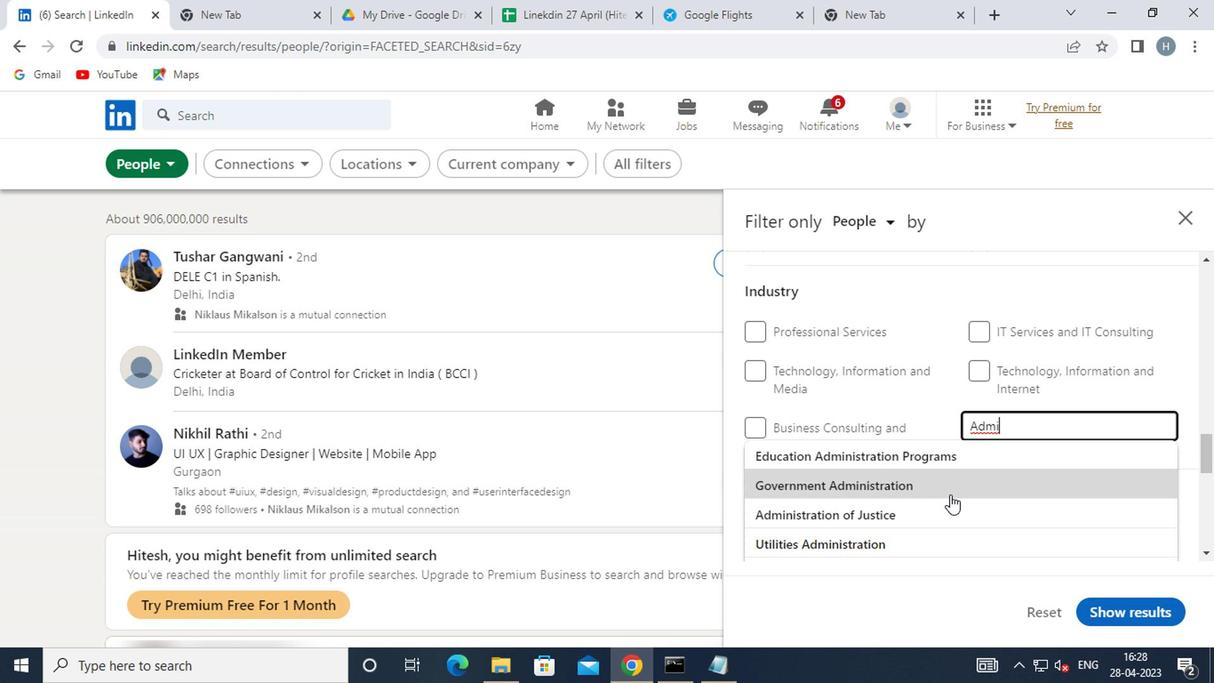 
Action: Mouse moved to (930, 504)
Screenshot: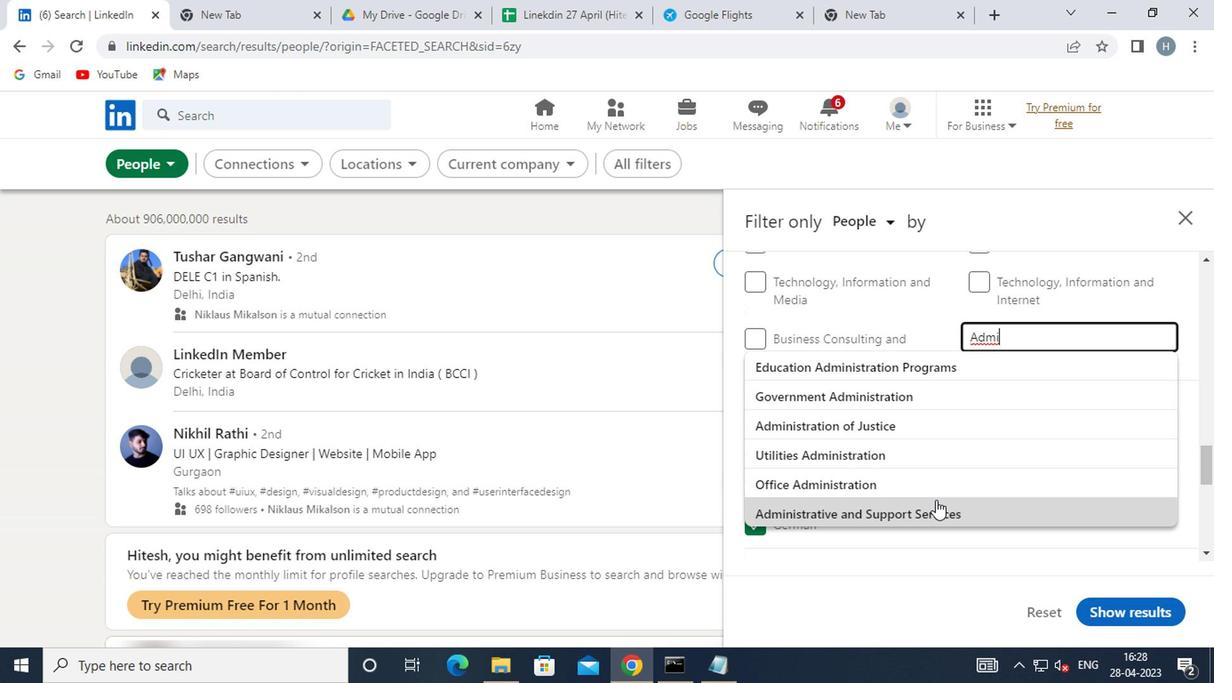 
Action: Mouse pressed left at (930, 504)
Screenshot: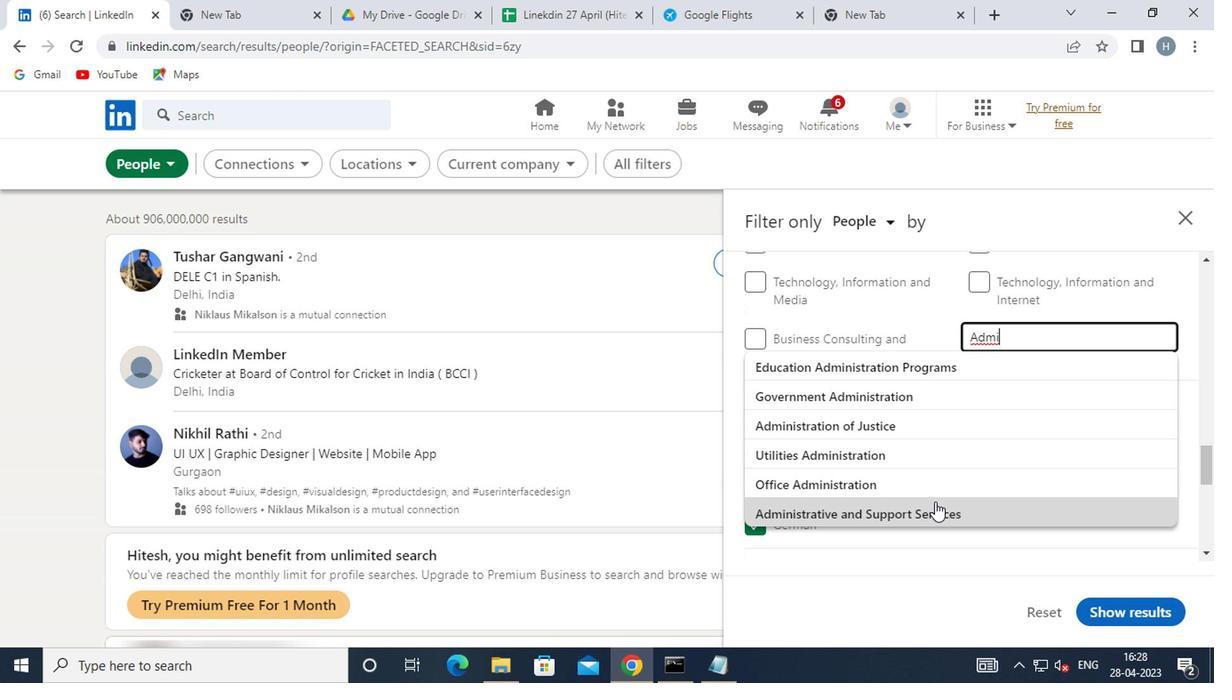 
Action: Mouse moved to (976, 449)
Screenshot: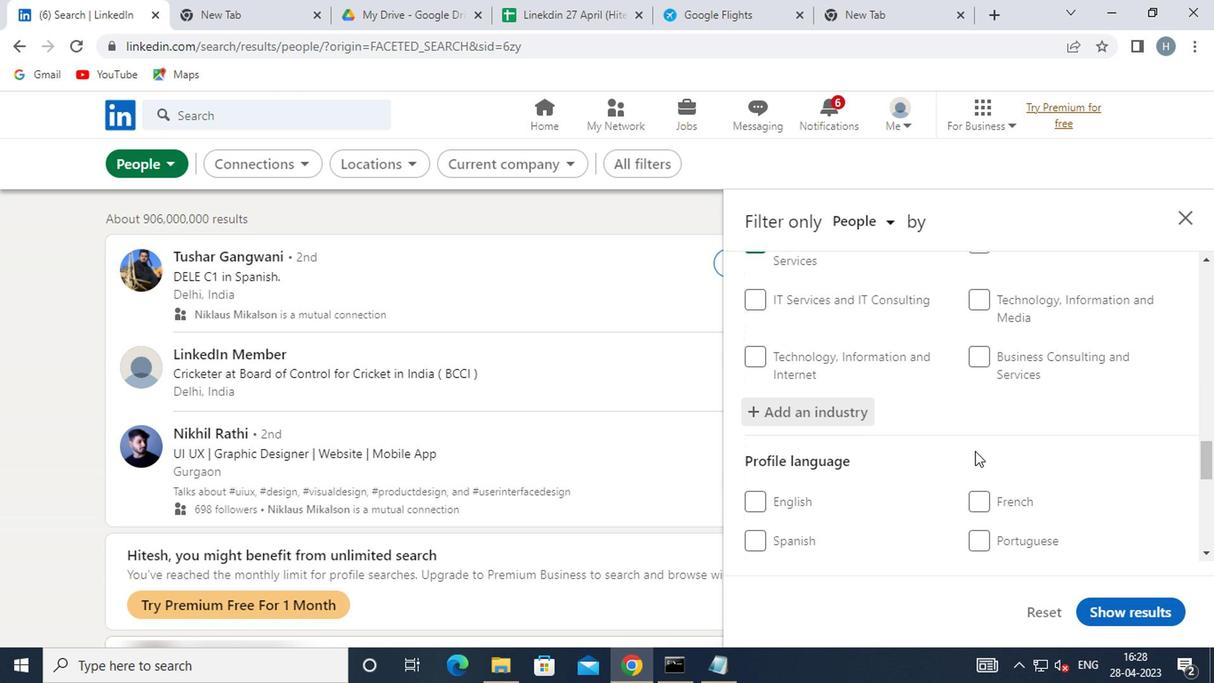 
Action: Mouse scrolled (976, 448) with delta (0, 0)
Screenshot: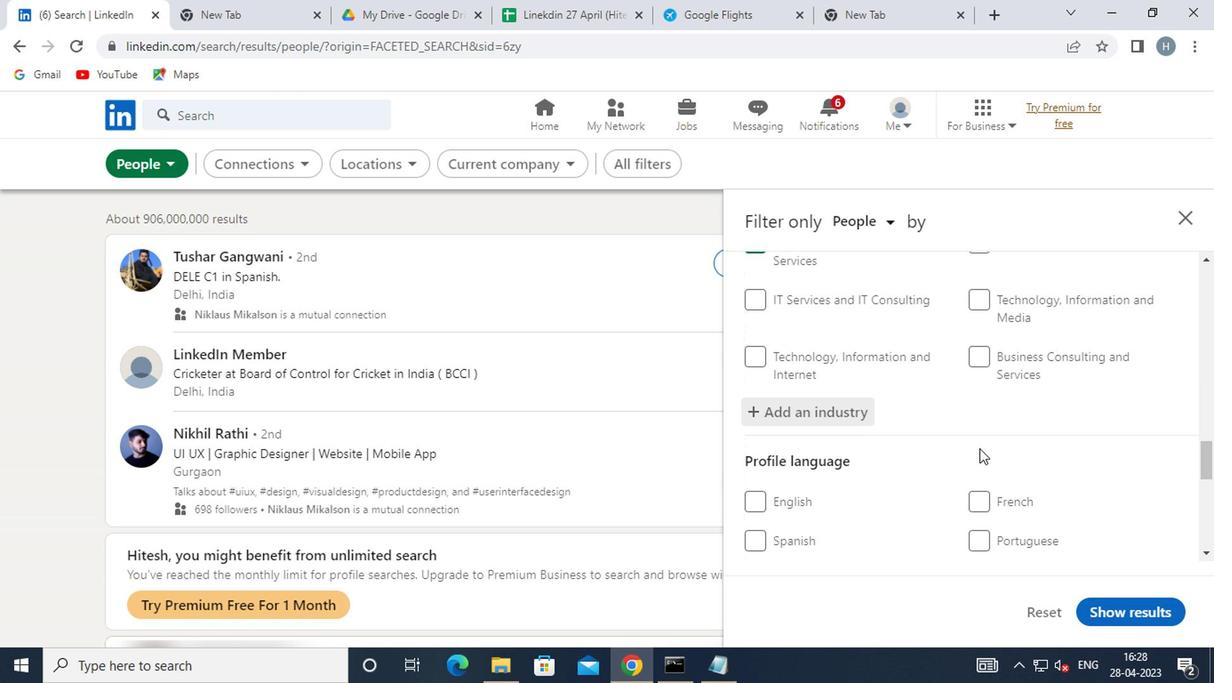 
Action: Mouse scrolled (976, 448) with delta (0, 0)
Screenshot: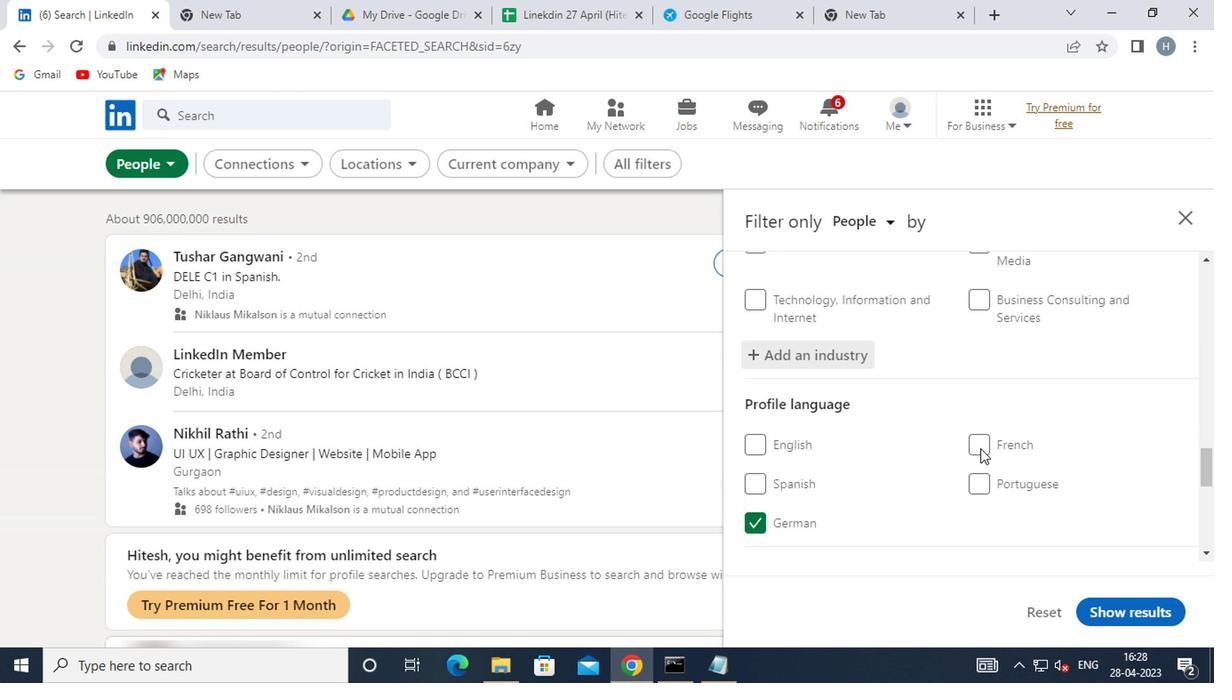 
Action: Mouse scrolled (976, 448) with delta (0, 0)
Screenshot: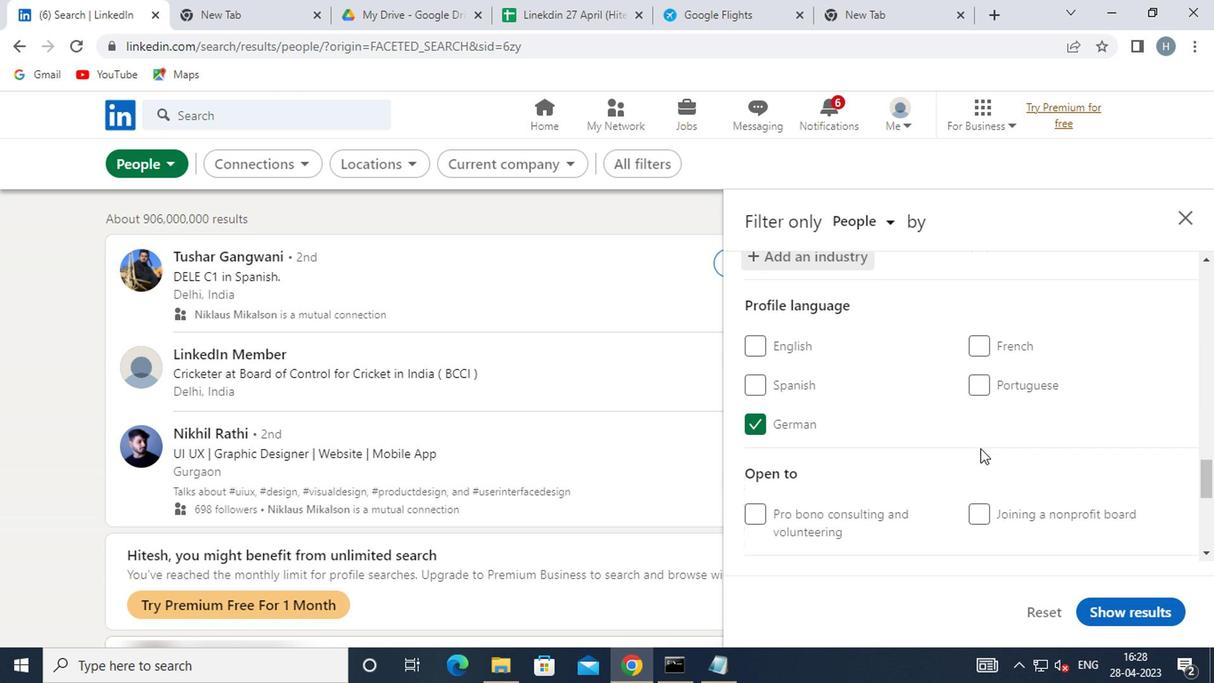 
Action: Mouse scrolled (976, 448) with delta (0, 0)
Screenshot: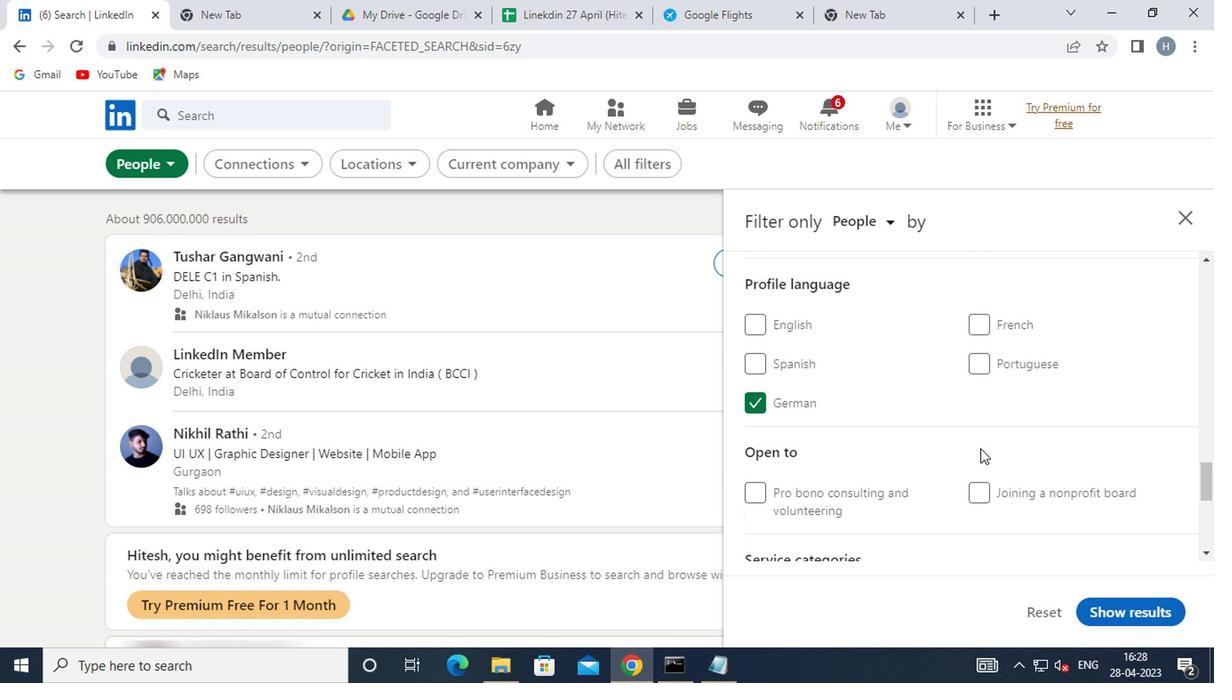 
Action: Mouse moved to (1005, 465)
Screenshot: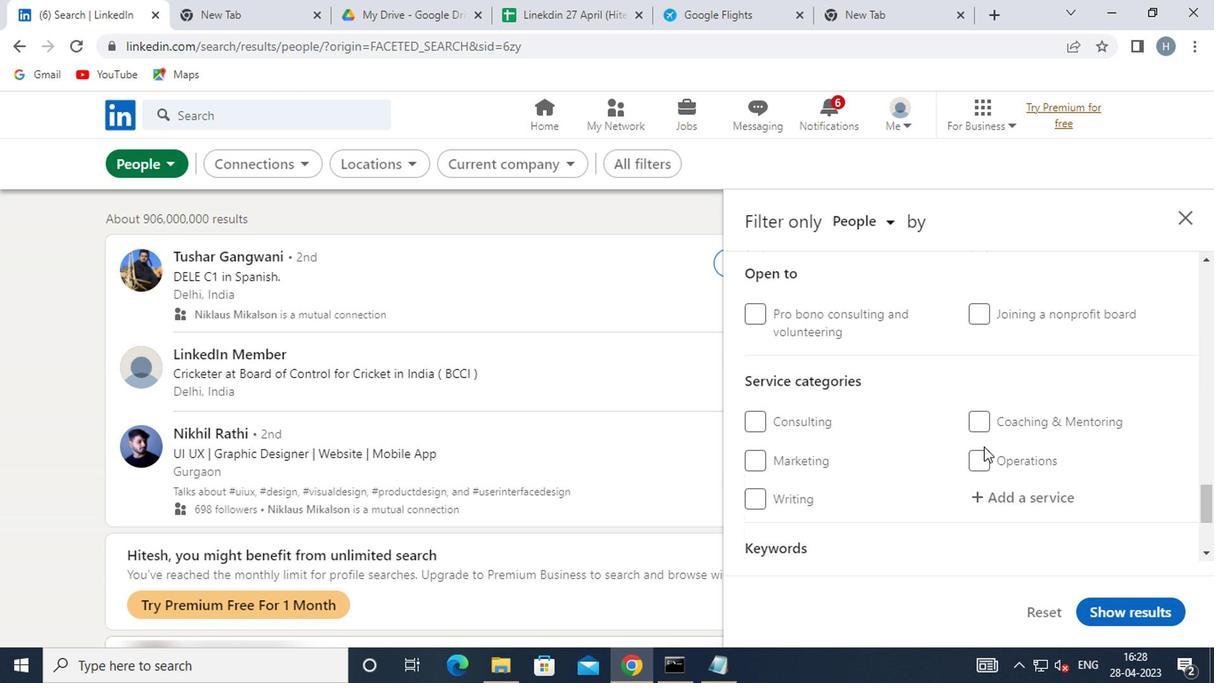 
Action: Mouse scrolled (1005, 464) with delta (0, 0)
Screenshot: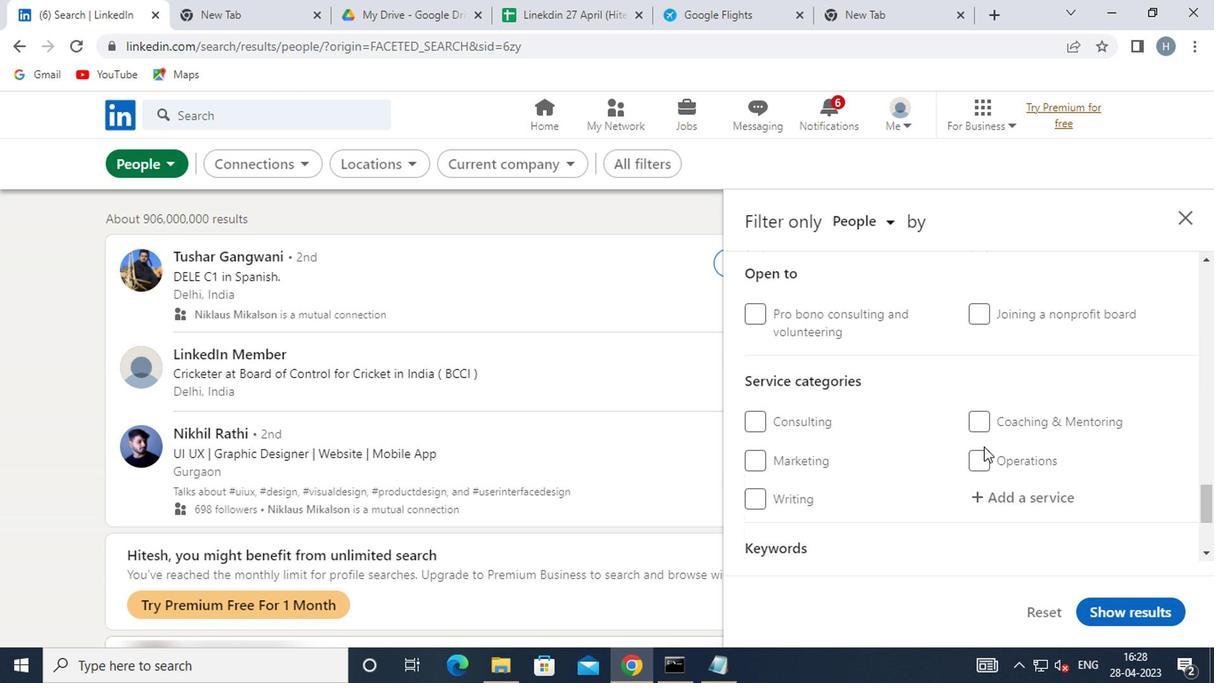
Action: Mouse moved to (1036, 402)
Screenshot: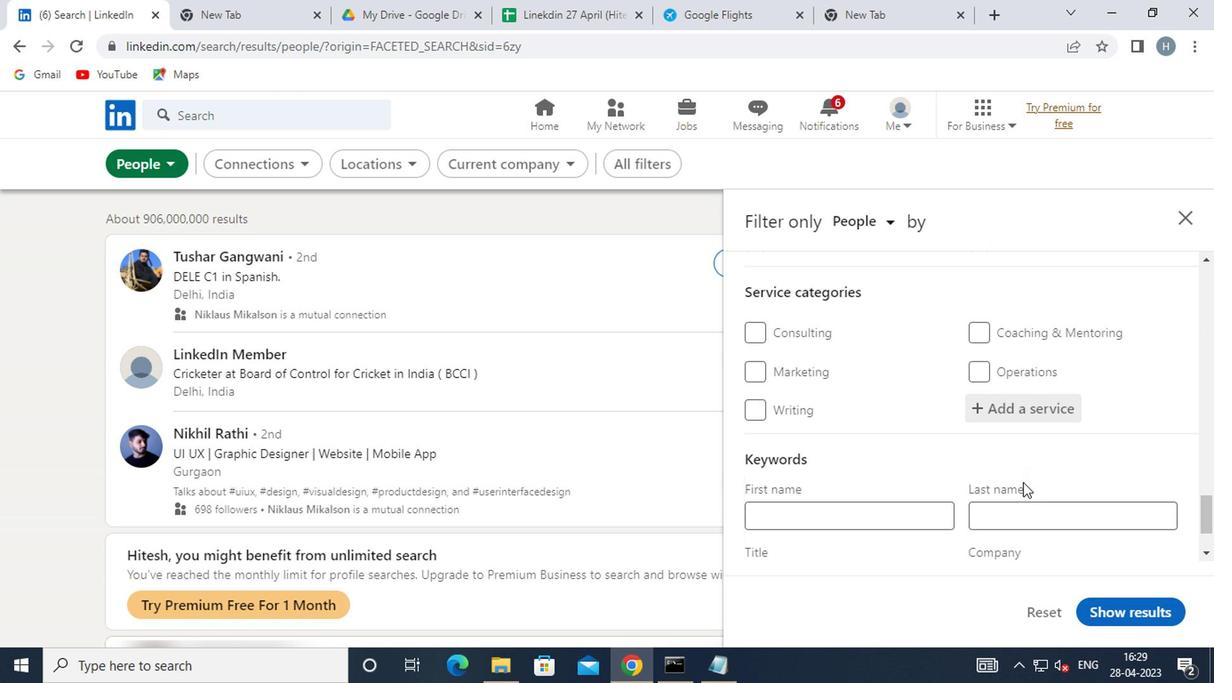 
Action: Mouse pressed left at (1036, 402)
Screenshot: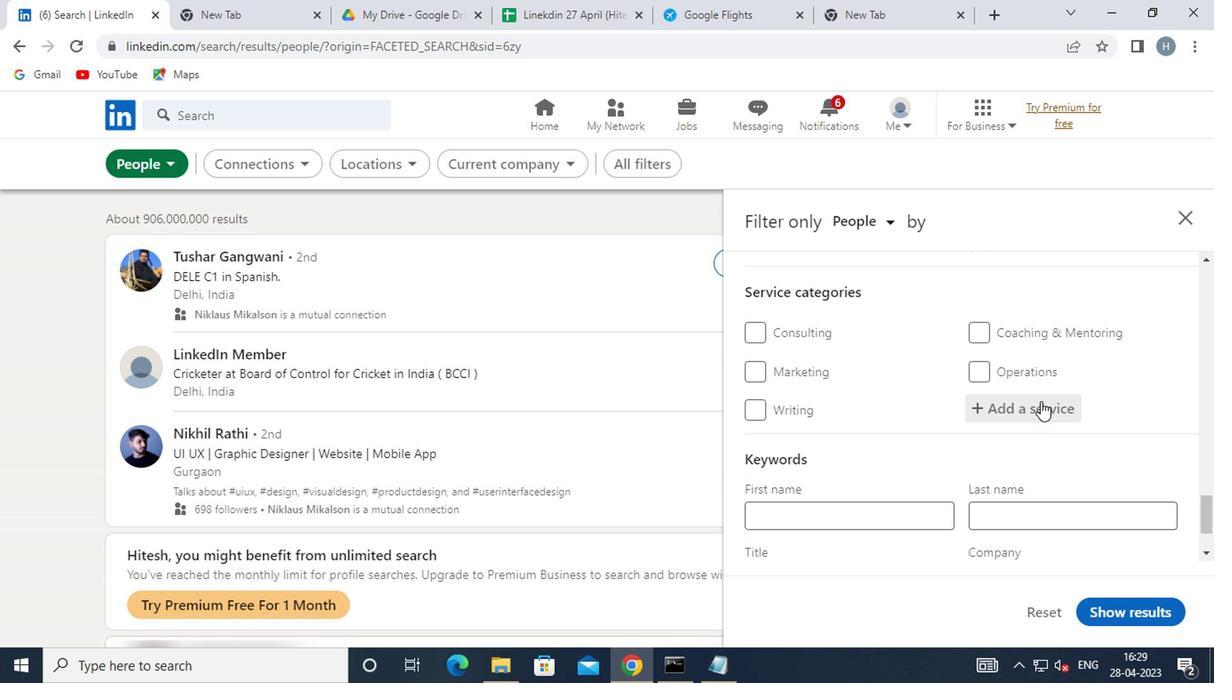 
Action: Key pressed <Key.shift><Key.shift><Key.shift>INSURAN
Screenshot: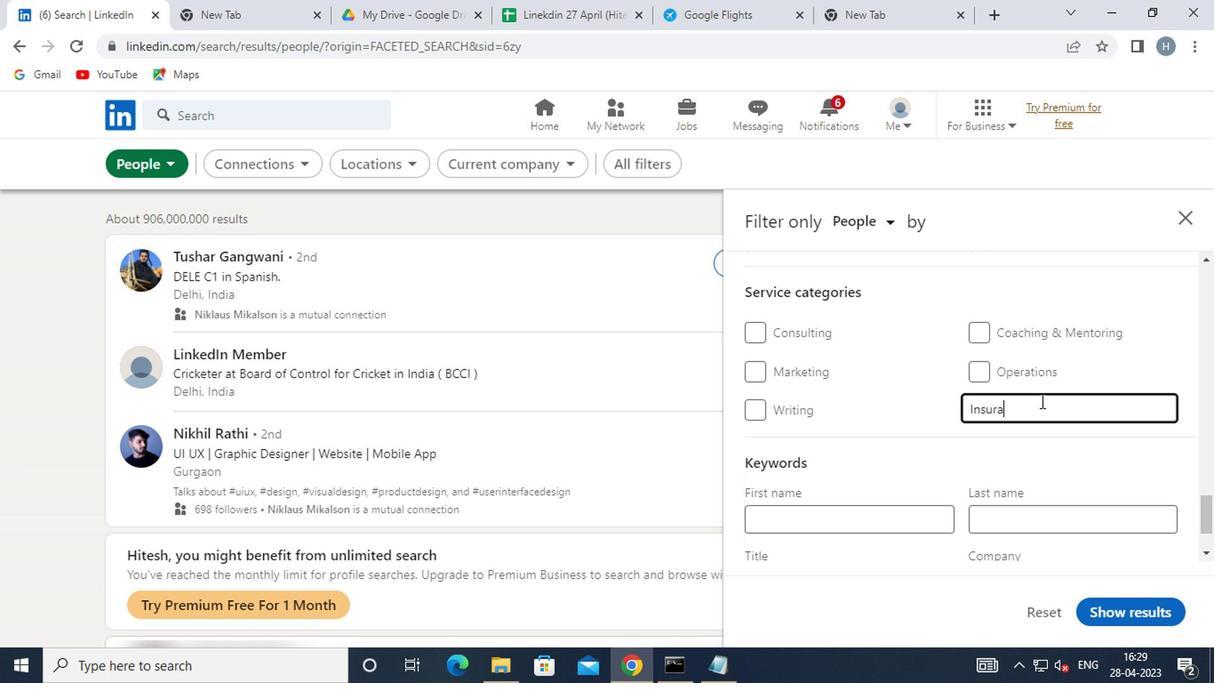 
Action: Mouse moved to (895, 435)
Screenshot: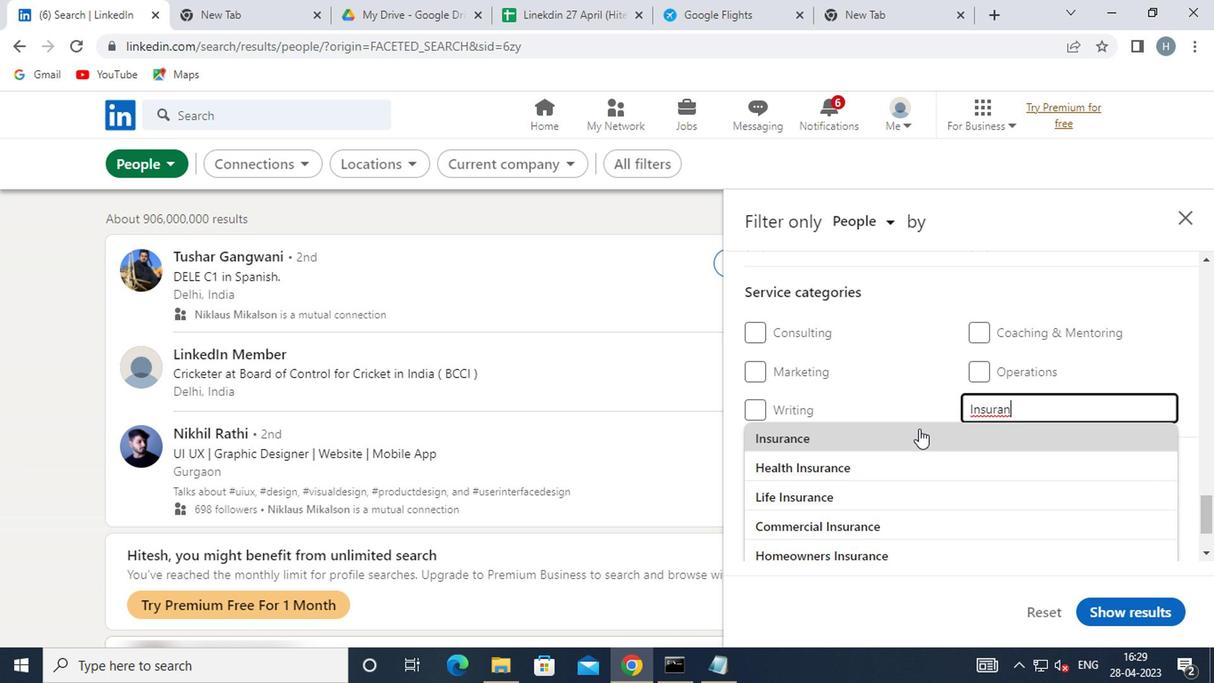
Action: Mouse pressed left at (895, 435)
Screenshot: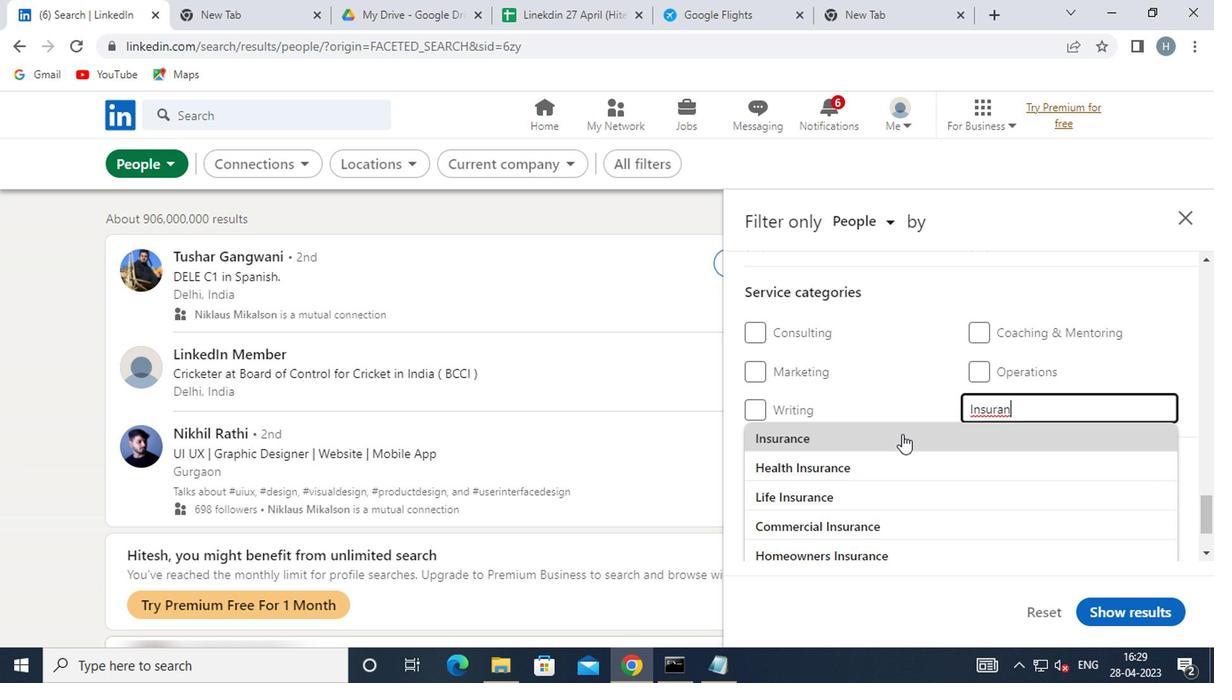 
Action: Mouse moved to (935, 410)
Screenshot: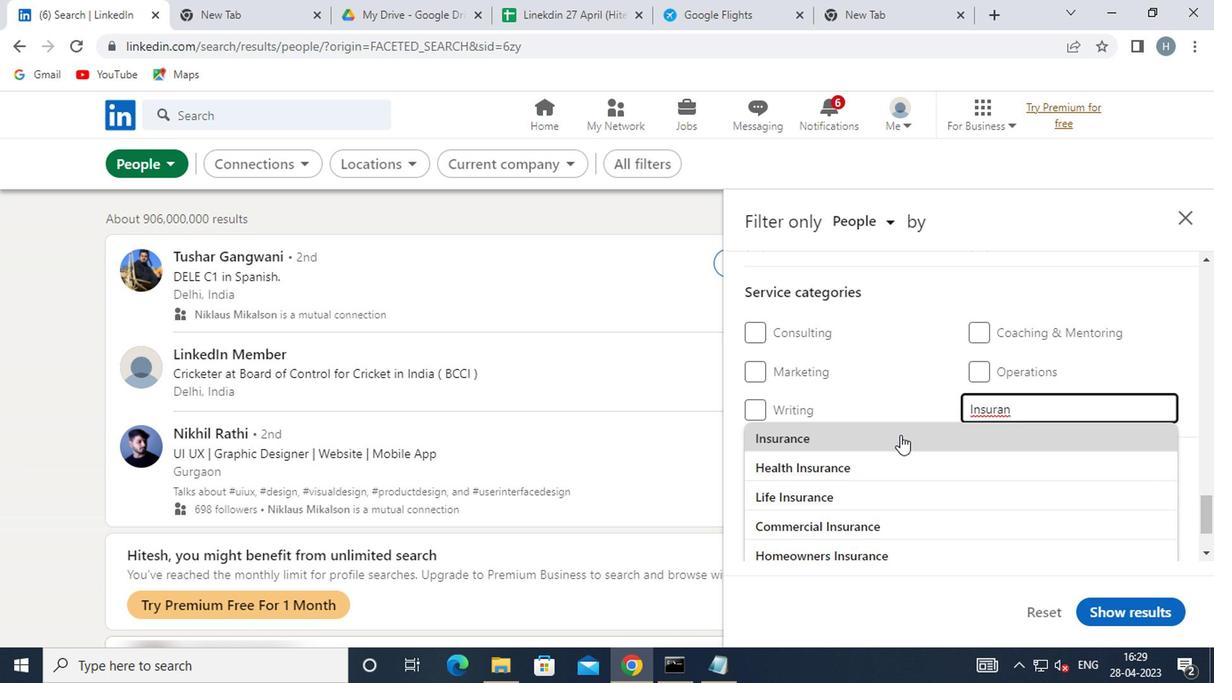 
Action: Mouse scrolled (935, 409) with delta (0, -1)
Screenshot: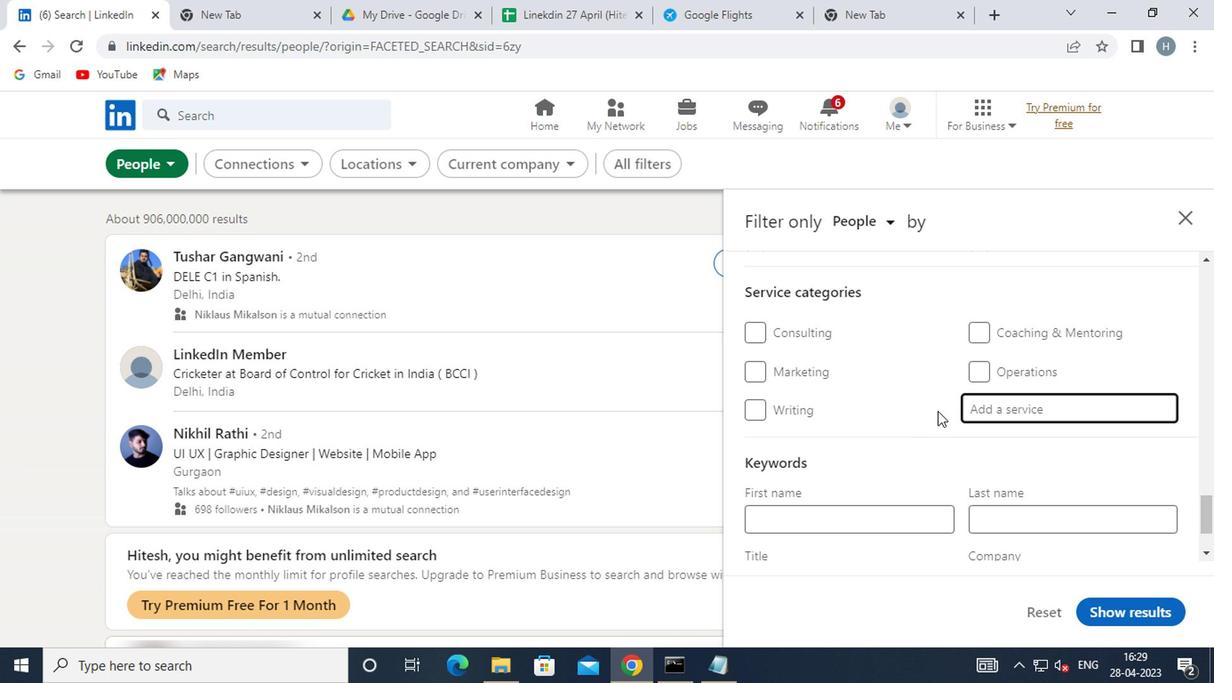 
Action: Mouse scrolled (935, 409) with delta (0, -1)
Screenshot: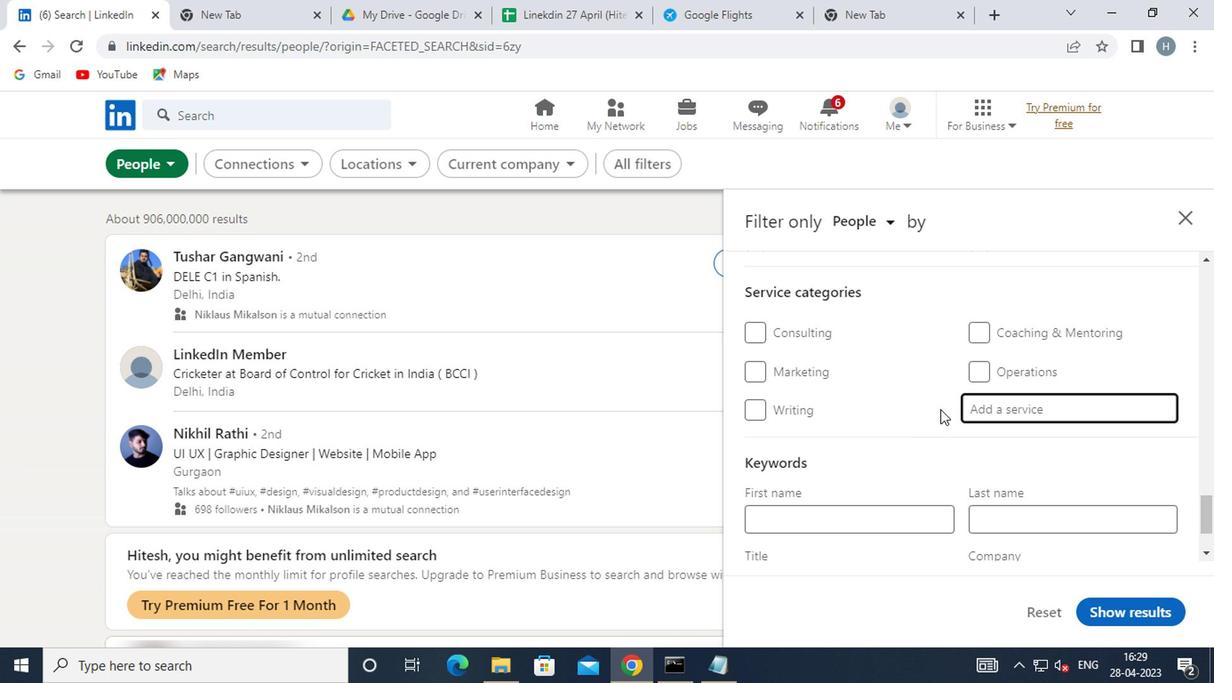 
Action: Mouse moved to (949, 402)
Screenshot: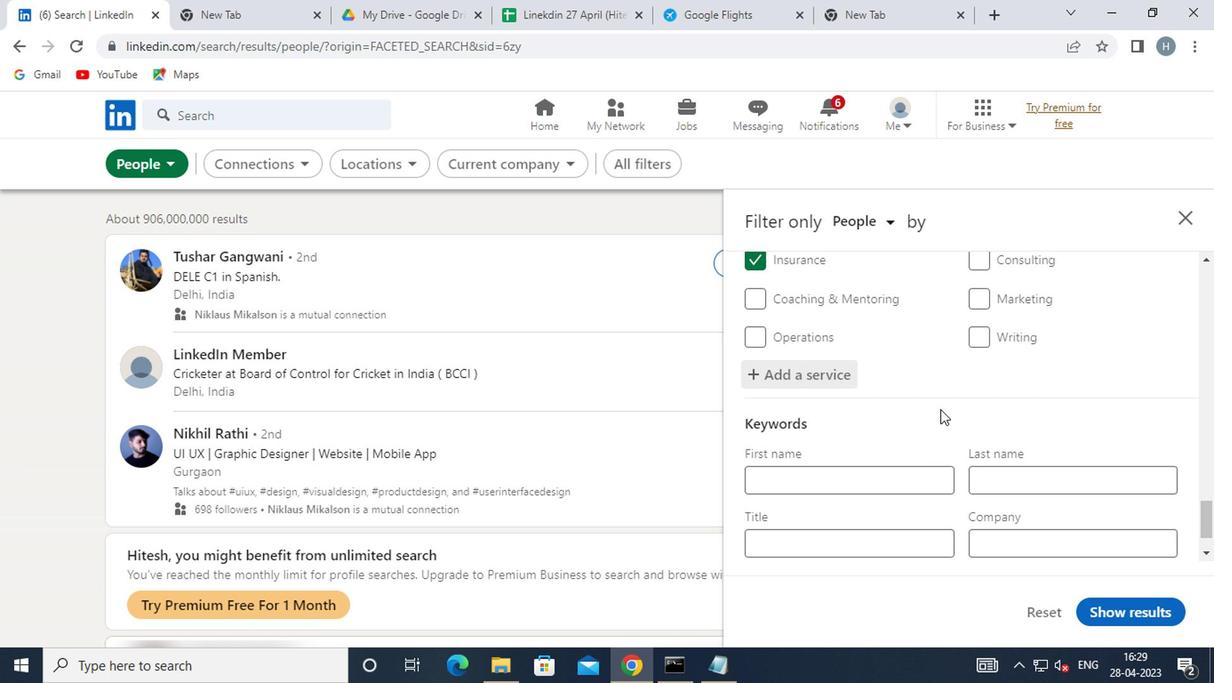
Action: Mouse scrolled (949, 401) with delta (0, 0)
Screenshot: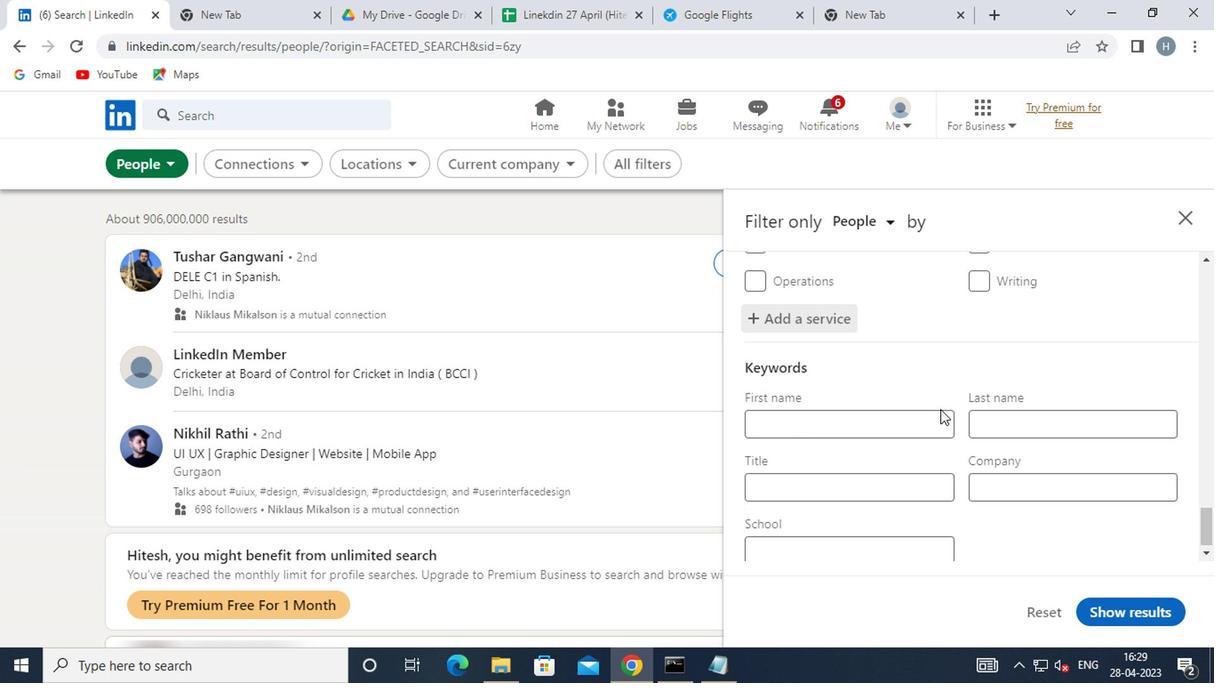 
Action: Mouse scrolled (949, 401) with delta (0, 0)
Screenshot: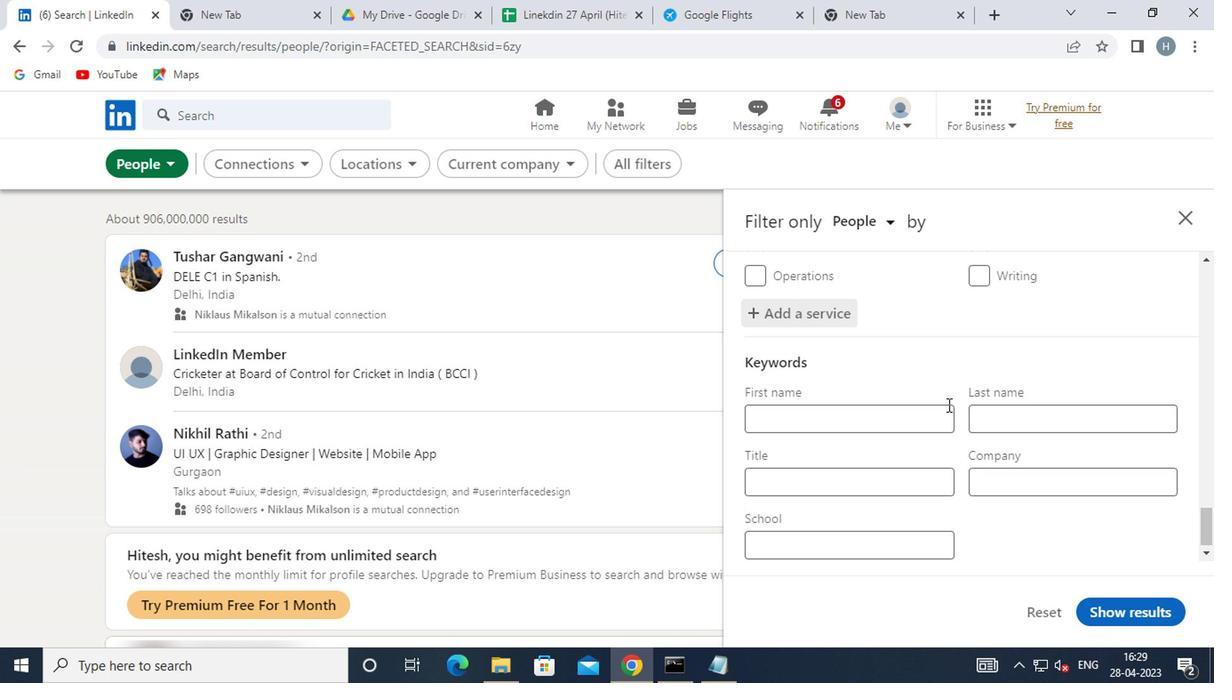 
Action: Mouse moved to (888, 476)
Screenshot: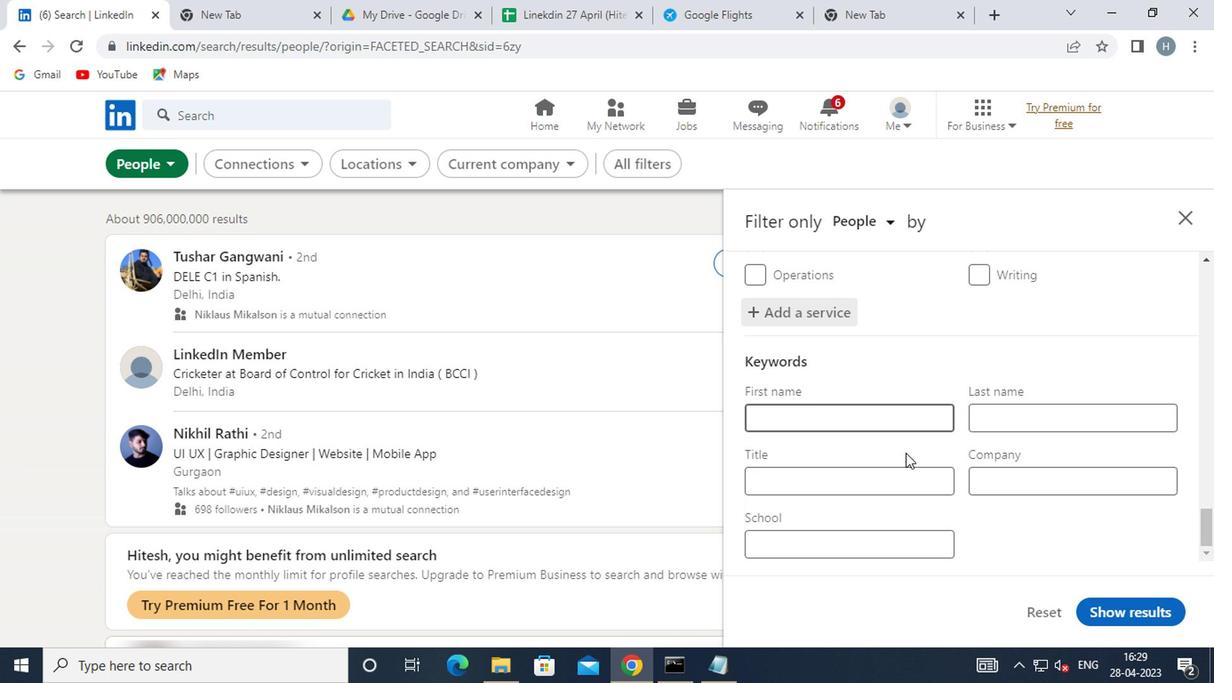 
Action: Mouse pressed left at (888, 476)
Screenshot: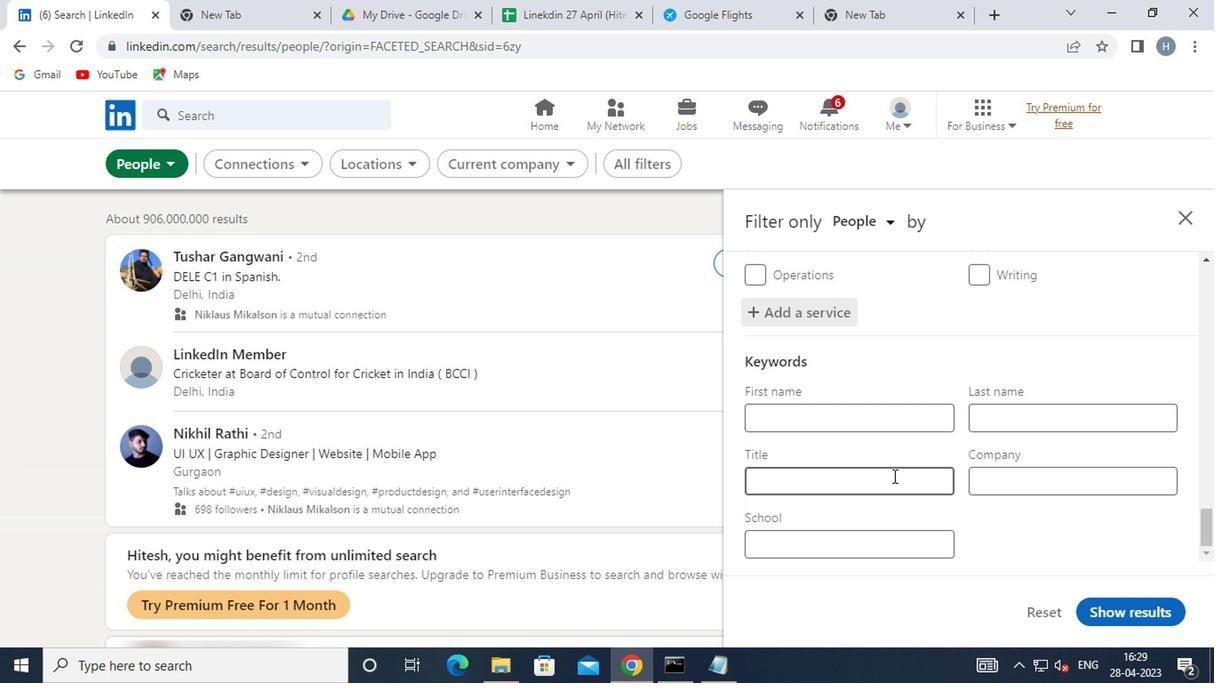
Action: Key pressed <Key.shift>MORTGAGE<Key.space><Key.shift>LOAN<Key.space><Key.shift>PROCESSOR
Screenshot: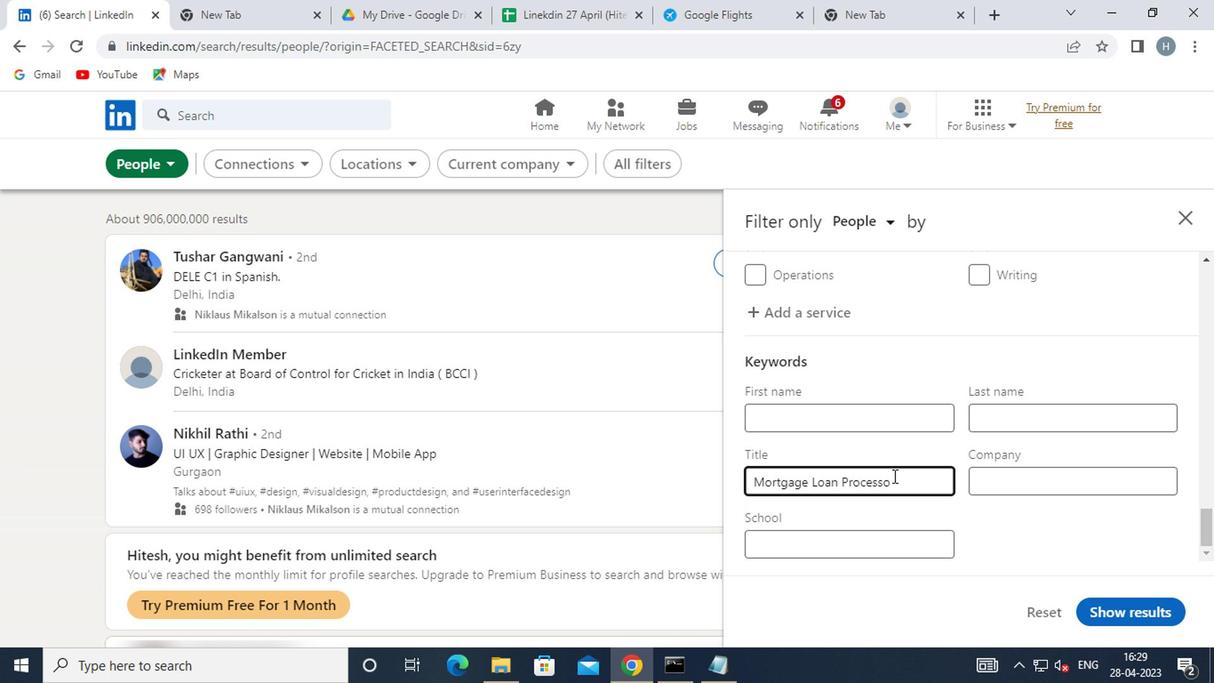 
Action: Mouse moved to (1091, 613)
Screenshot: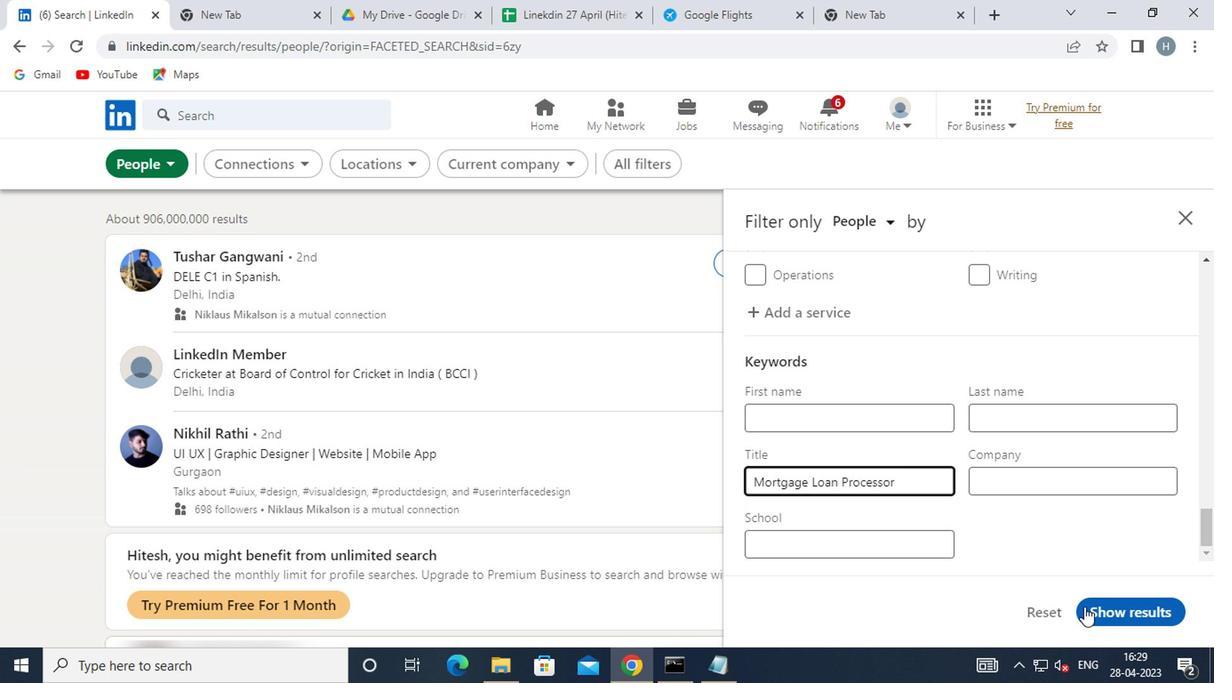 
Action: Mouse pressed left at (1091, 613)
Screenshot: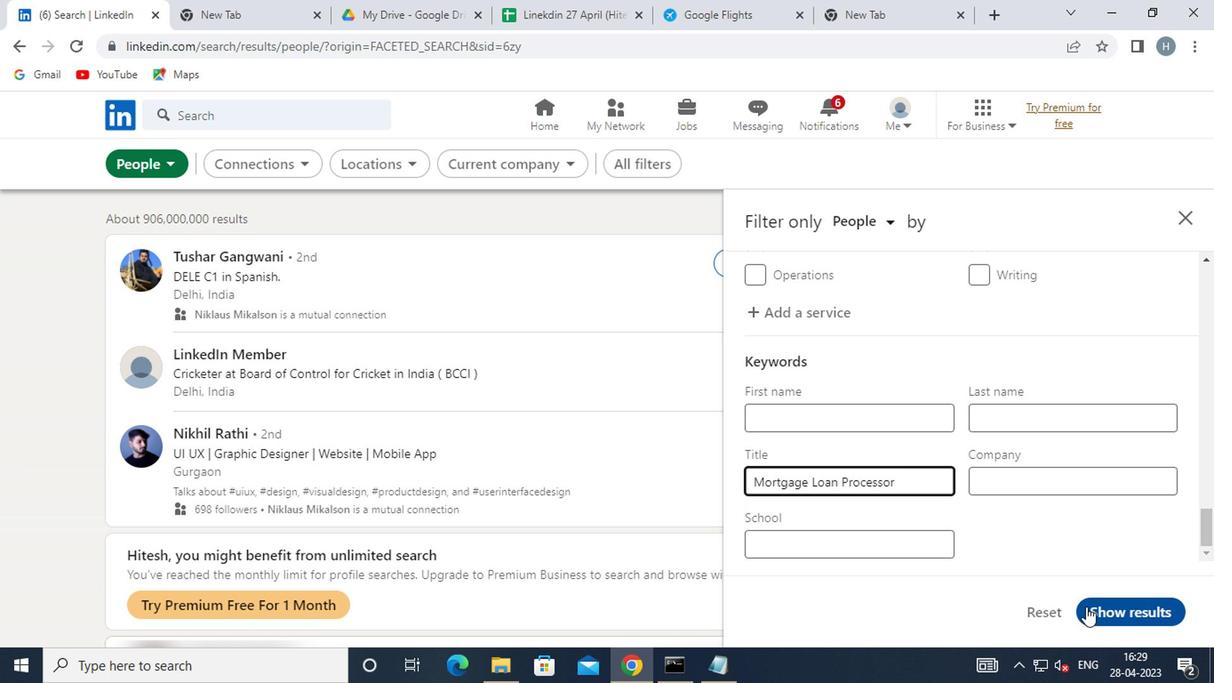 
Action: Mouse moved to (647, 358)
Screenshot: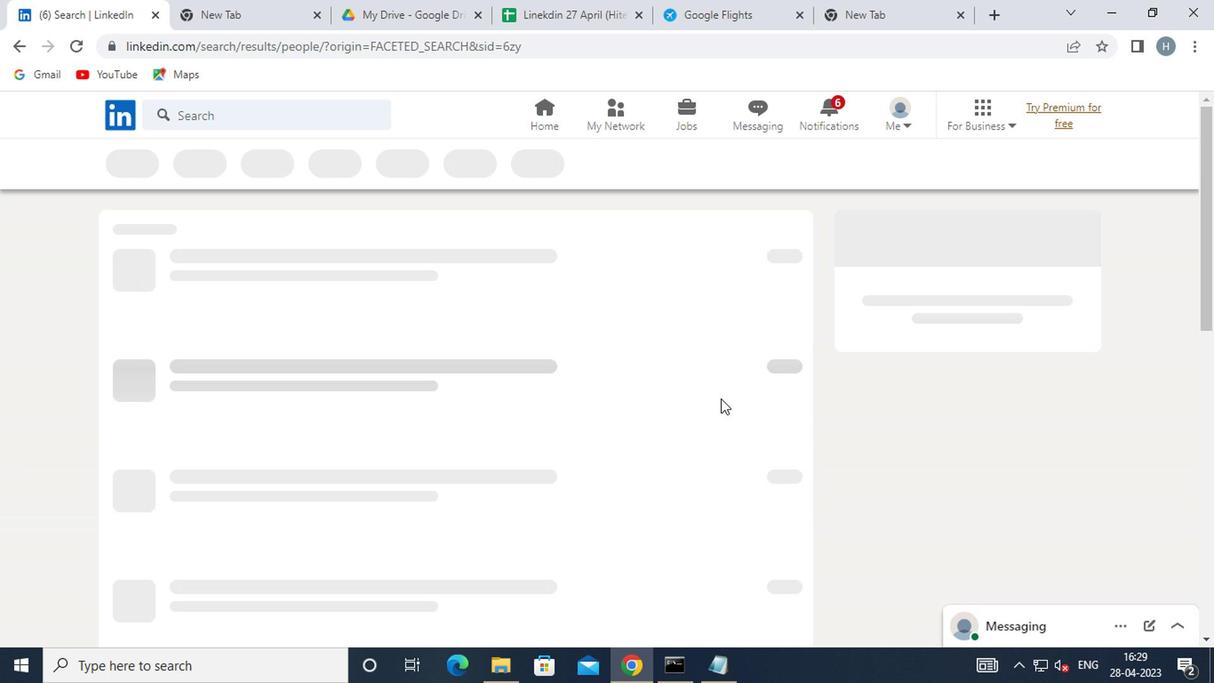 
